 Task: Find a place to stay in Somerset from 6th to 12th September for 4 guests, with a price range of ₹10,000 to ₹14,000, 4 bedrooms, 4 beds, 4 bathrooms, and amenities like free parking and WiFi.
Action: Mouse moved to (757, 153)
Screenshot: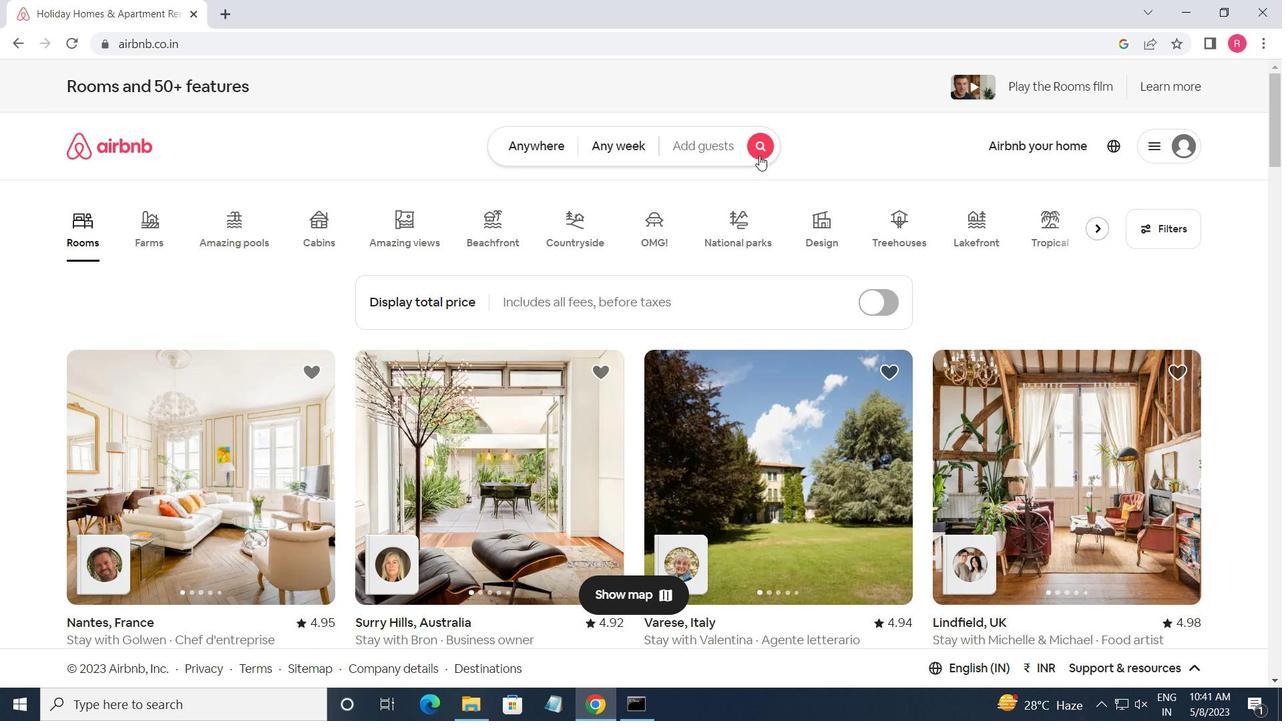 
Action: Mouse pressed left at (757, 153)
Screenshot: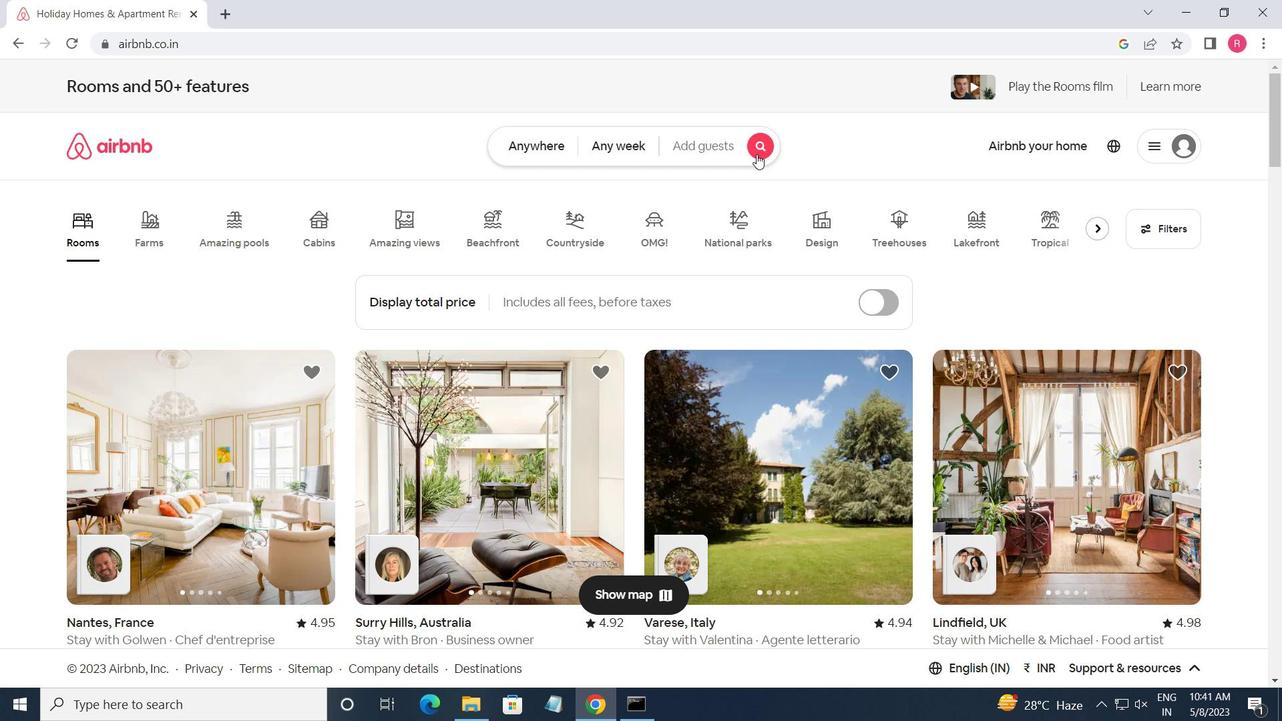 
Action: Mouse moved to (476, 228)
Screenshot: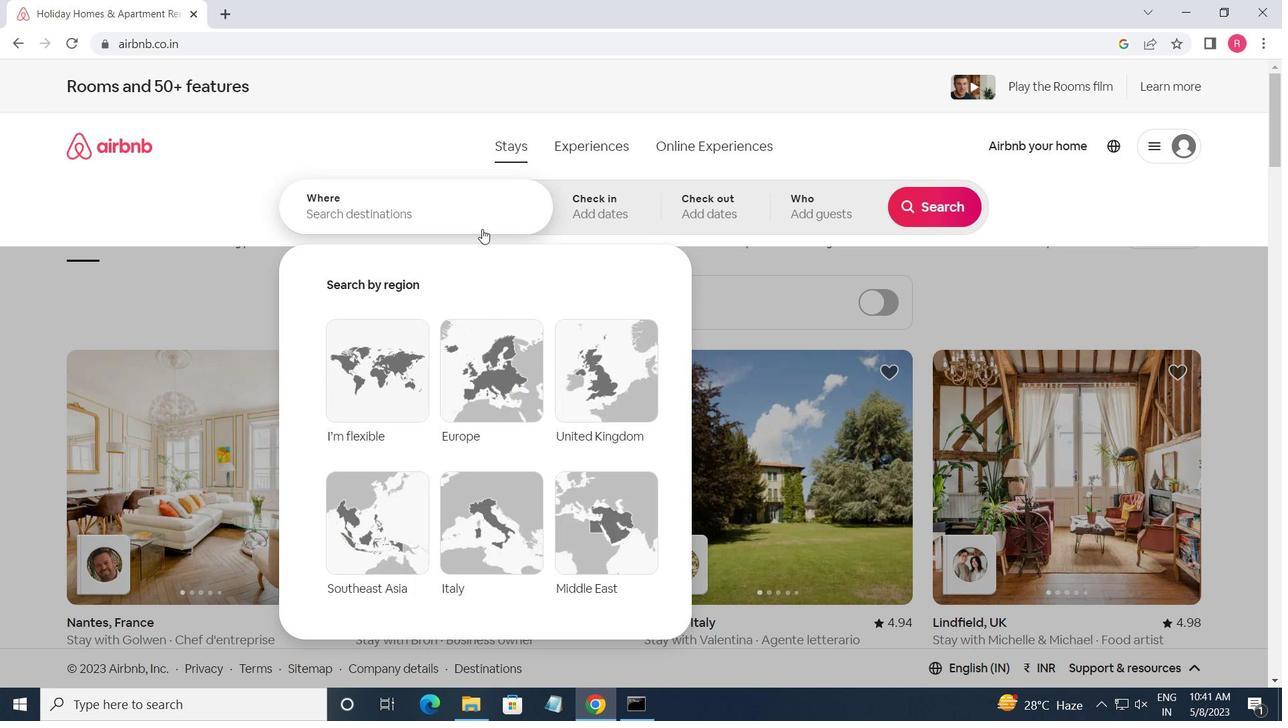 
Action: Mouse pressed left at (476, 228)
Screenshot: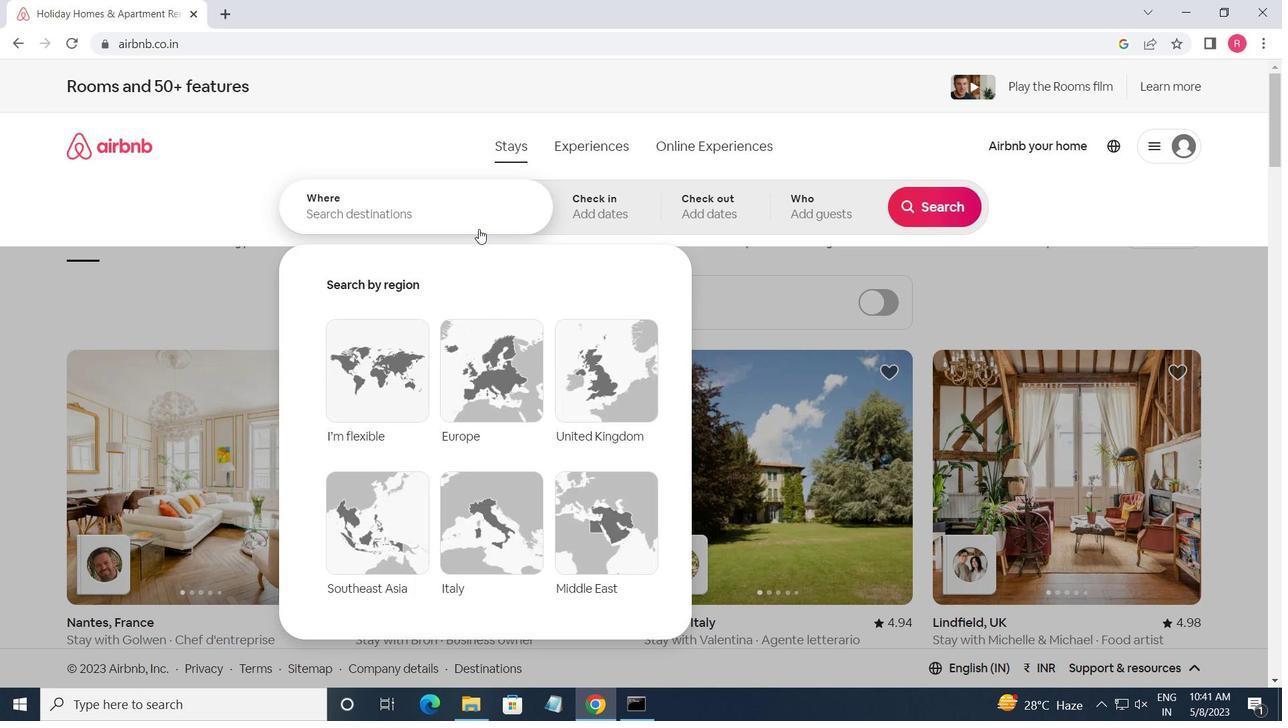 
Action: Mouse moved to (474, 226)
Screenshot: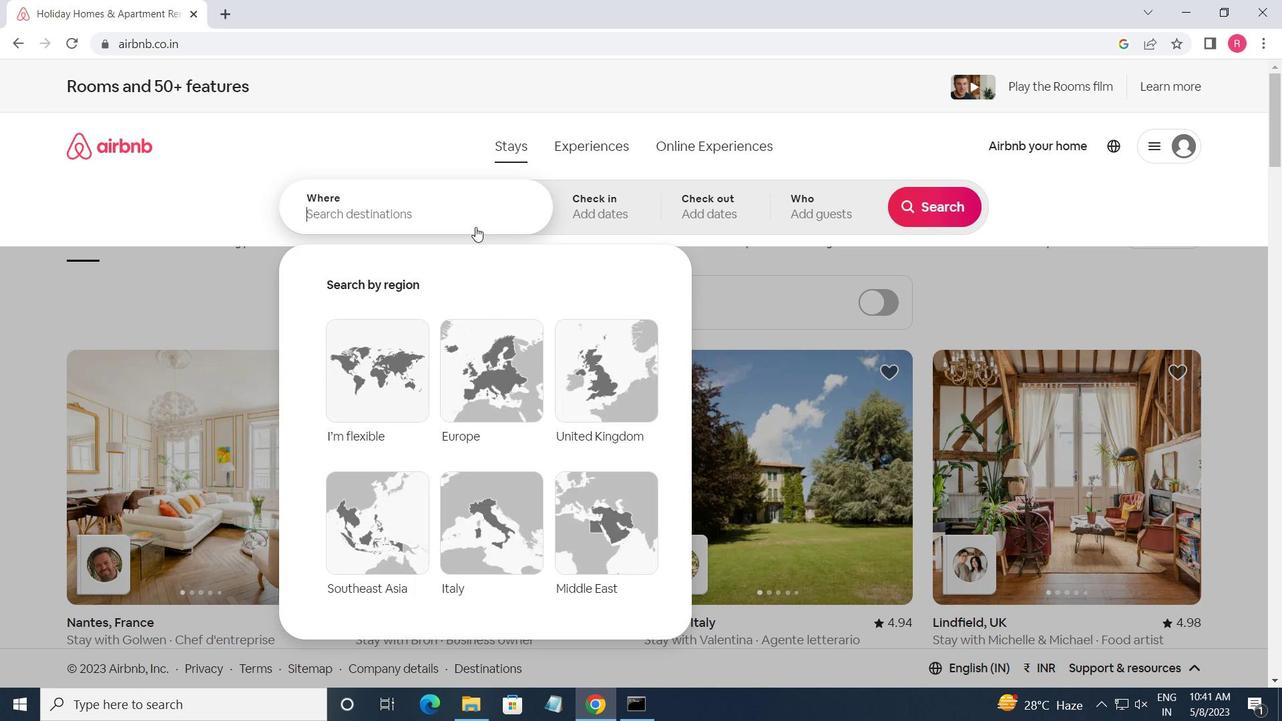 
Action: Key pressed <Key.shift>SOMERSET,<Key.space><Key.shift_r><Key.shift_r><Key.shift_r>UNITED<Key.space><Key.shift>STATE<Key.enter>
Screenshot: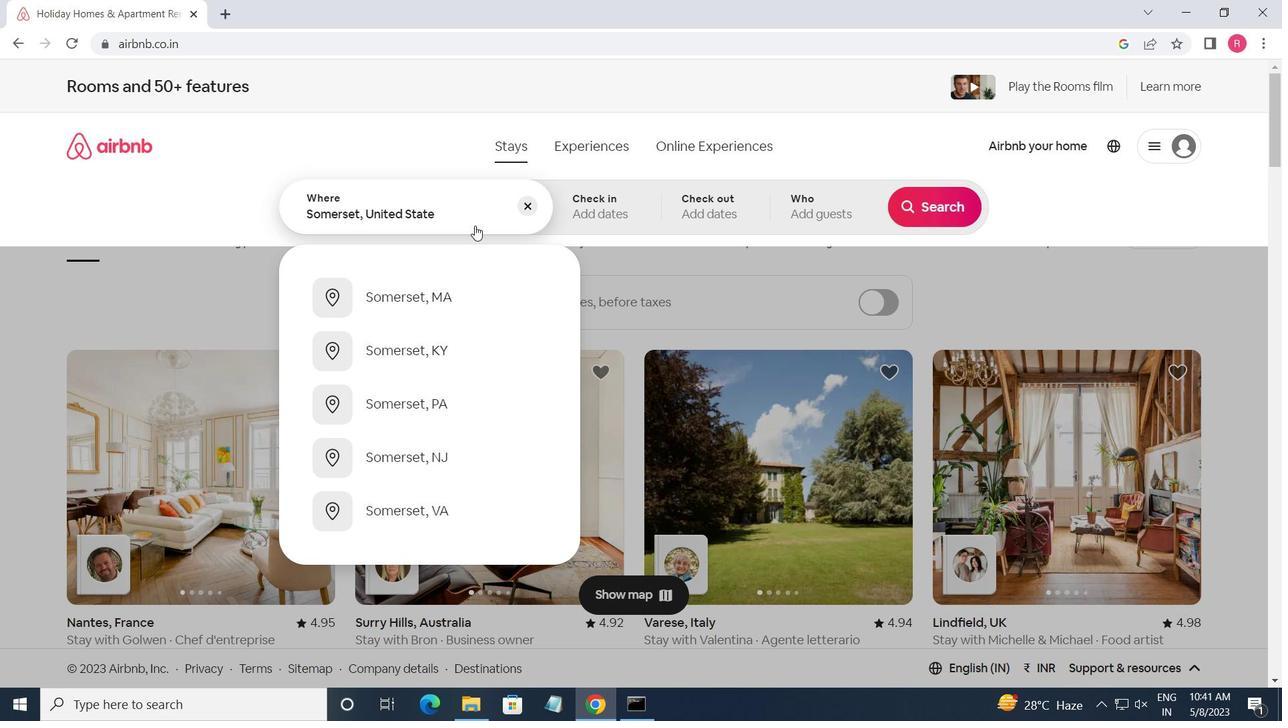 
Action: Mouse moved to (938, 340)
Screenshot: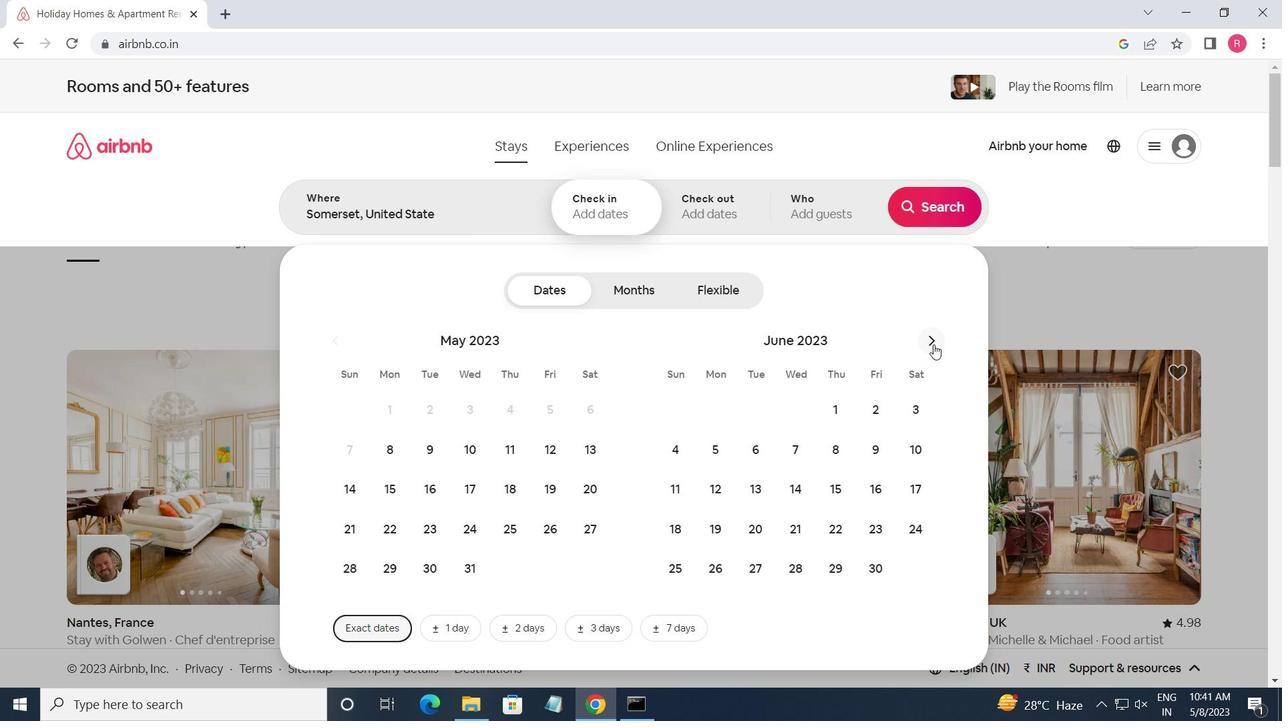 
Action: Mouse pressed left at (938, 340)
Screenshot: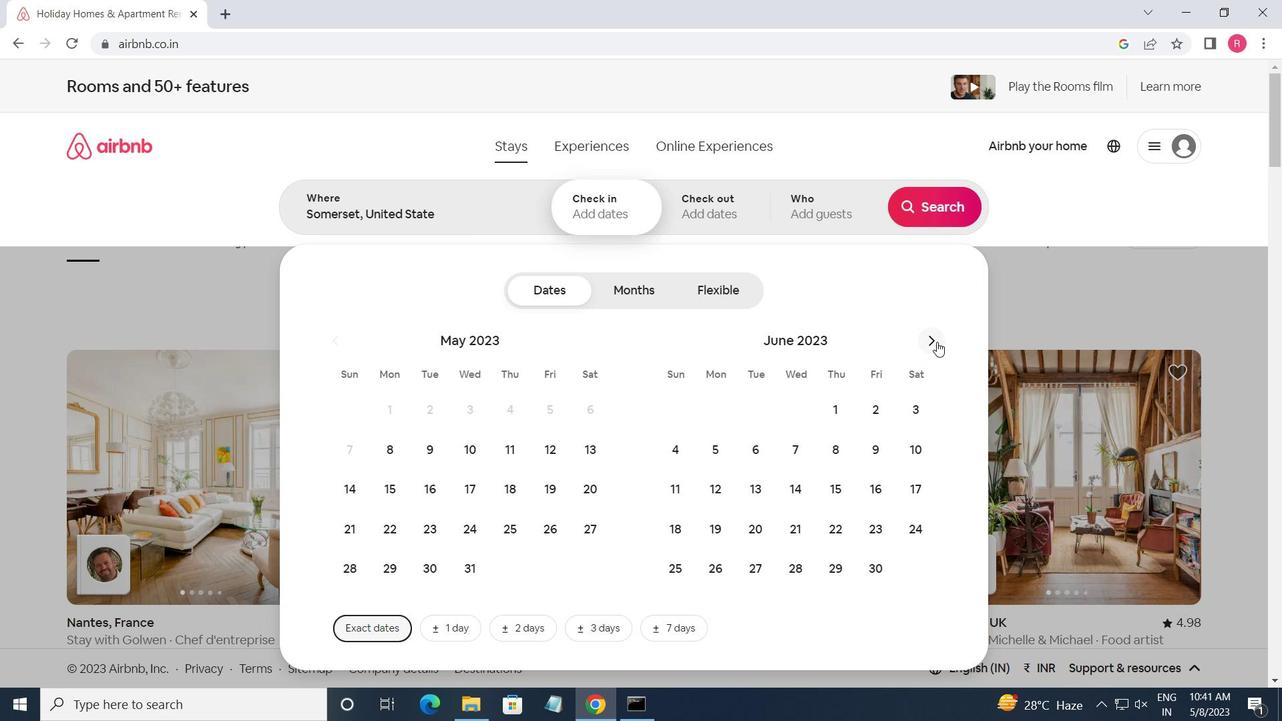 
Action: Mouse moved to (938, 340)
Screenshot: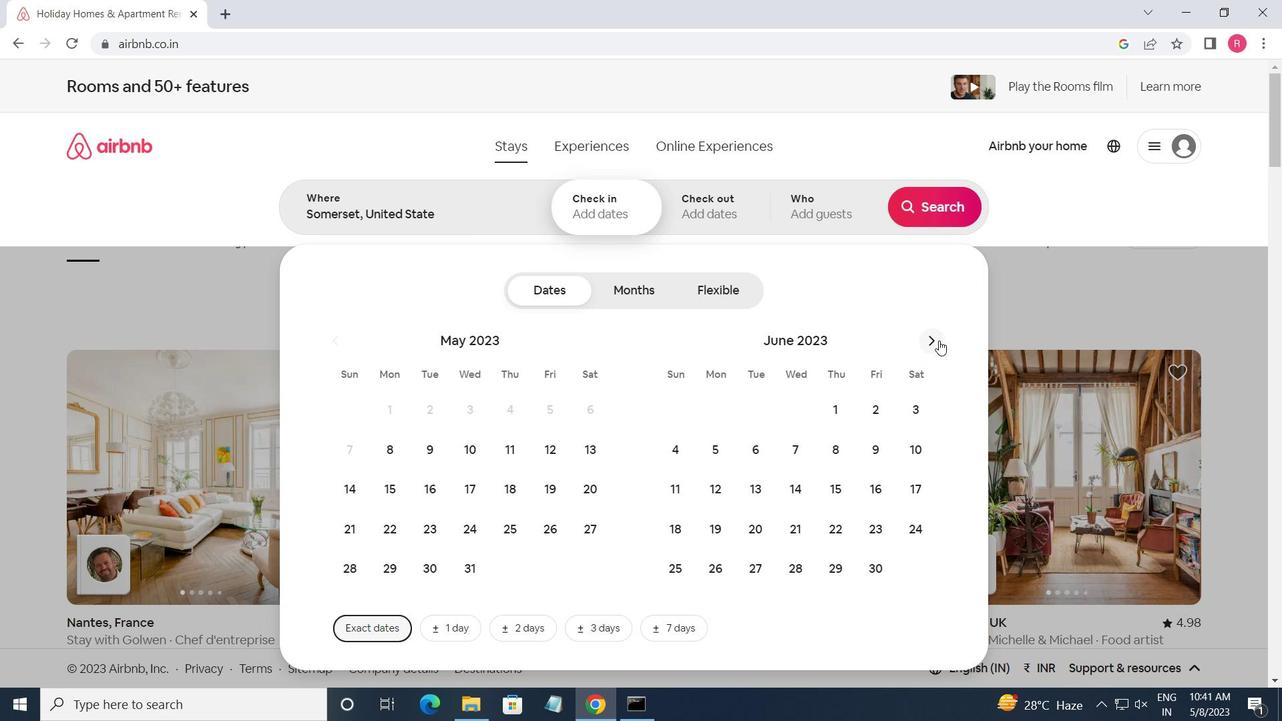 
Action: Mouse pressed left at (938, 340)
Screenshot: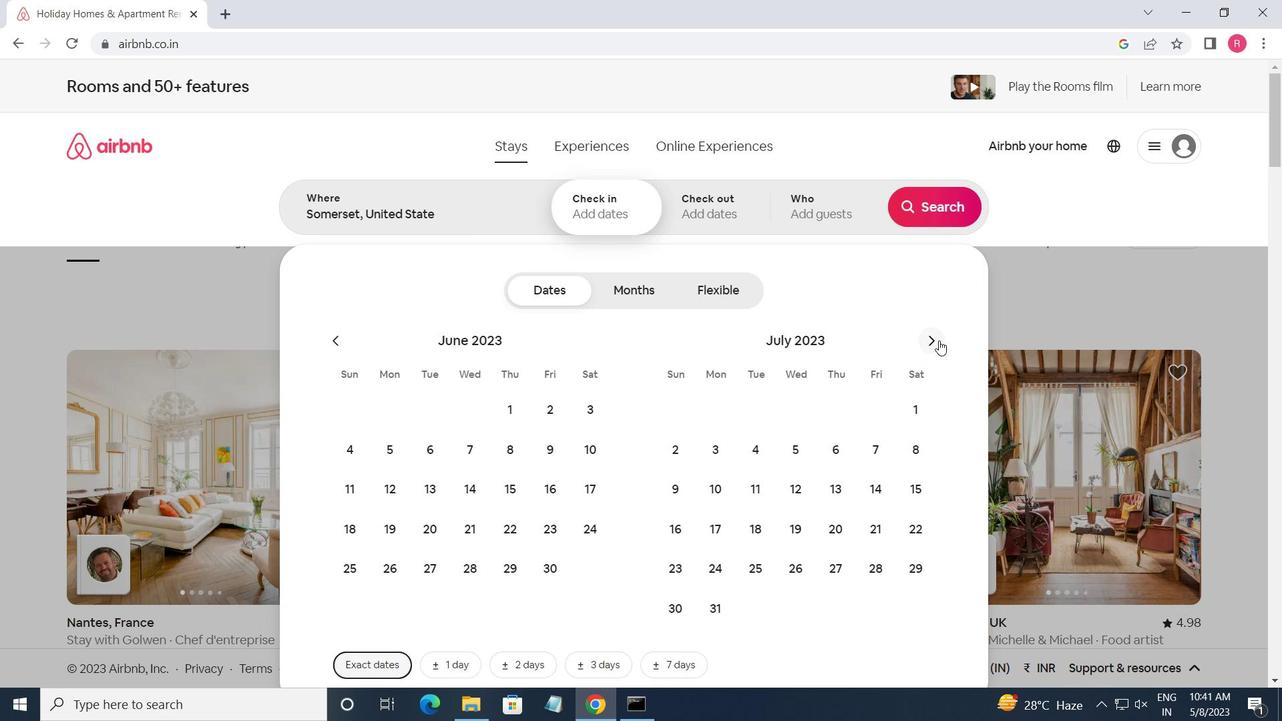 
Action: Mouse moved to (928, 349)
Screenshot: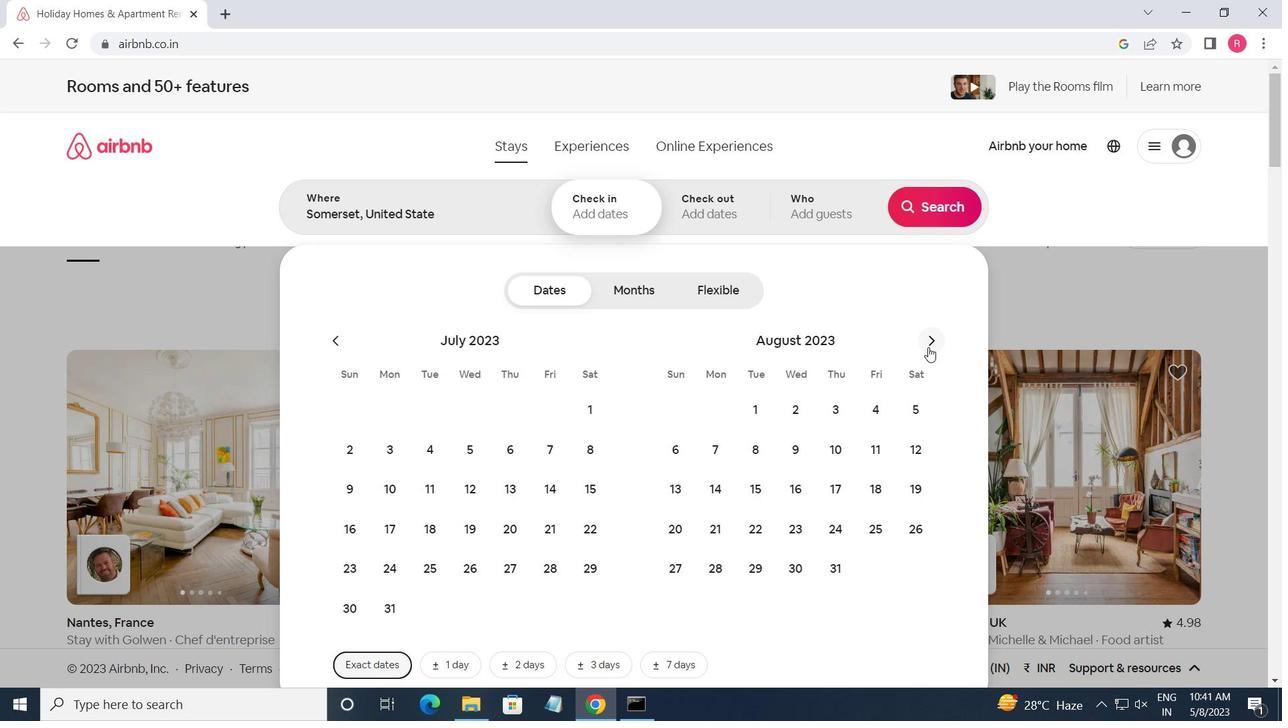 
Action: Mouse pressed left at (928, 349)
Screenshot: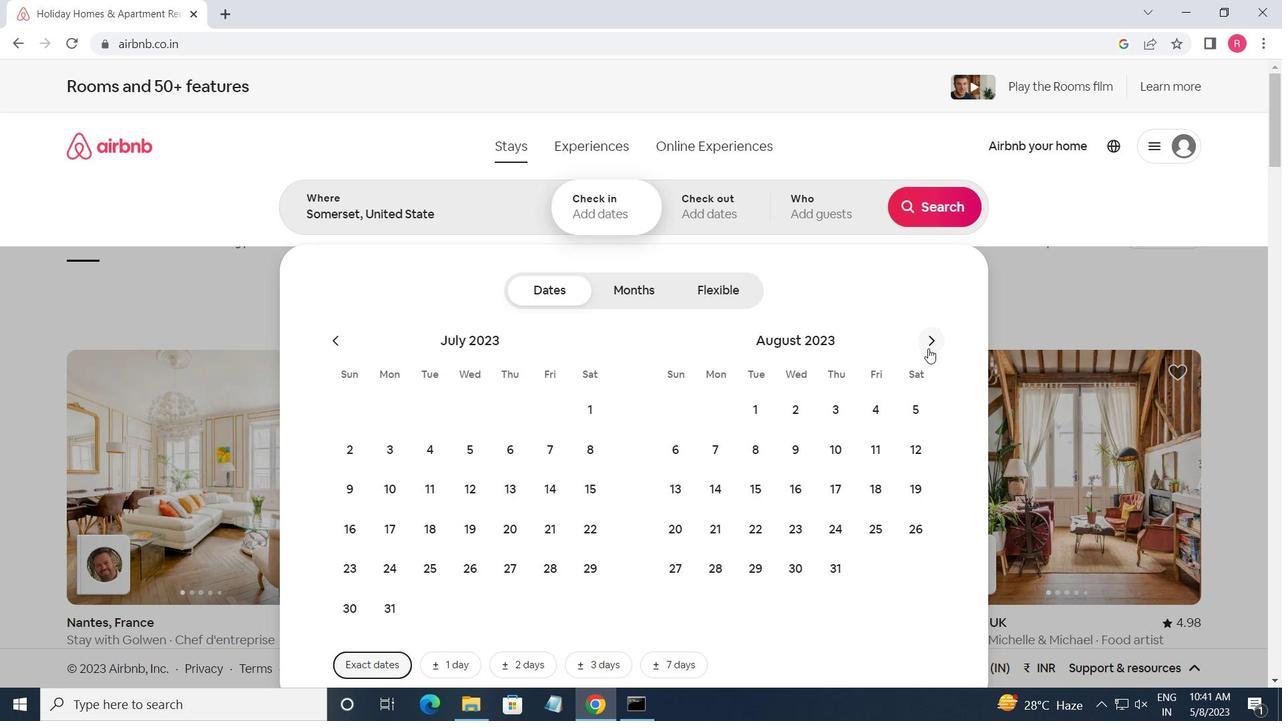 
Action: Mouse moved to (804, 447)
Screenshot: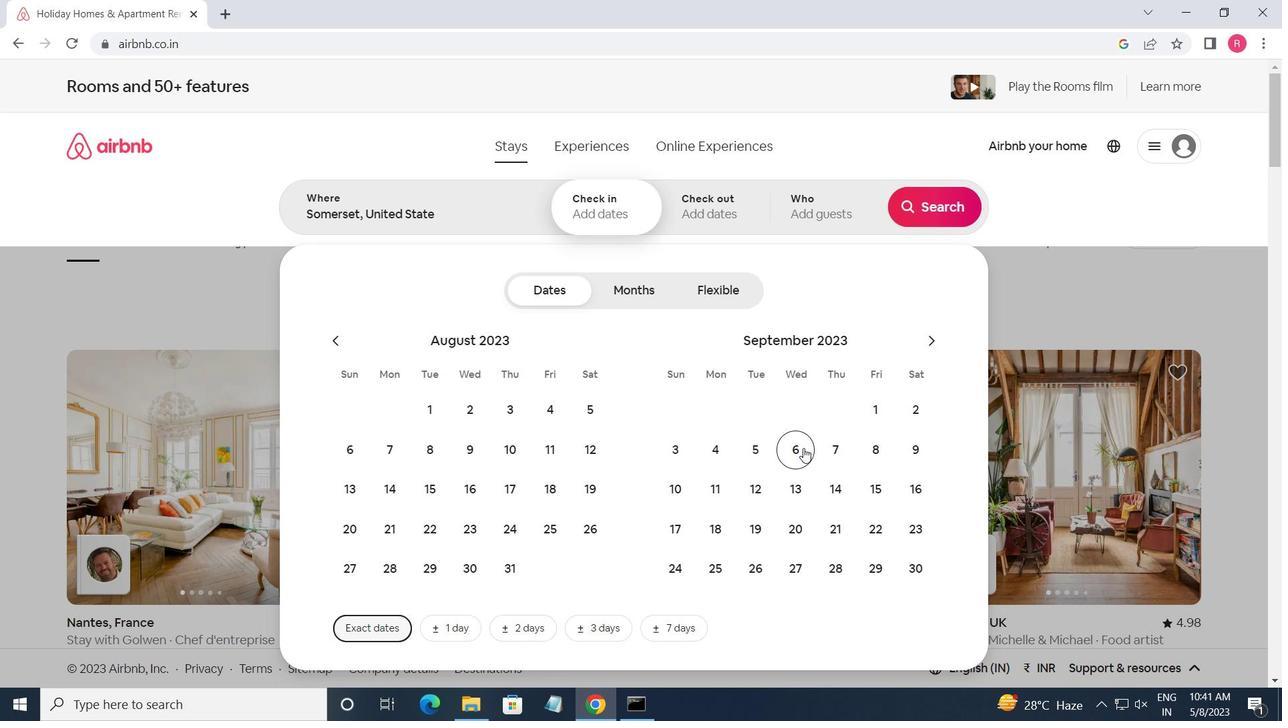 
Action: Mouse pressed left at (804, 447)
Screenshot: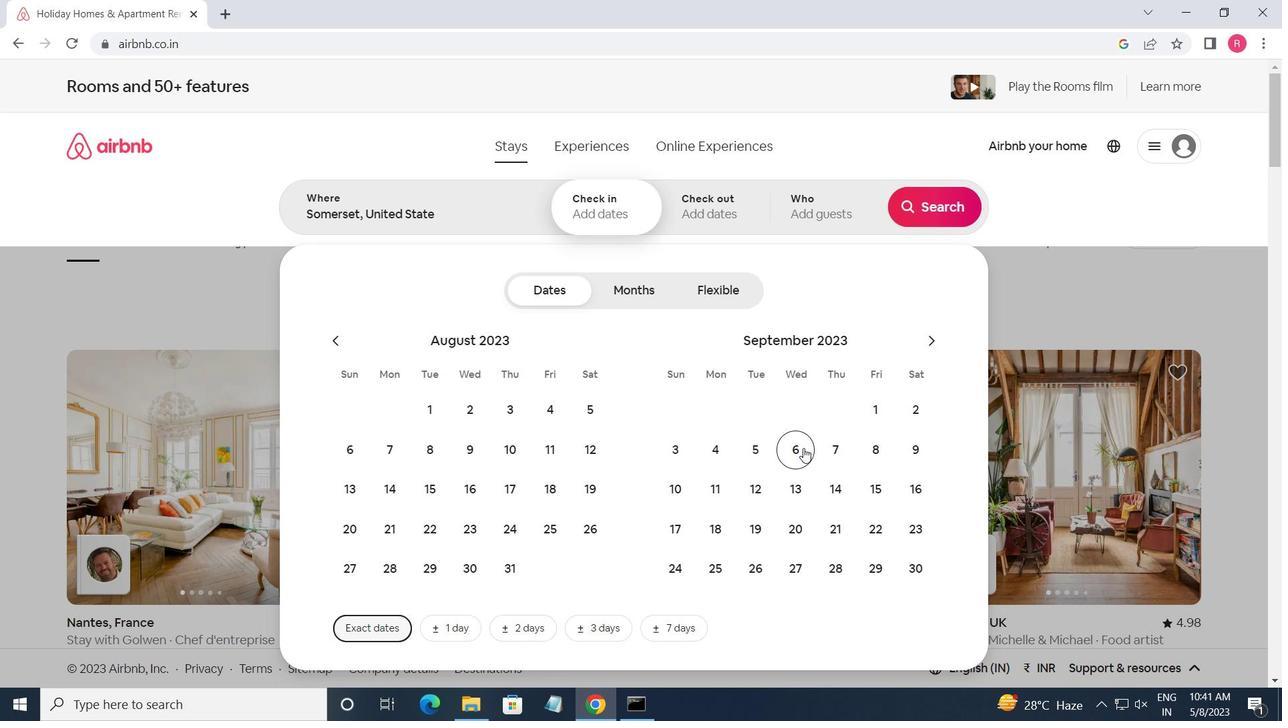 
Action: Mouse moved to (751, 498)
Screenshot: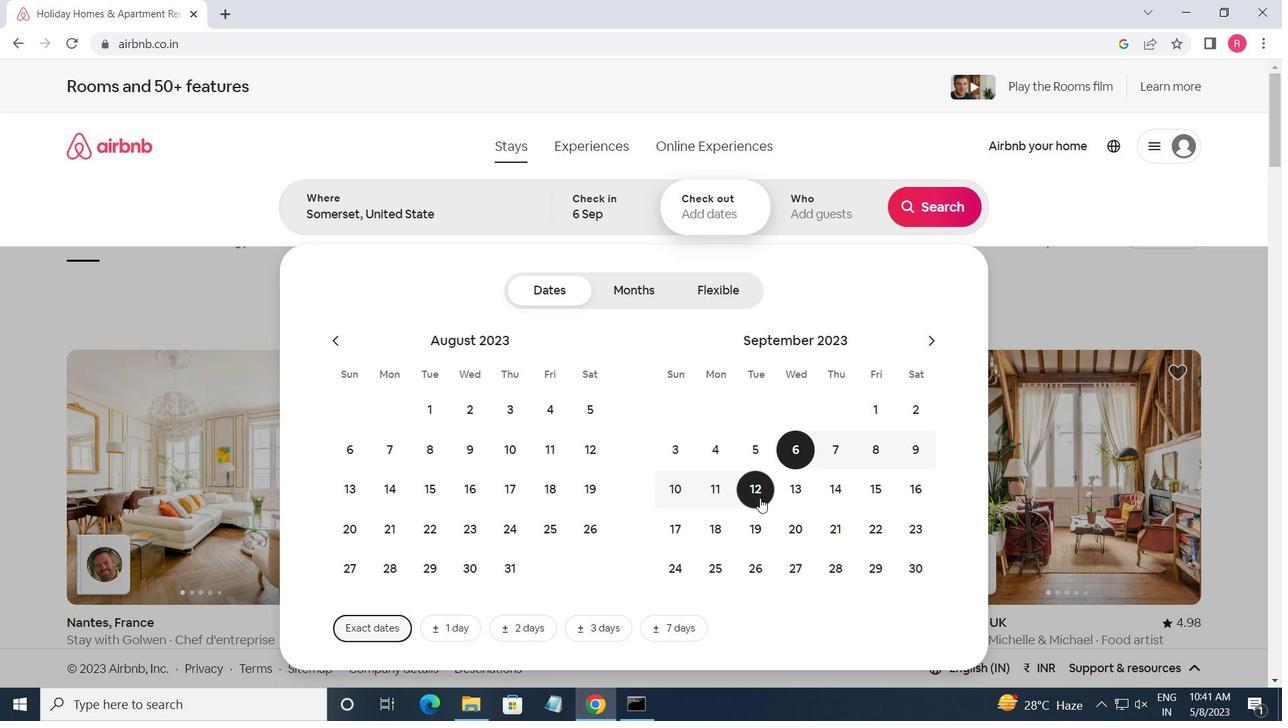 
Action: Mouse pressed left at (751, 498)
Screenshot: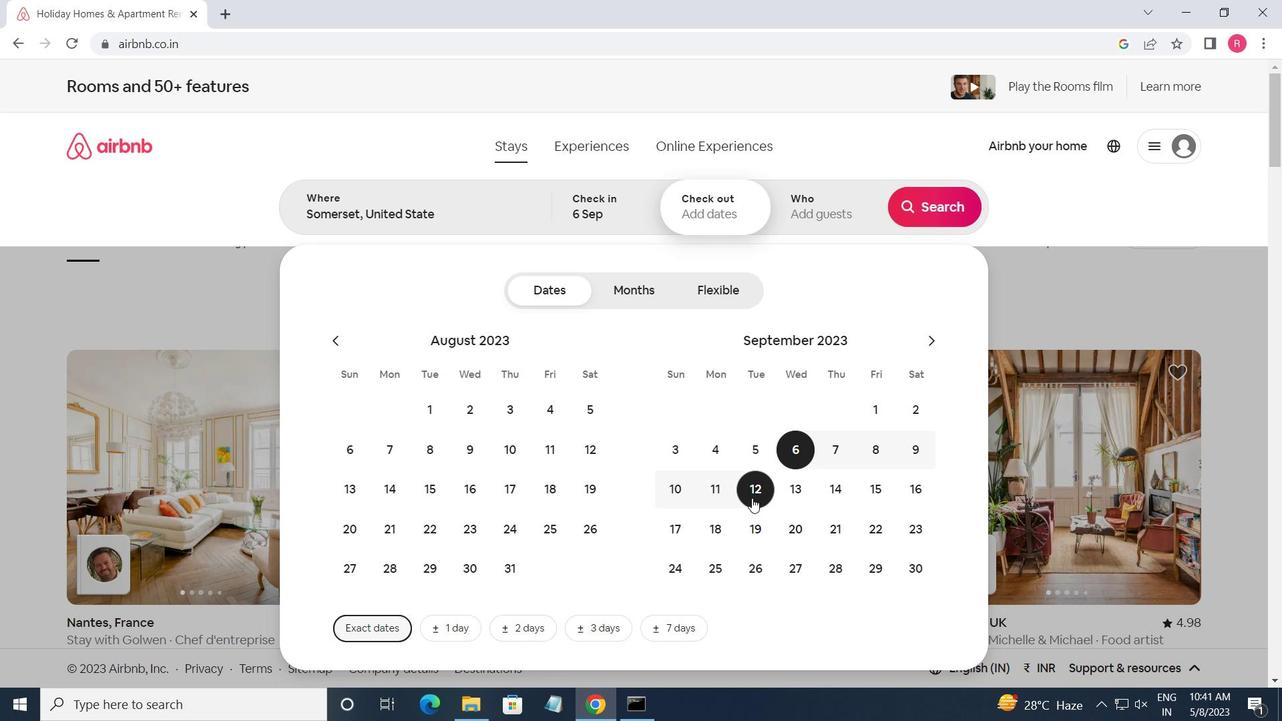 
Action: Mouse moved to (814, 215)
Screenshot: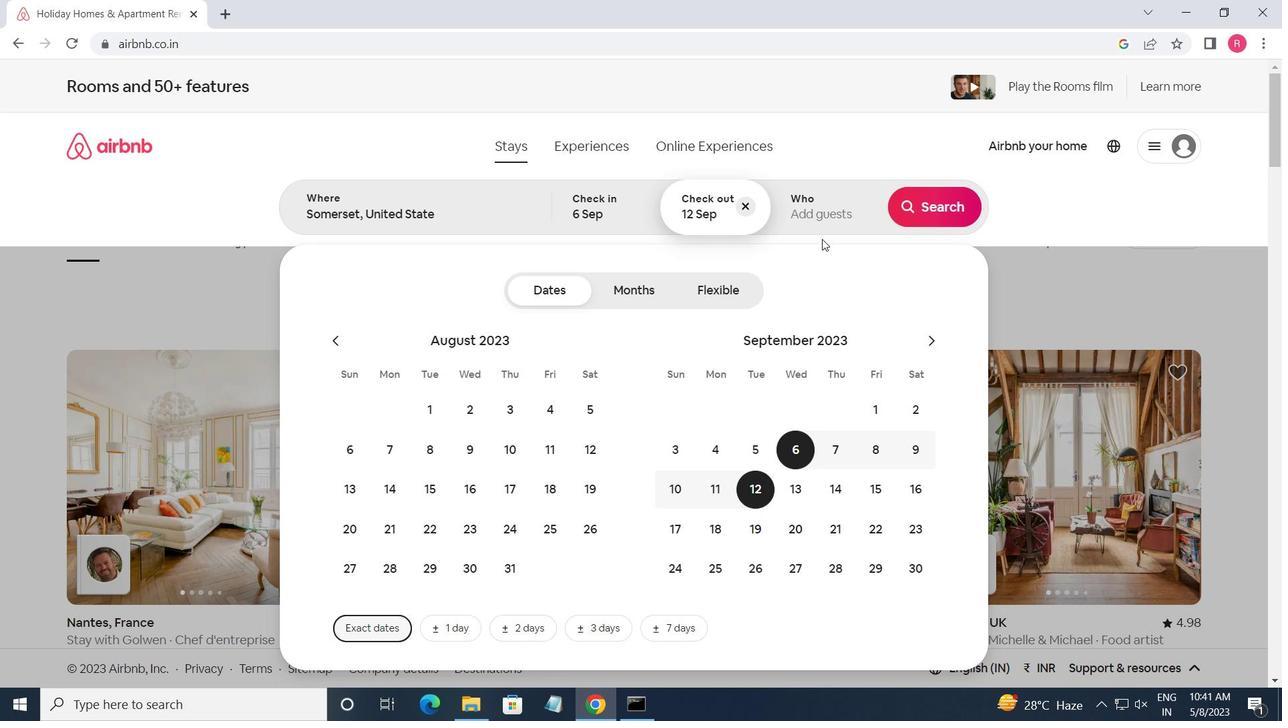 
Action: Mouse pressed left at (814, 215)
Screenshot: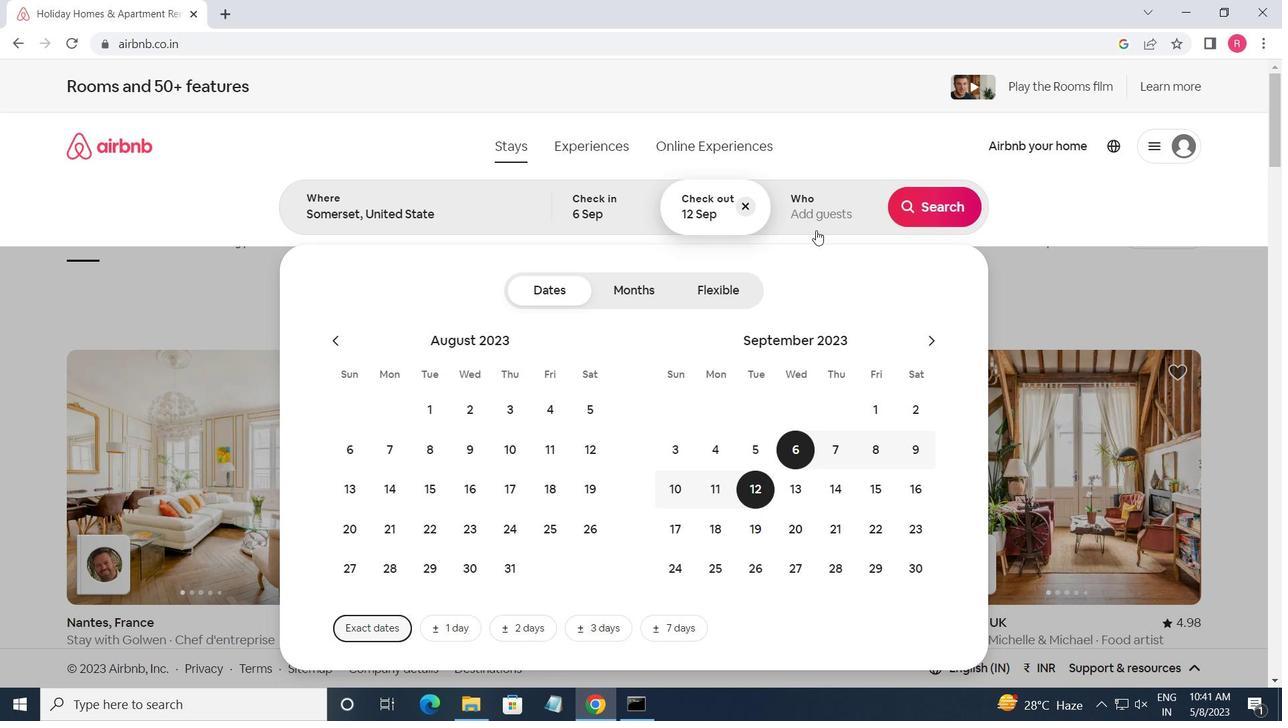
Action: Mouse moved to (930, 297)
Screenshot: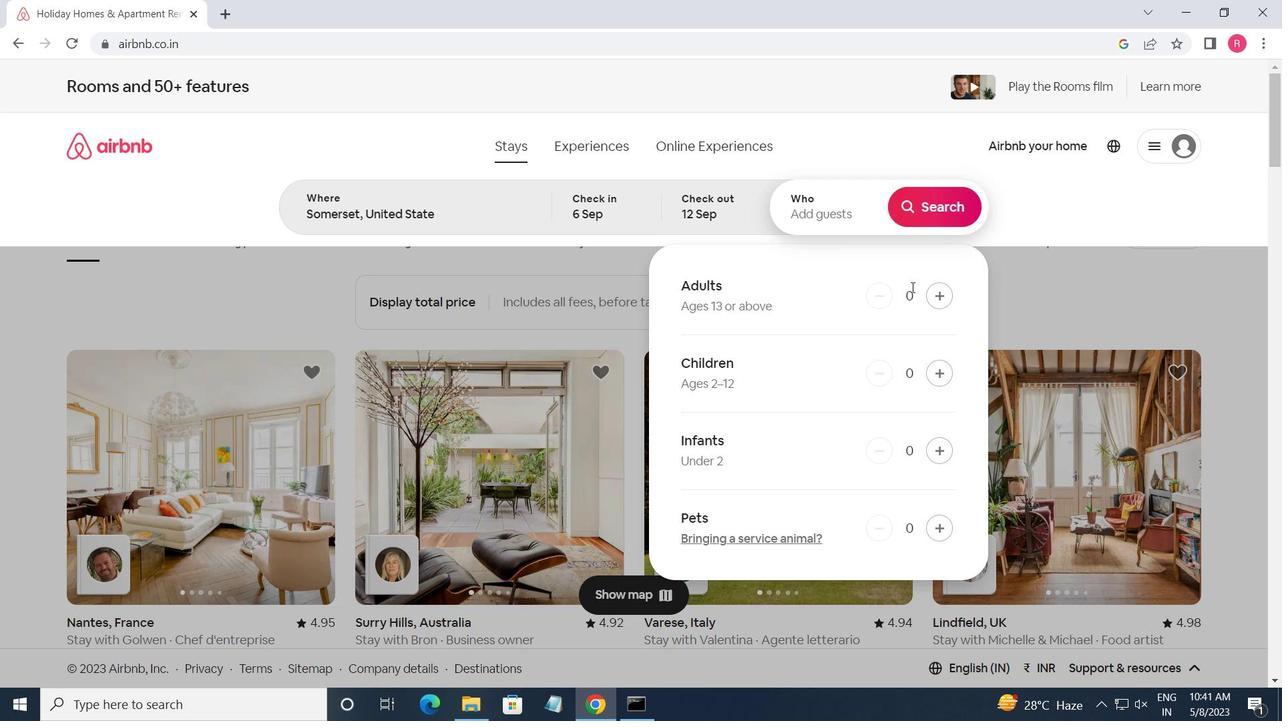 
Action: Mouse pressed left at (930, 297)
Screenshot: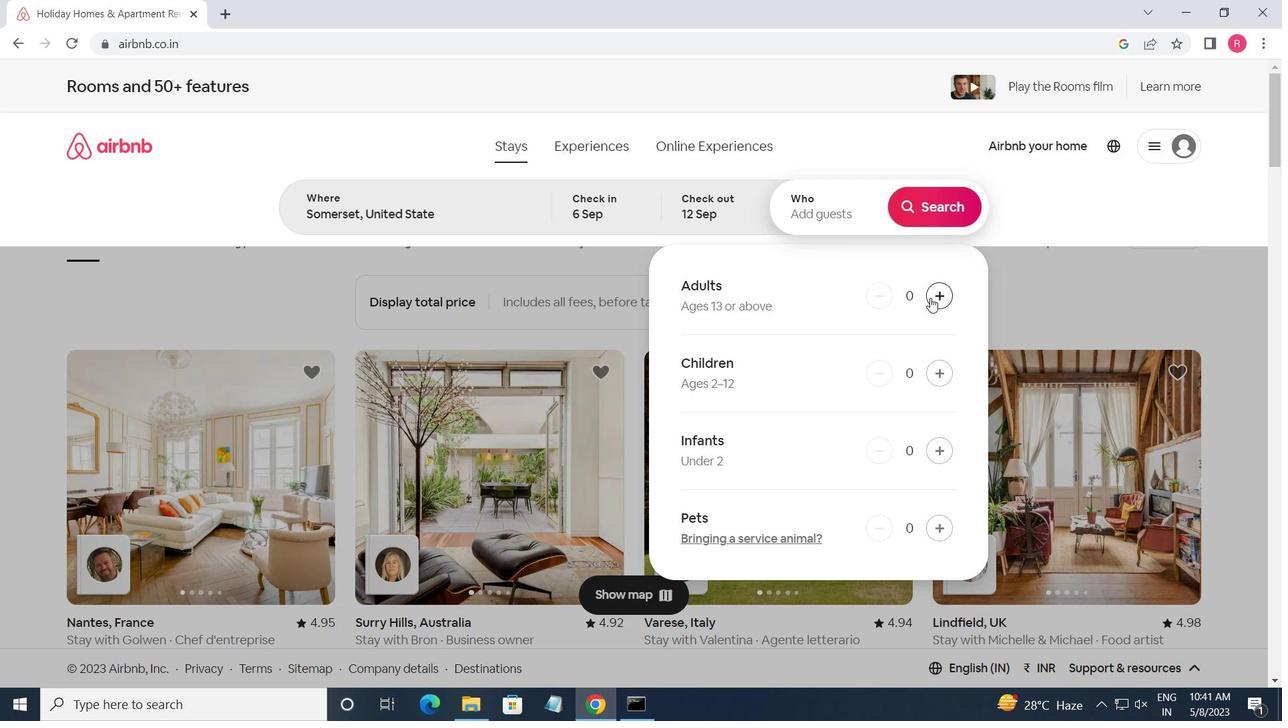 
Action: Mouse pressed left at (930, 297)
Screenshot: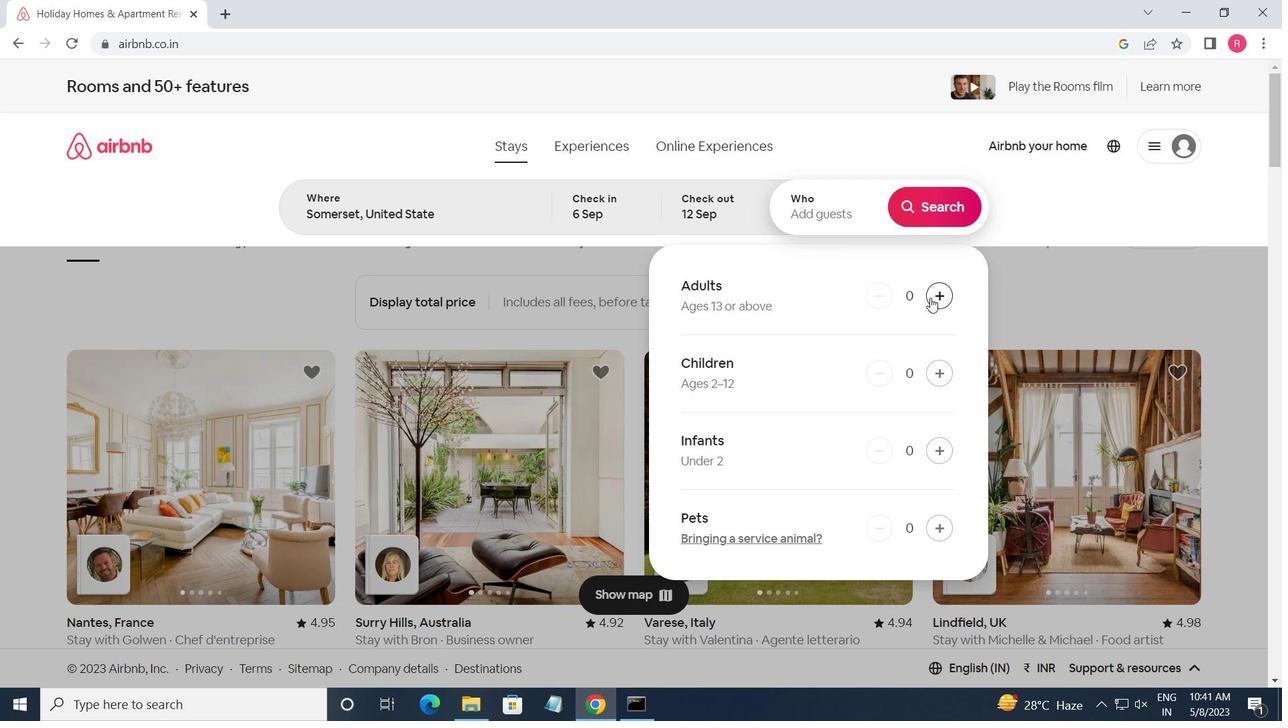 
Action: Mouse pressed left at (930, 297)
Screenshot: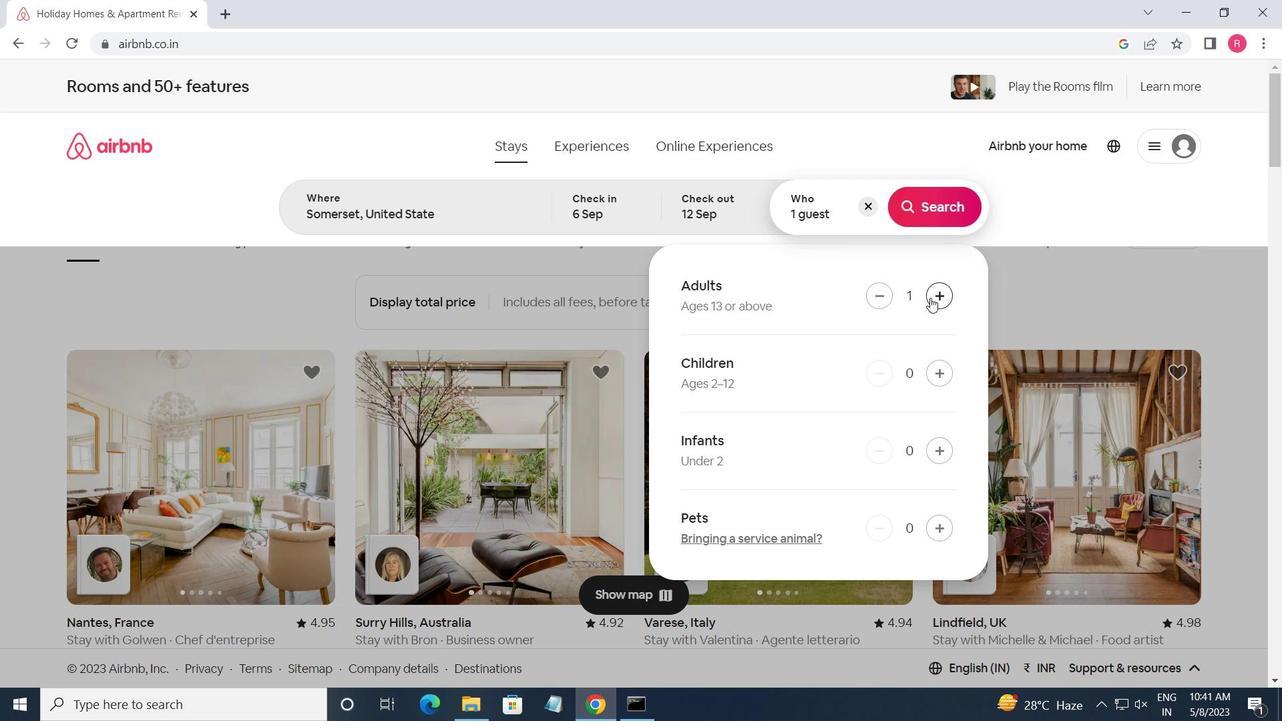 
Action: Mouse pressed left at (930, 297)
Screenshot: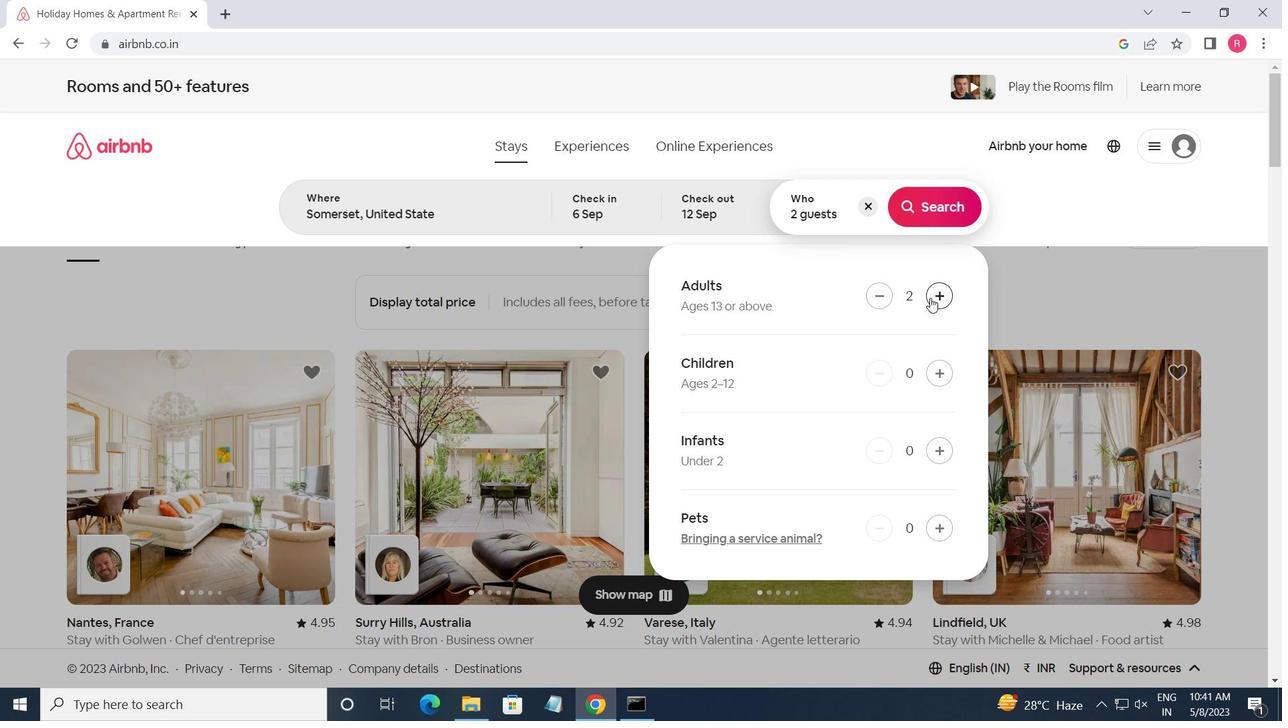 
Action: Mouse moved to (912, 205)
Screenshot: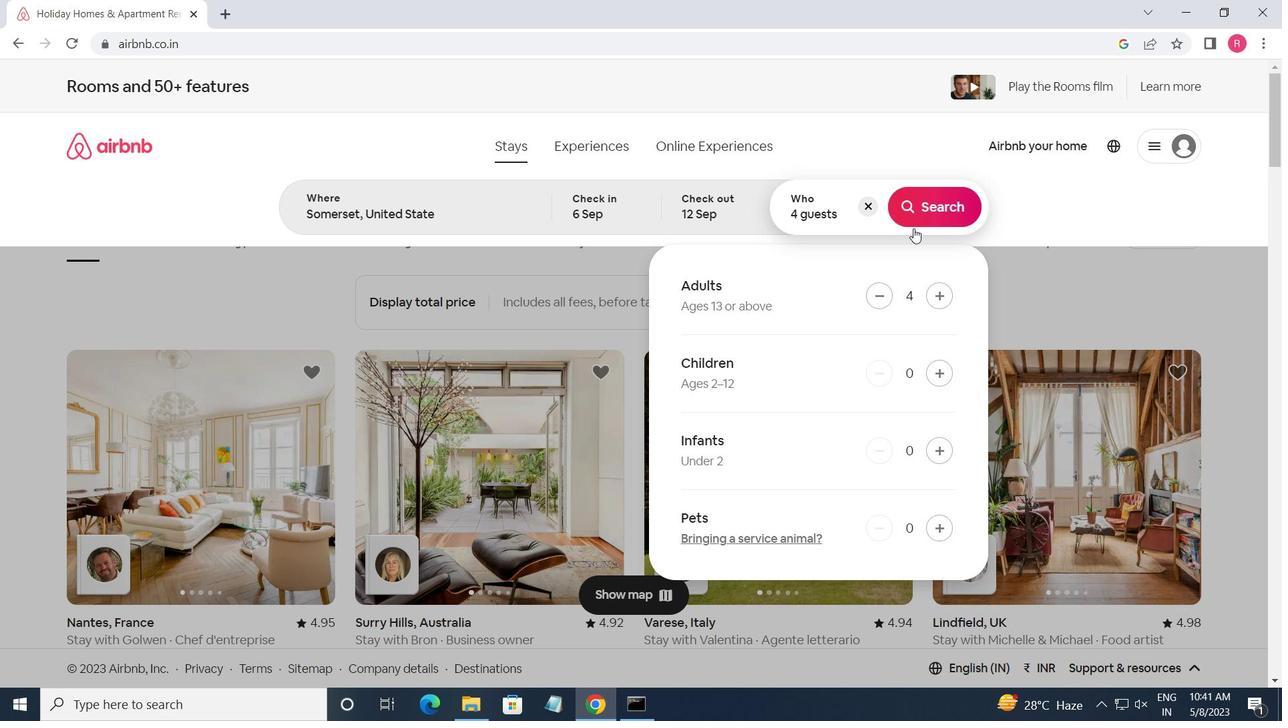 
Action: Mouse pressed left at (912, 205)
Screenshot: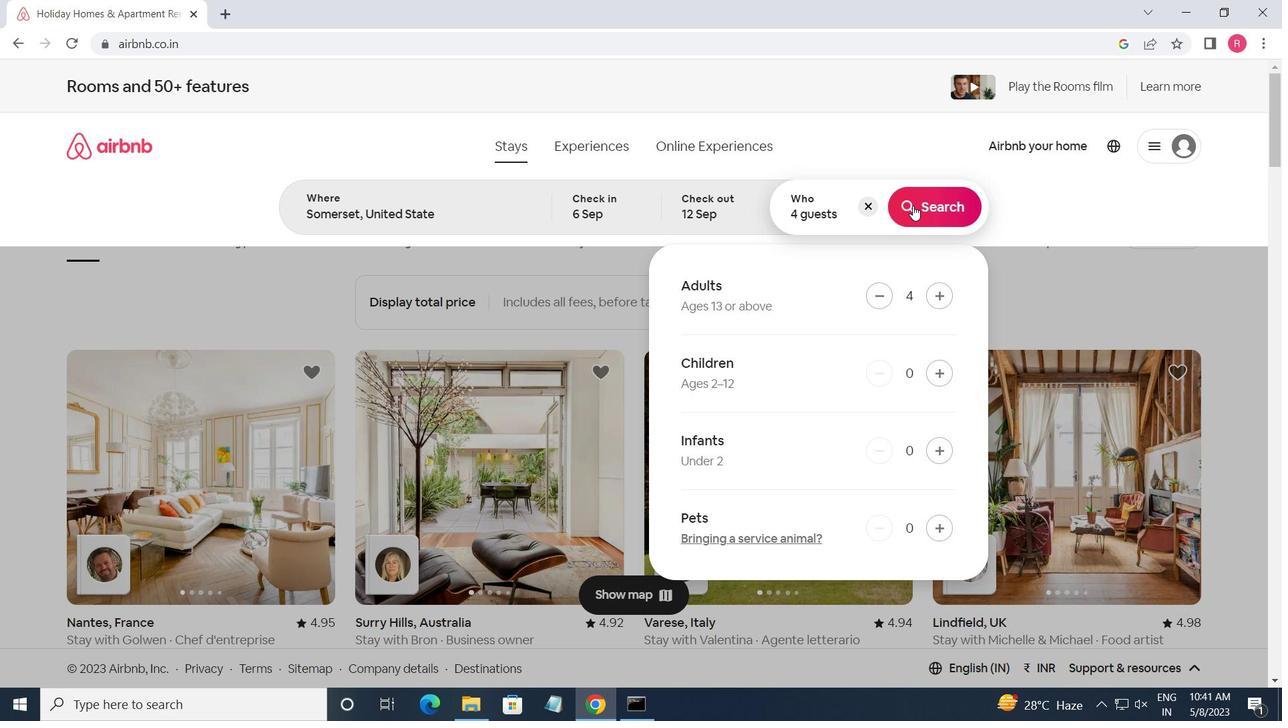 
Action: Mouse moved to (1192, 169)
Screenshot: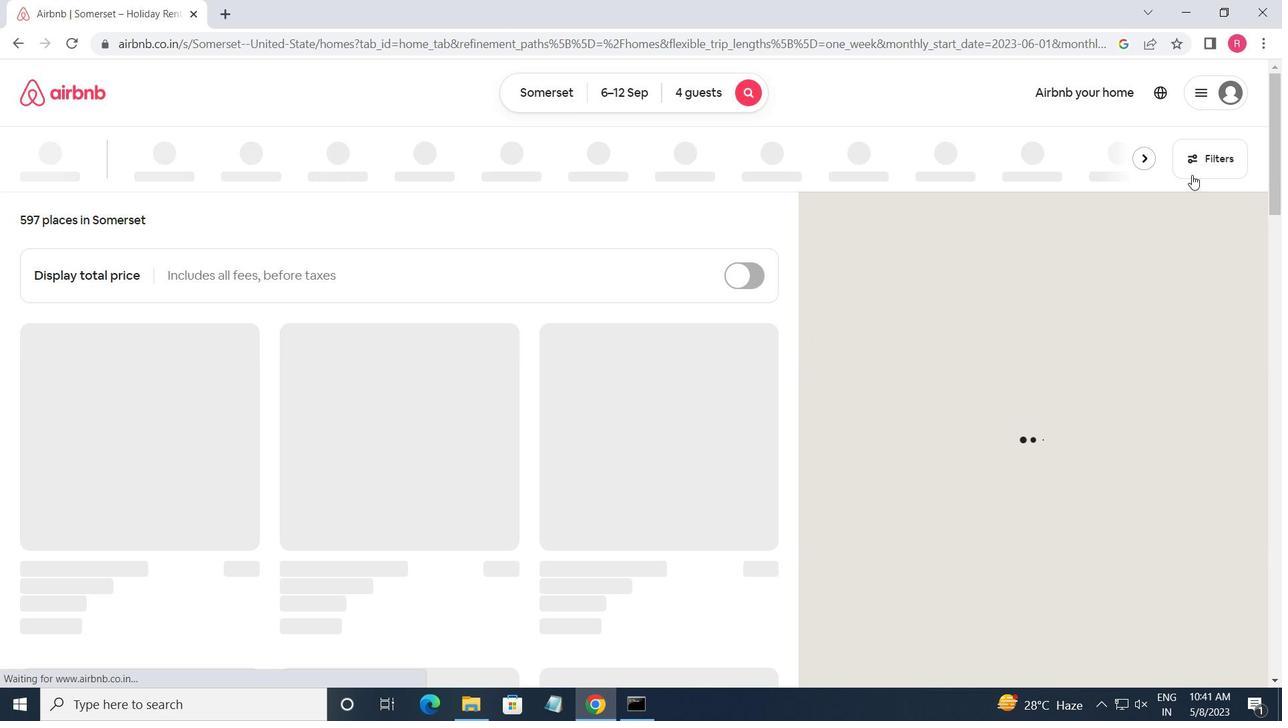 
Action: Mouse pressed left at (1192, 169)
Screenshot: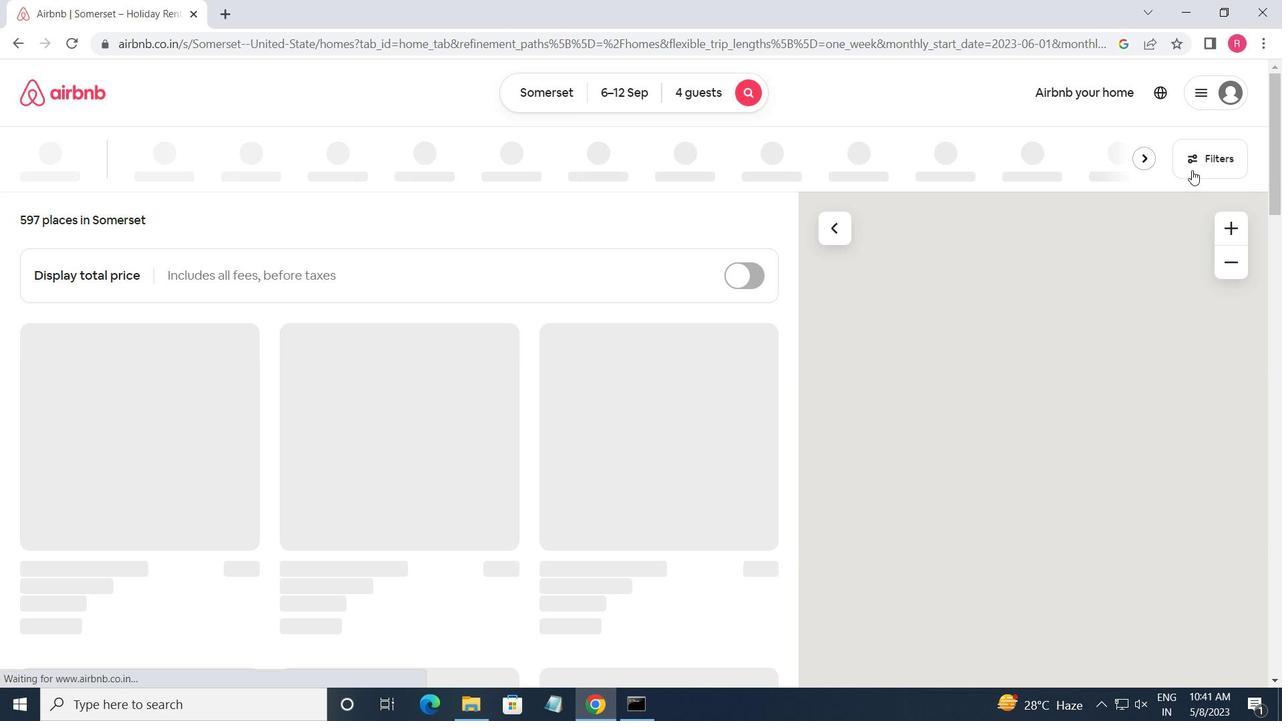 
Action: Mouse moved to (466, 563)
Screenshot: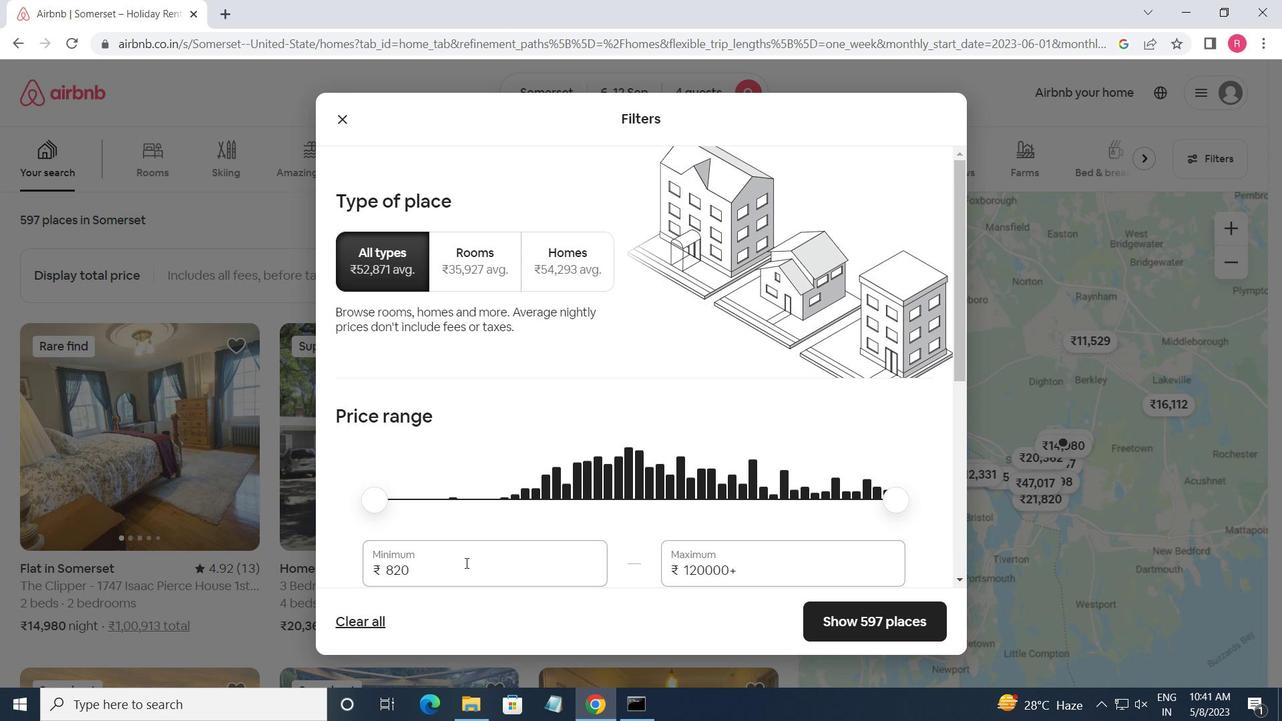 
Action: Mouse pressed left at (466, 563)
Screenshot: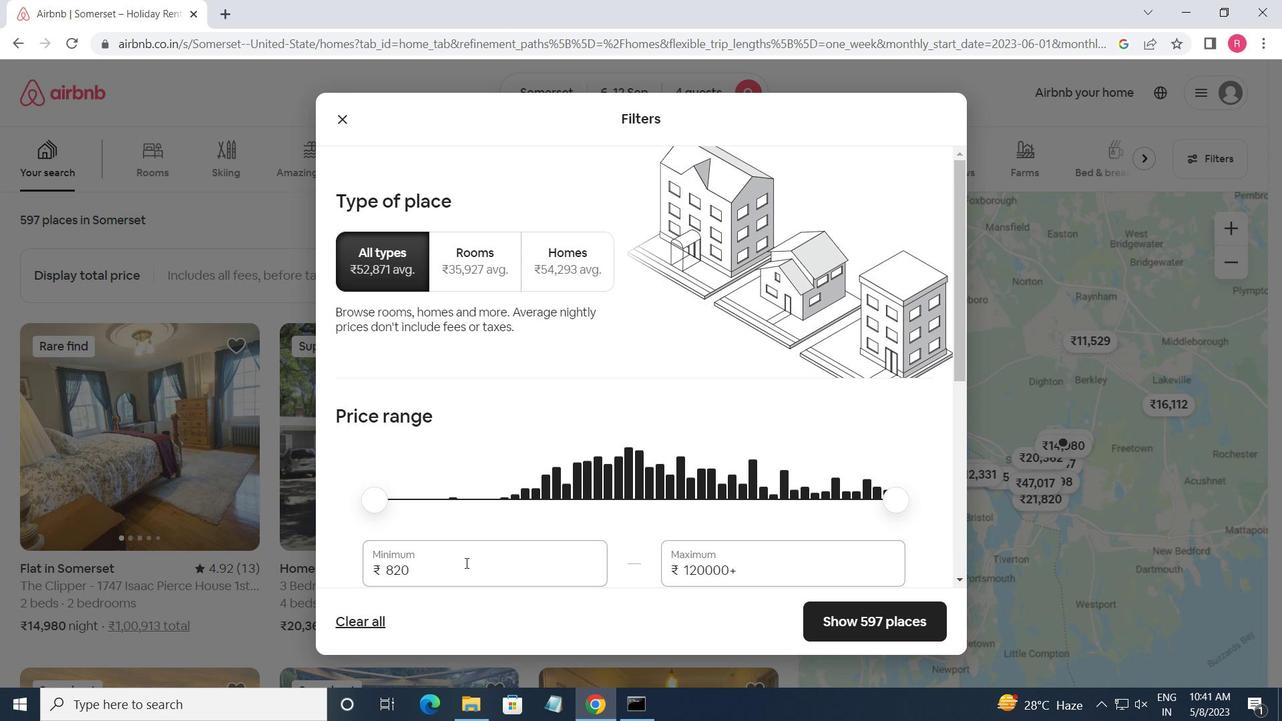 
Action: Mouse moved to (472, 561)
Screenshot: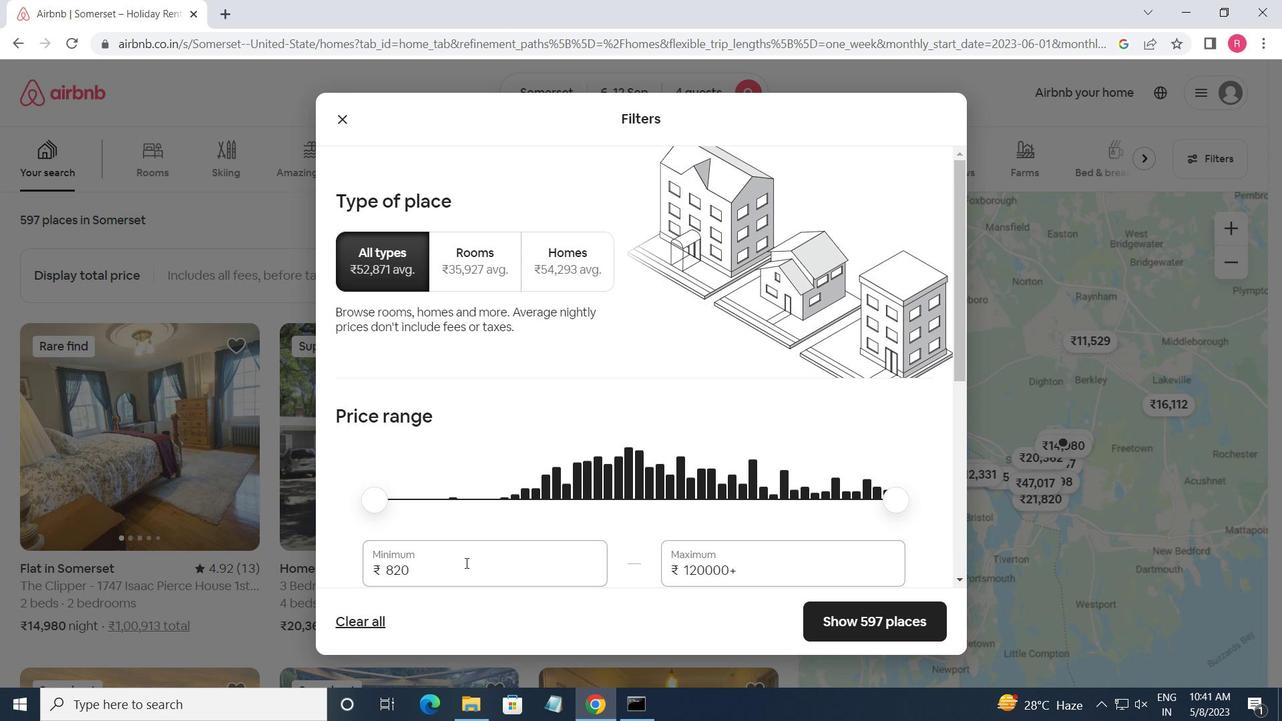 
Action: Key pressed <Key.backspace><Key.backspace><Key.backspace><Key.backspace>10000<Key.tab>14000
Screenshot: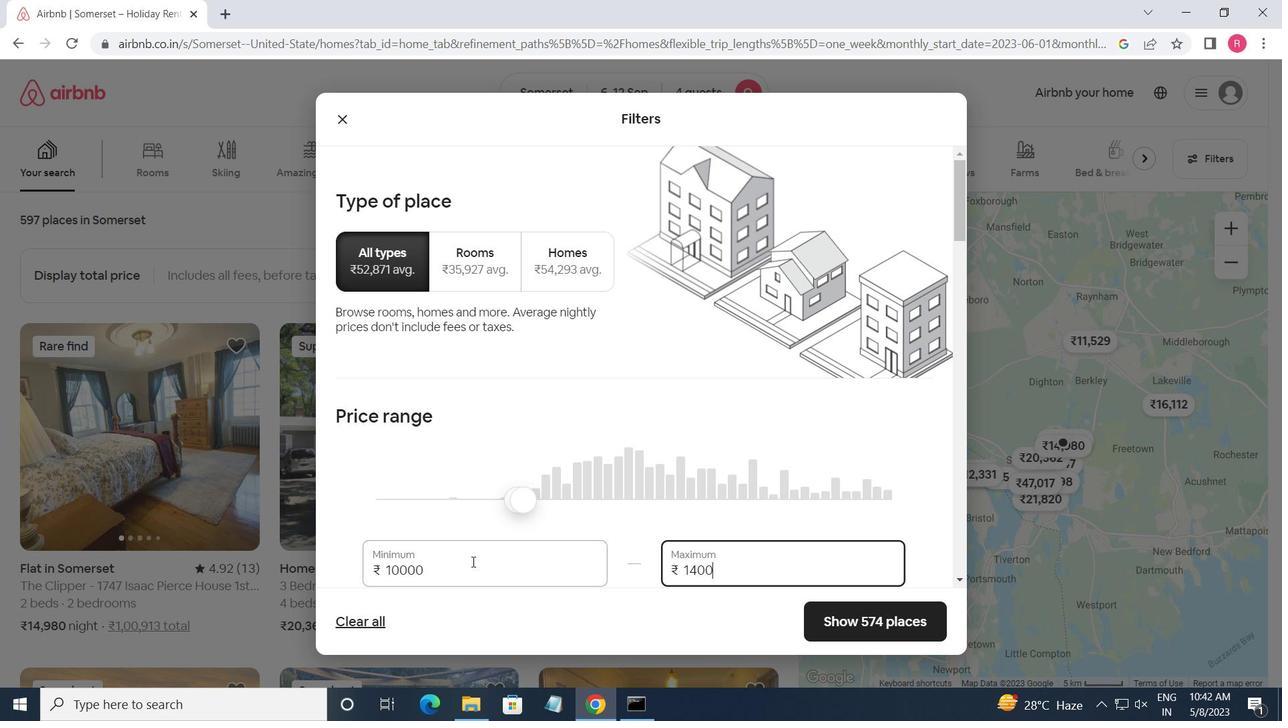 
Action: Mouse moved to (501, 454)
Screenshot: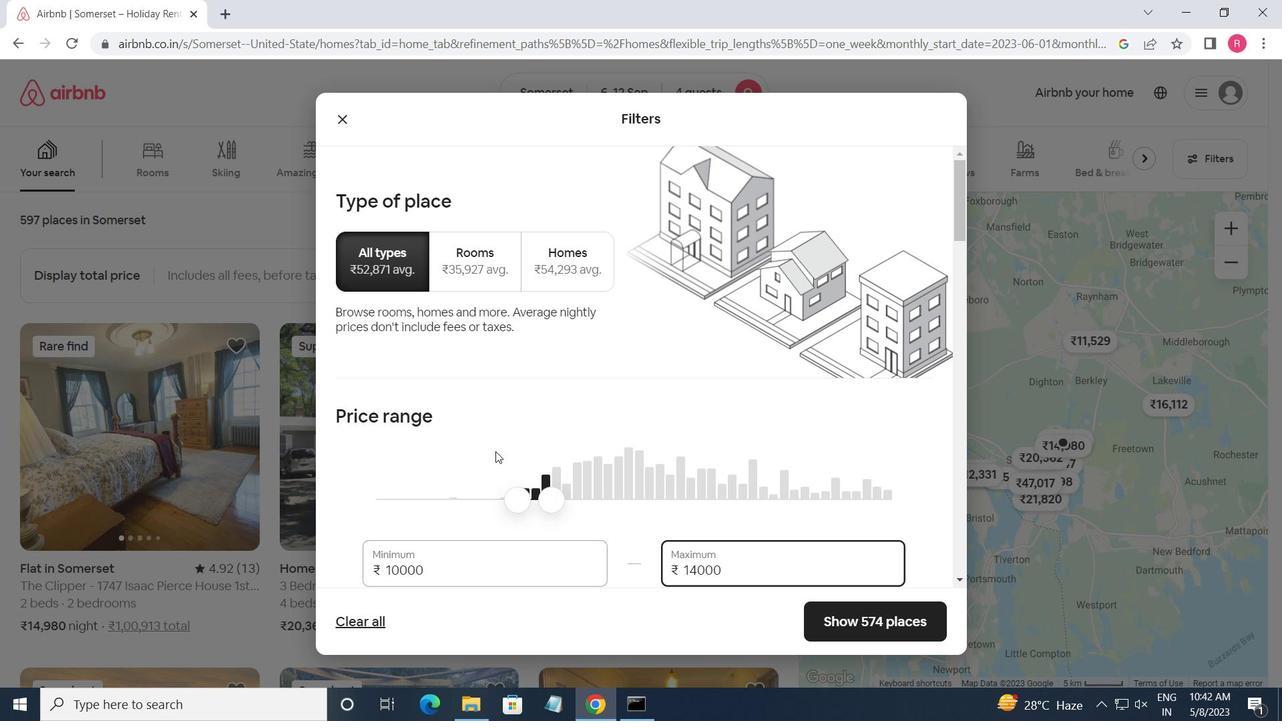
Action: Mouse scrolled (501, 454) with delta (0, 0)
Screenshot: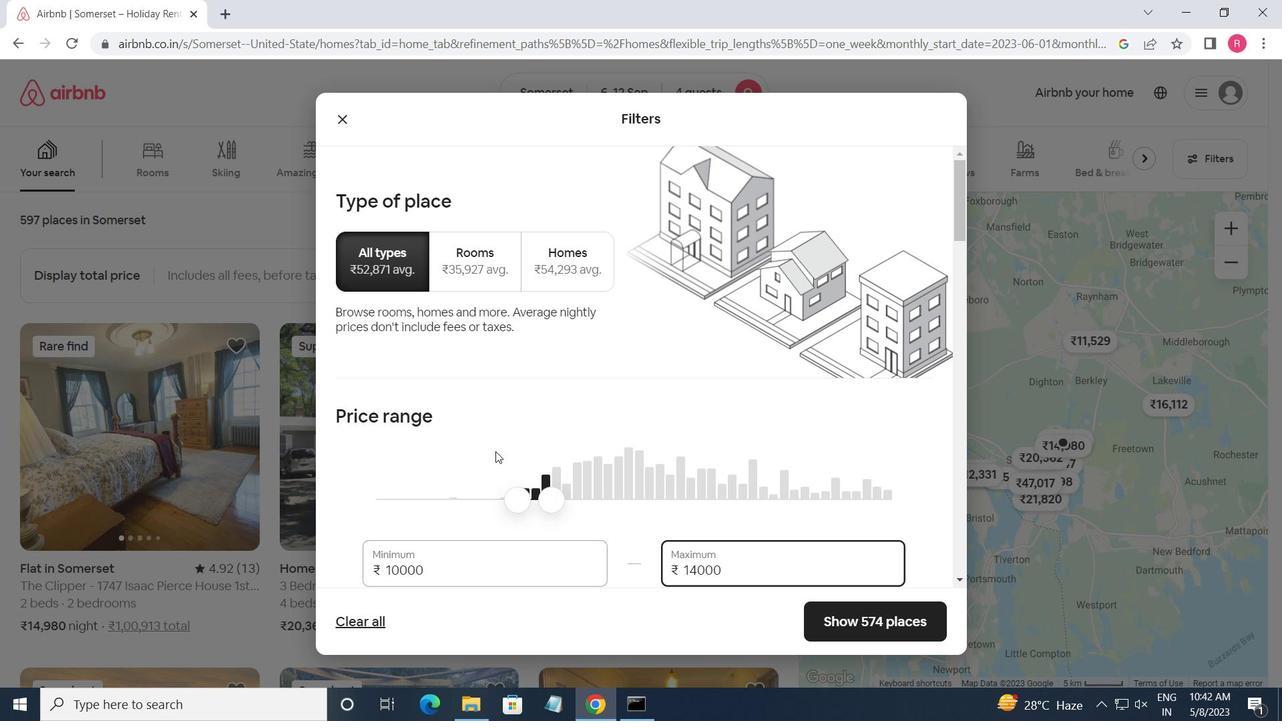 
Action: Mouse moved to (503, 461)
Screenshot: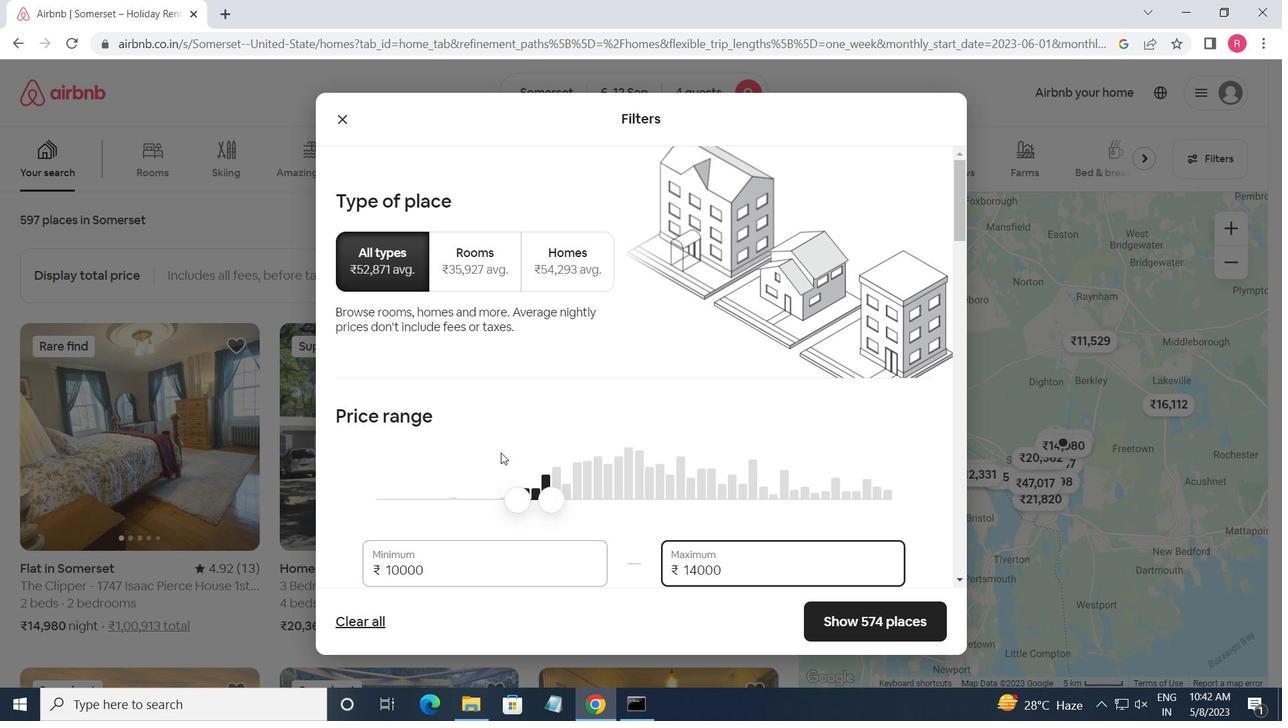 
Action: Mouse scrolled (503, 460) with delta (0, 0)
Screenshot: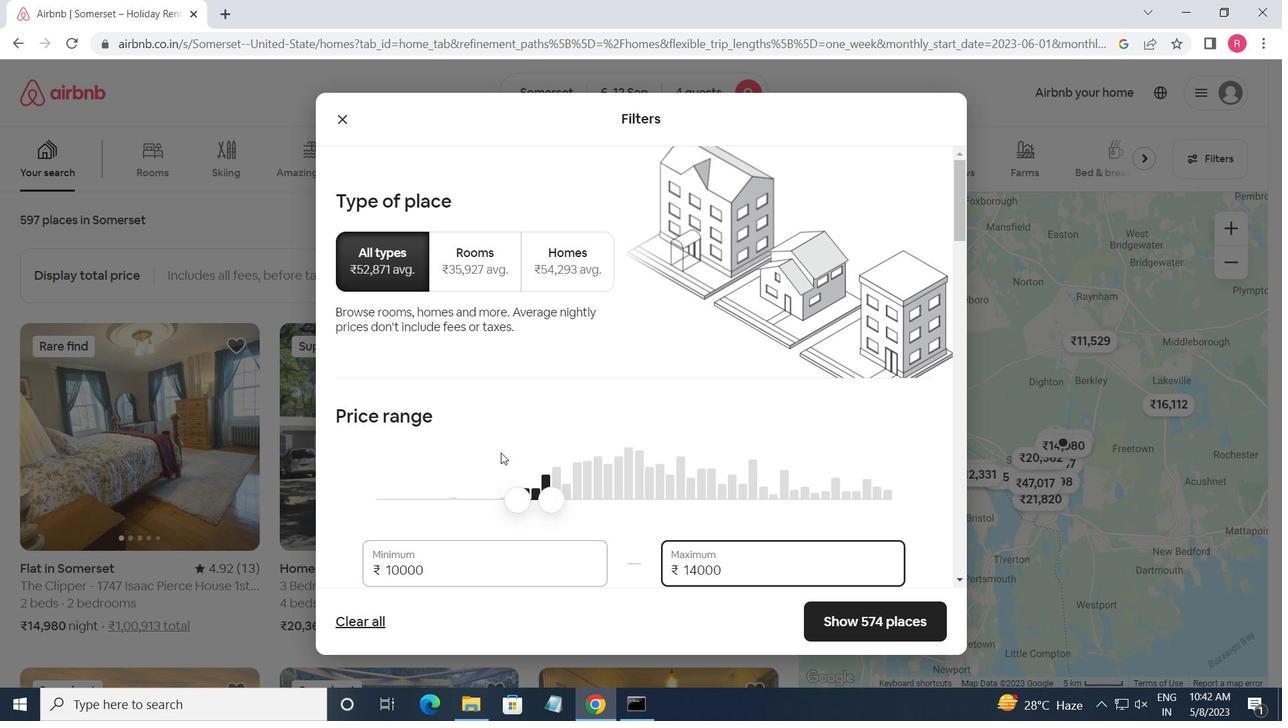 
Action: Mouse moved to (514, 461)
Screenshot: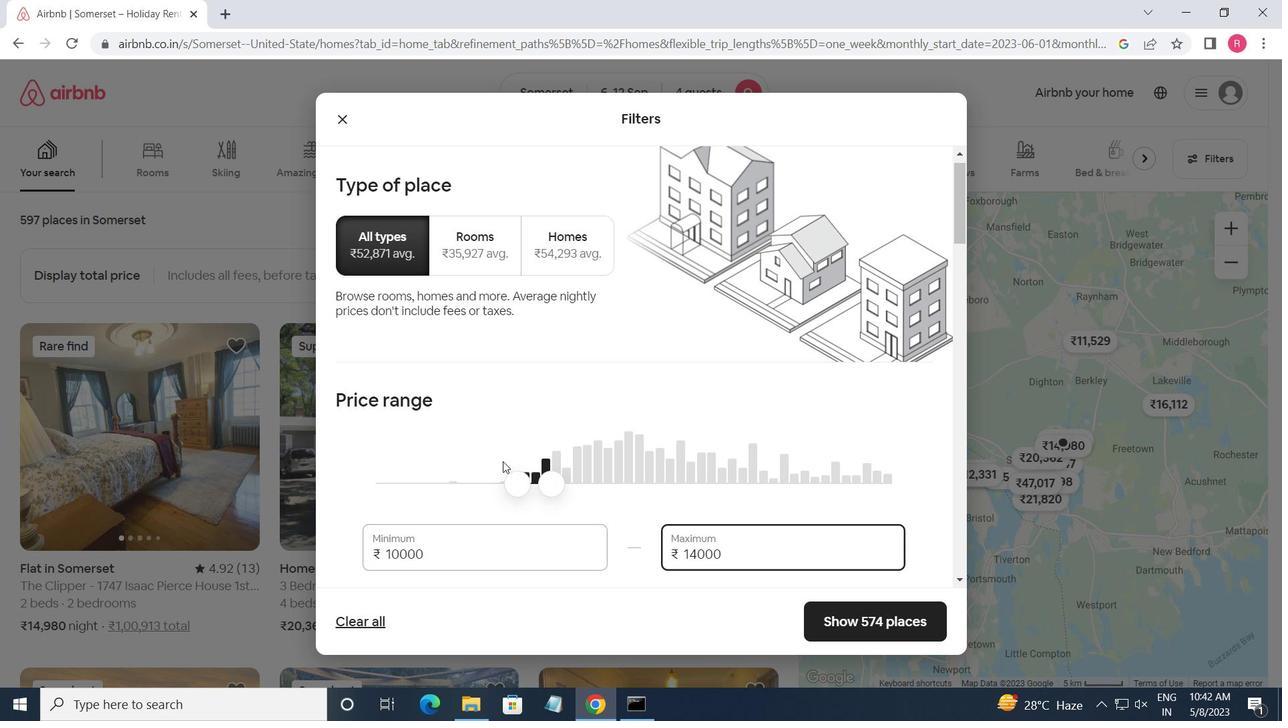 
Action: Mouse scrolled (514, 460) with delta (0, 0)
Screenshot: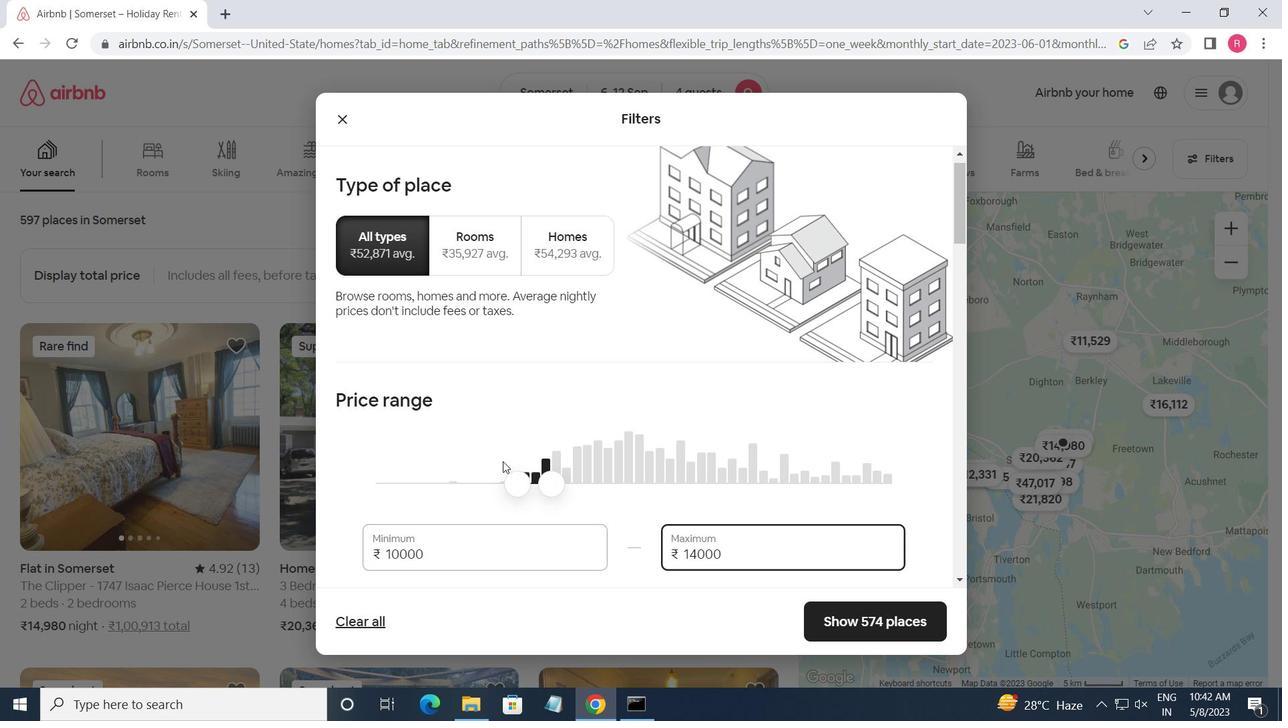 
Action: Mouse moved to (514, 461)
Screenshot: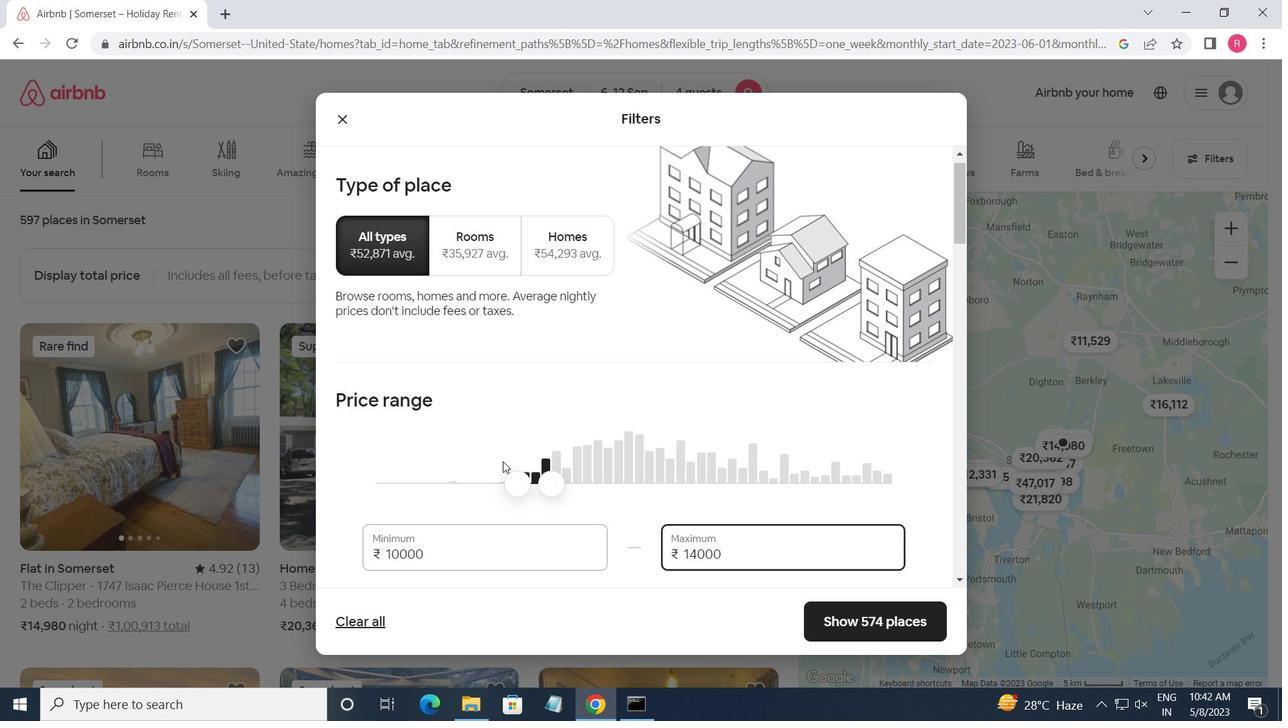 
Action: Mouse scrolled (514, 460) with delta (0, 0)
Screenshot: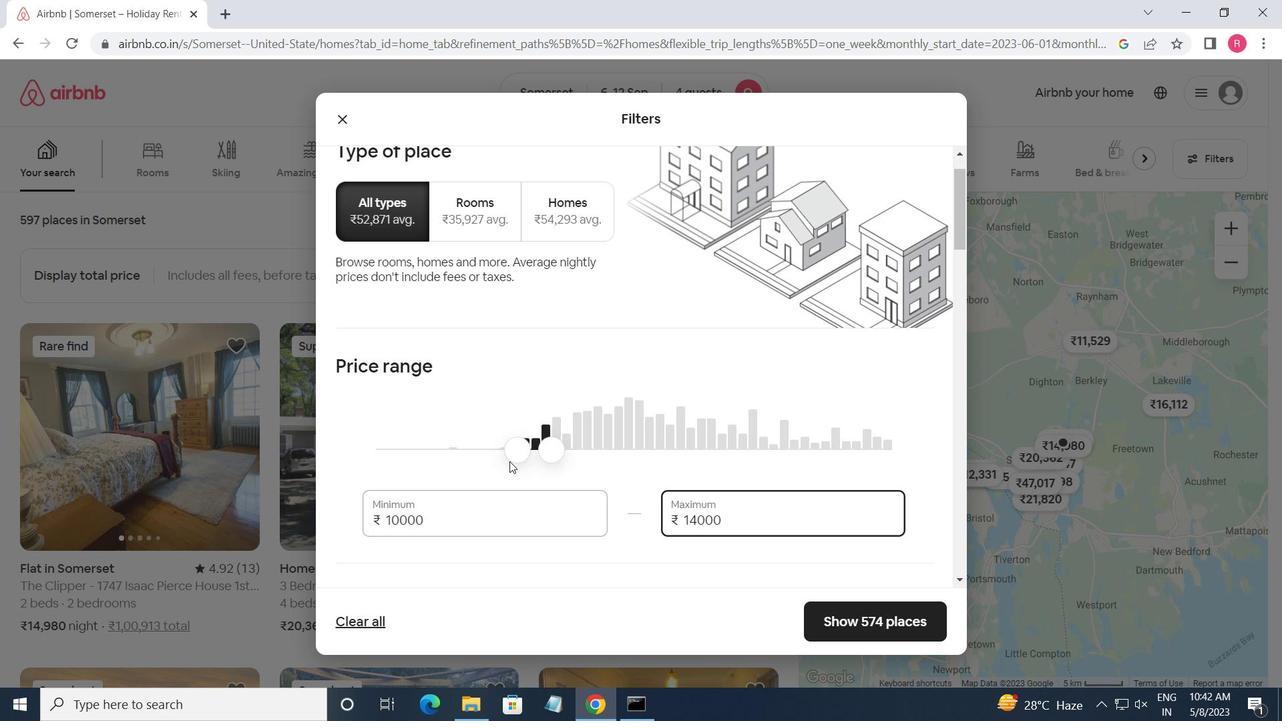 
Action: Mouse moved to (611, 410)
Screenshot: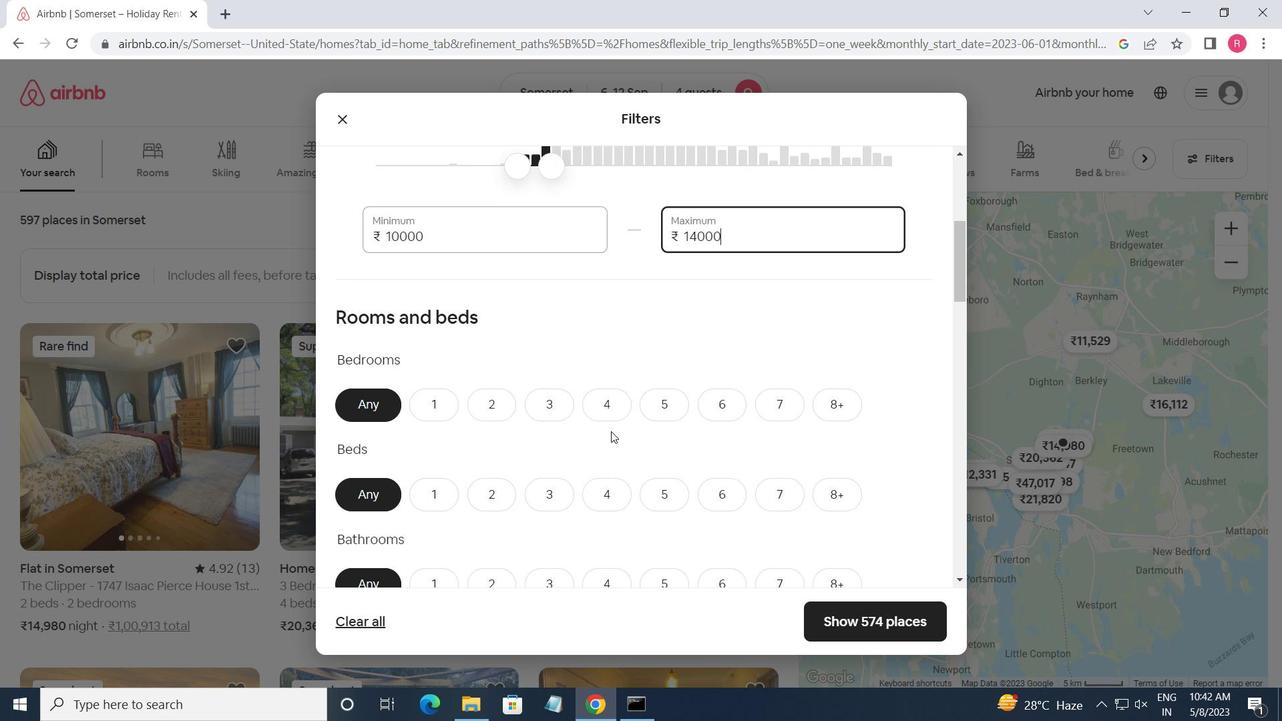 
Action: Mouse pressed left at (611, 410)
Screenshot: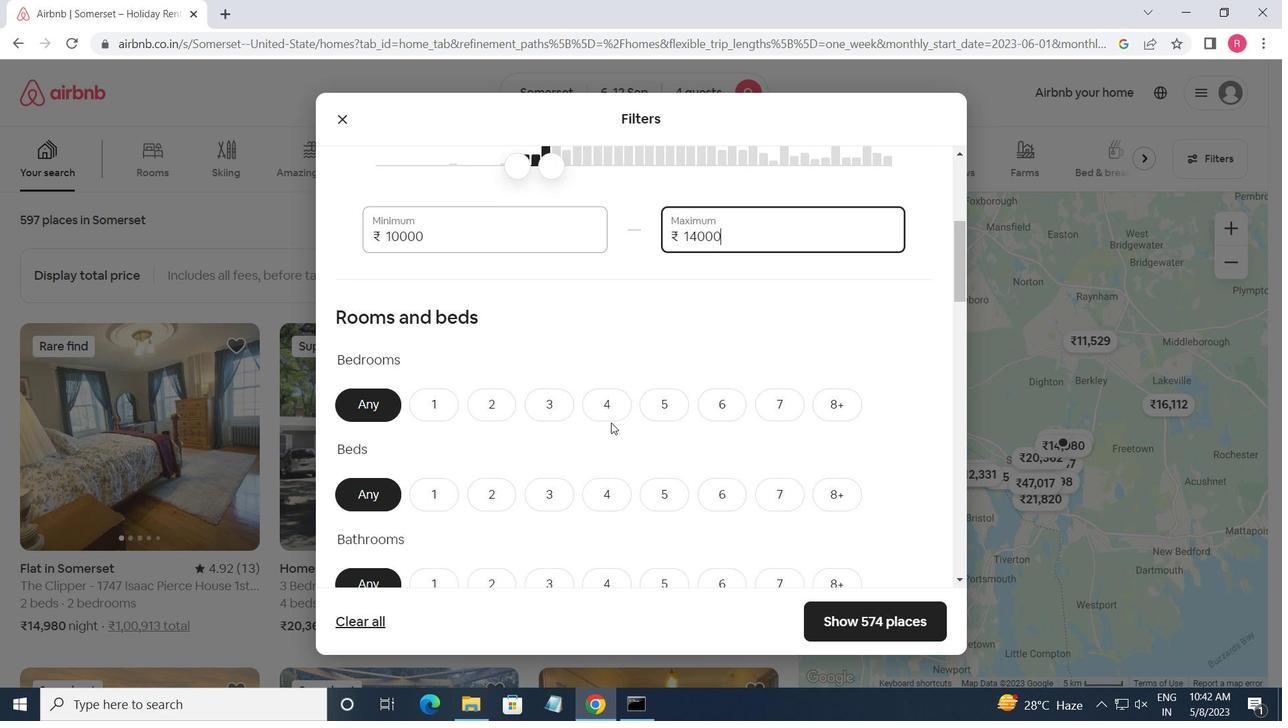 
Action: Mouse moved to (599, 492)
Screenshot: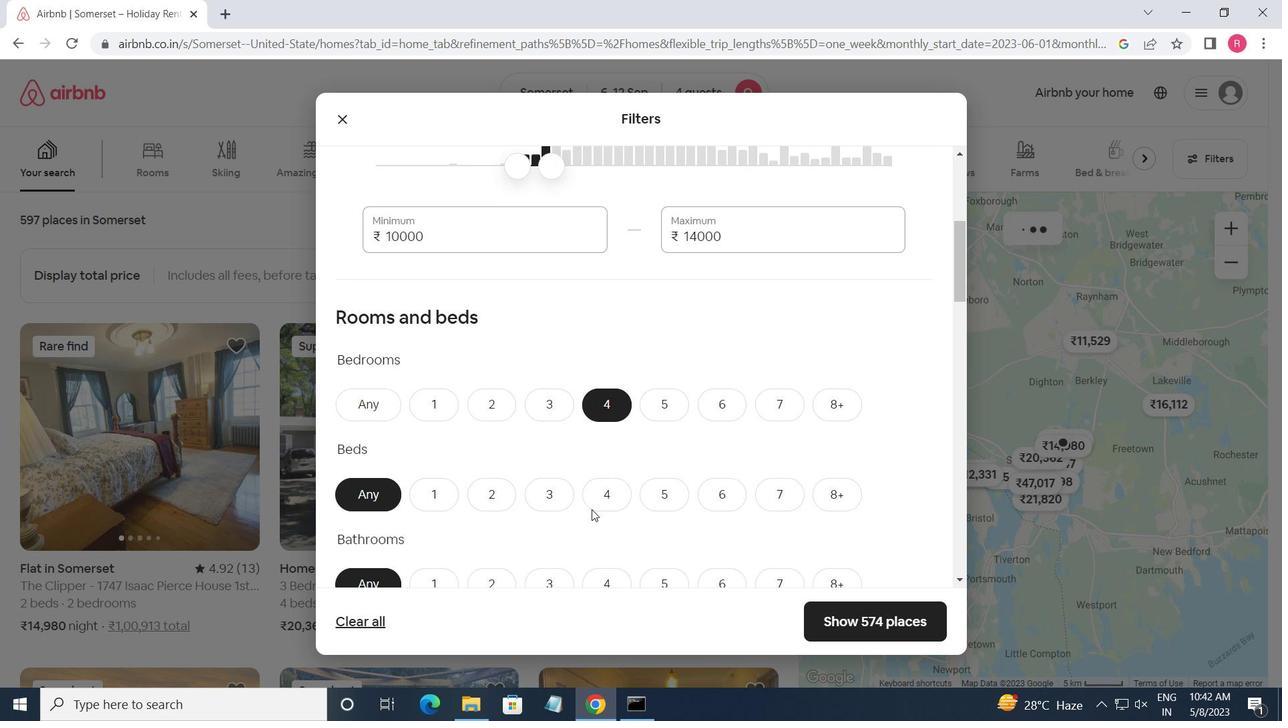 
Action: Mouse pressed left at (599, 492)
Screenshot: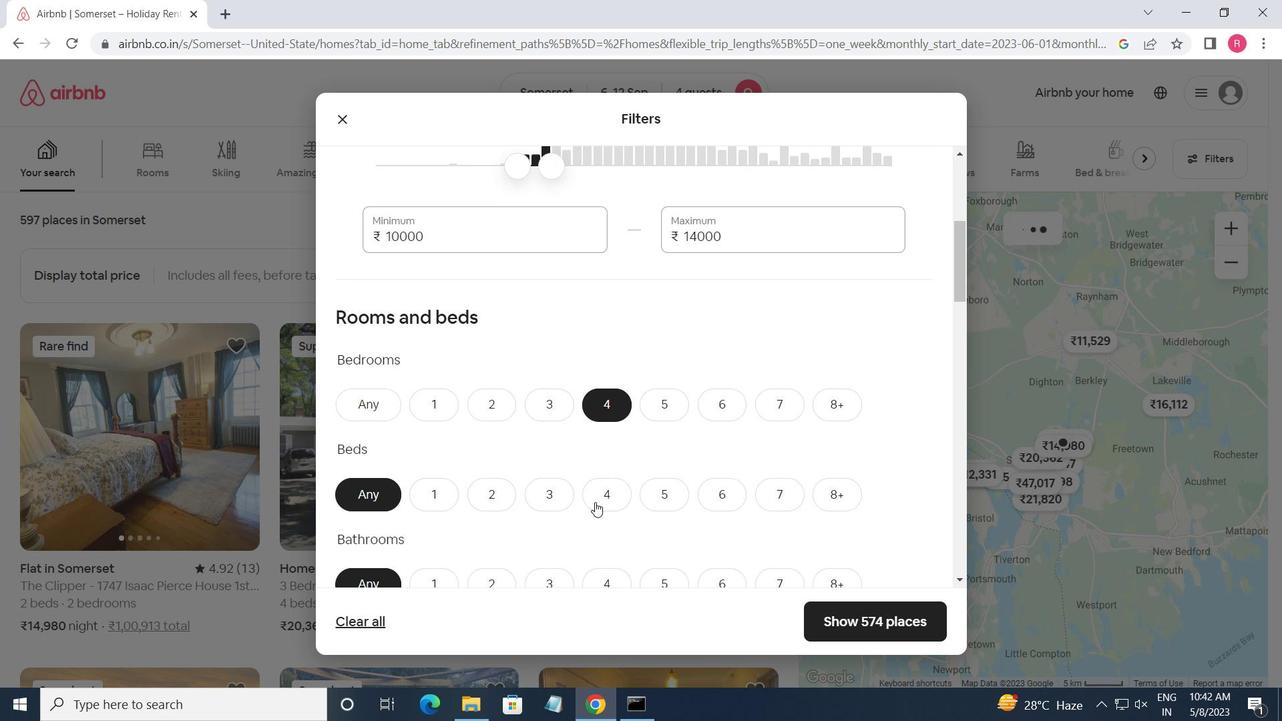
Action: Mouse moved to (599, 570)
Screenshot: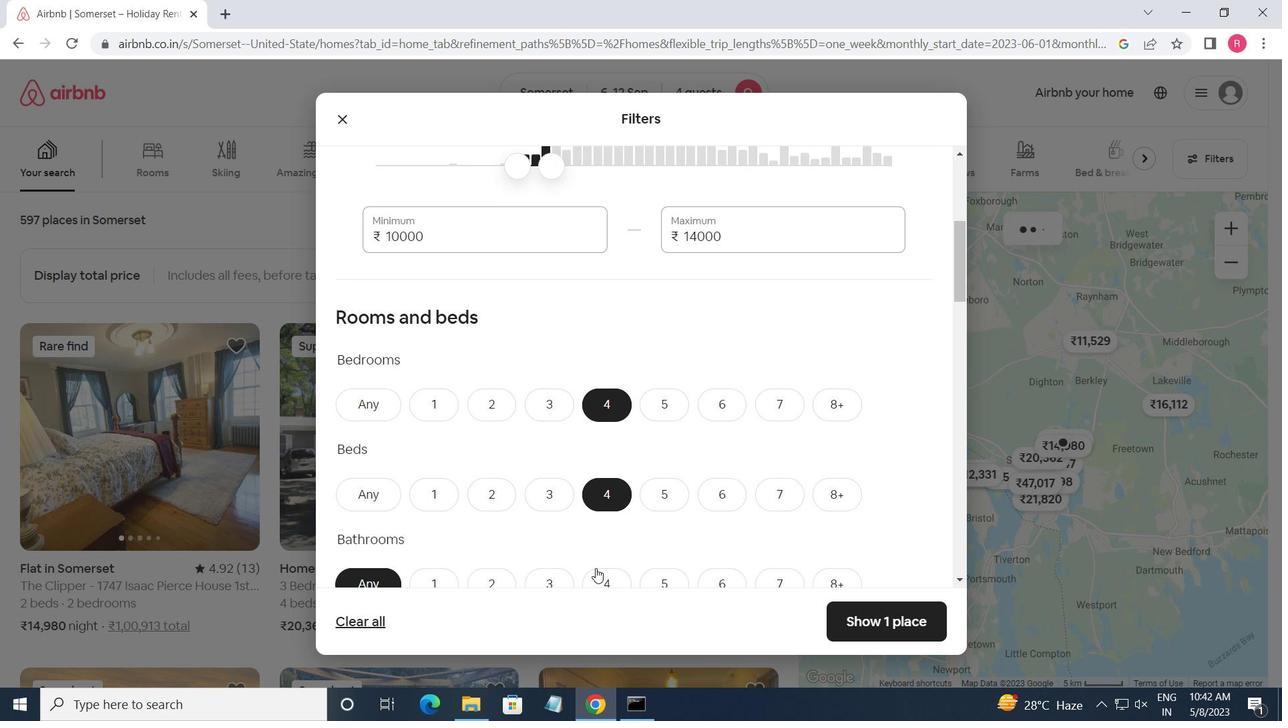
Action: Mouse pressed left at (599, 570)
Screenshot: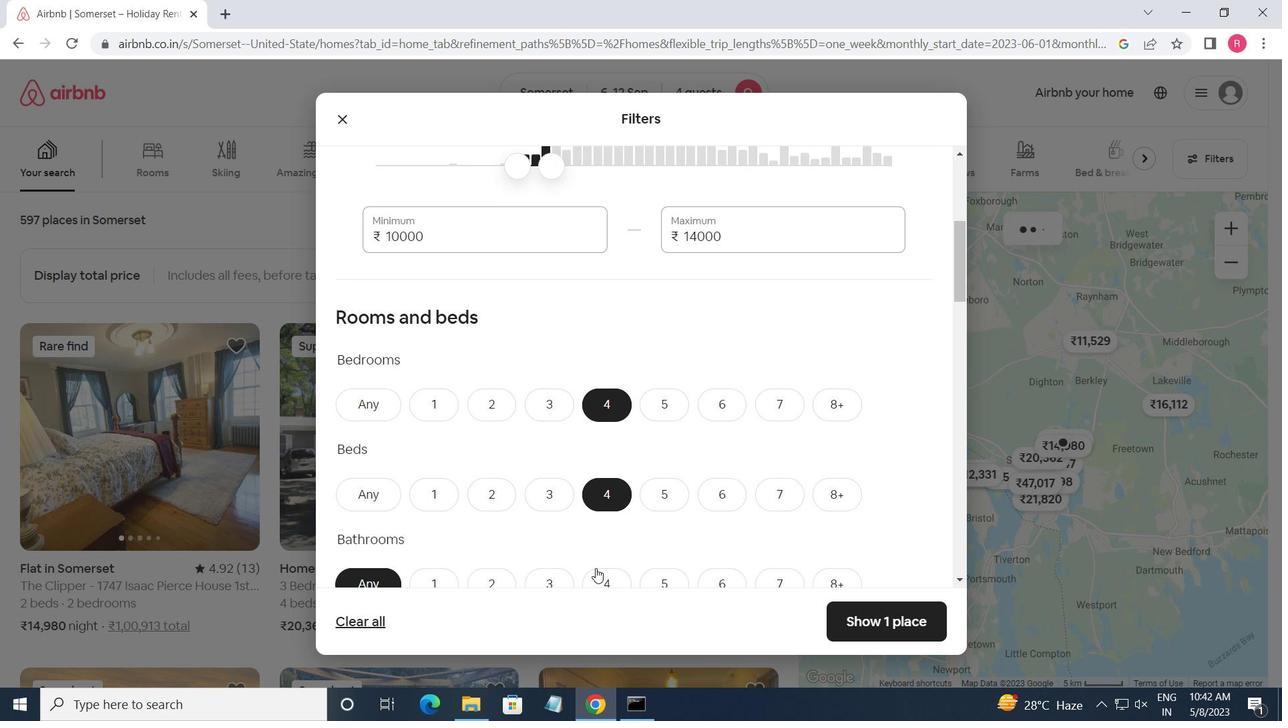 
Action: Mouse moved to (599, 563)
Screenshot: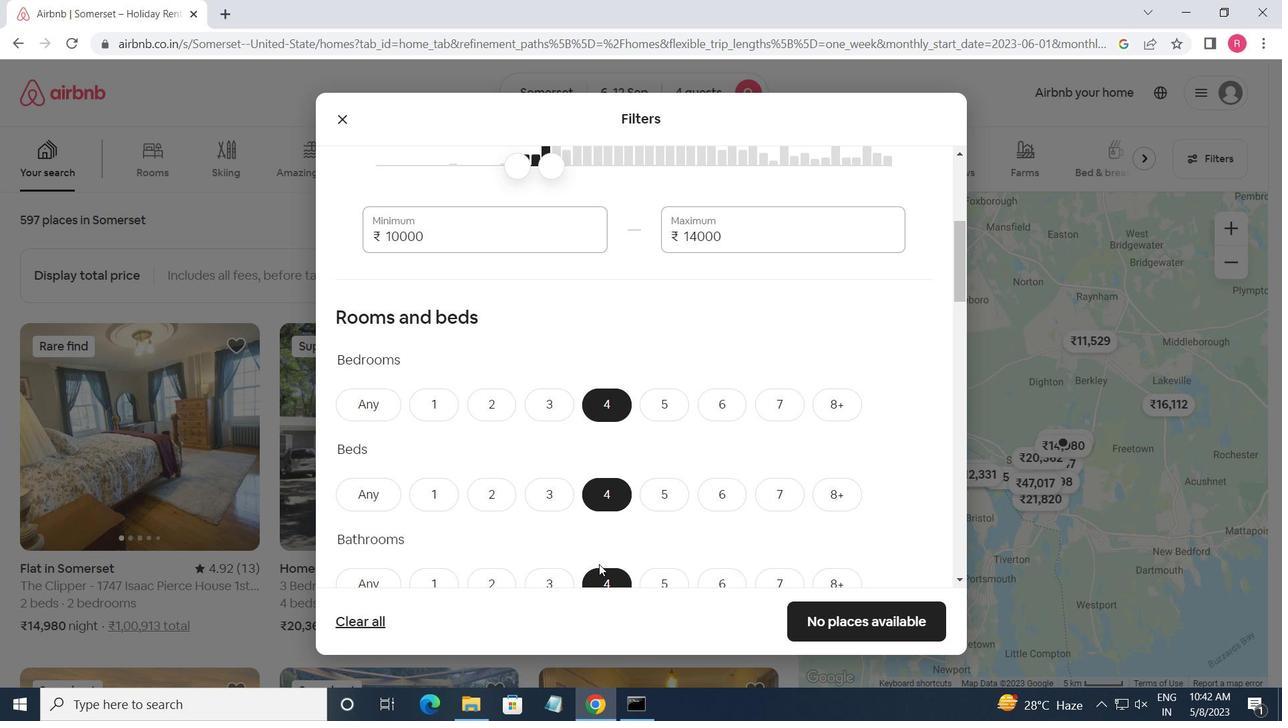 
Action: Mouse scrolled (599, 562) with delta (0, 0)
Screenshot: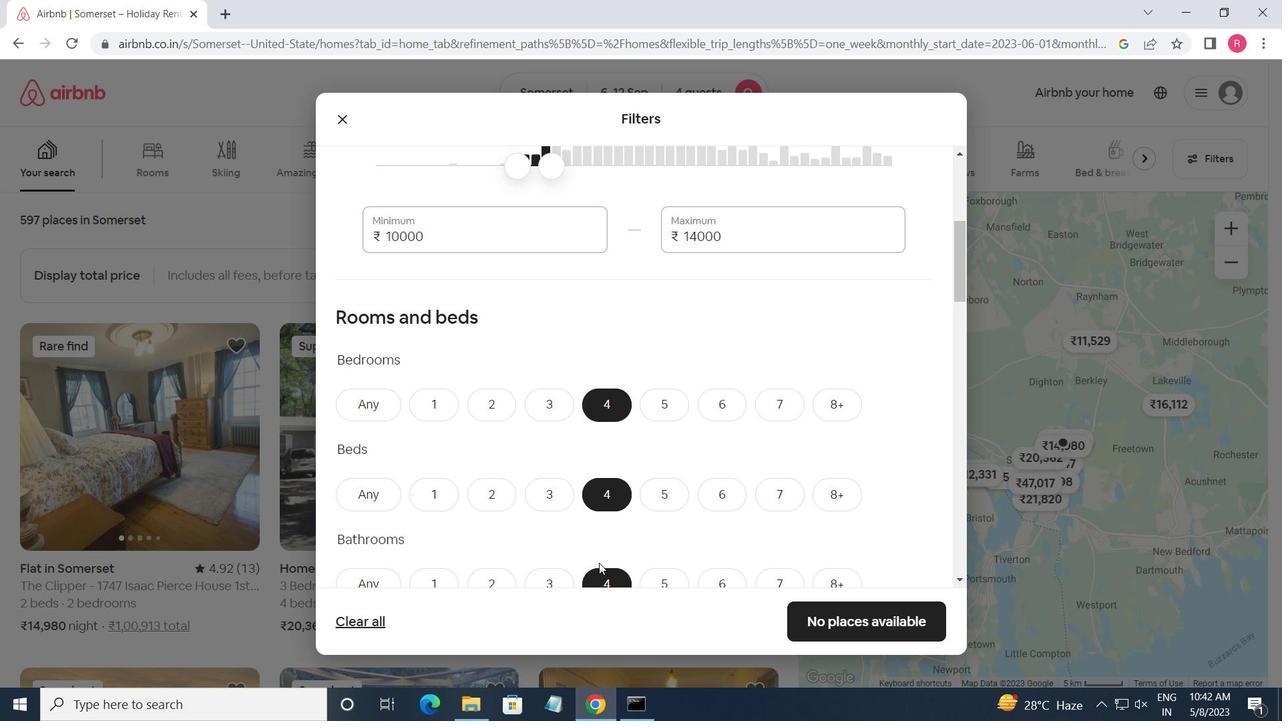
Action: Mouse scrolled (599, 562) with delta (0, 0)
Screenshot: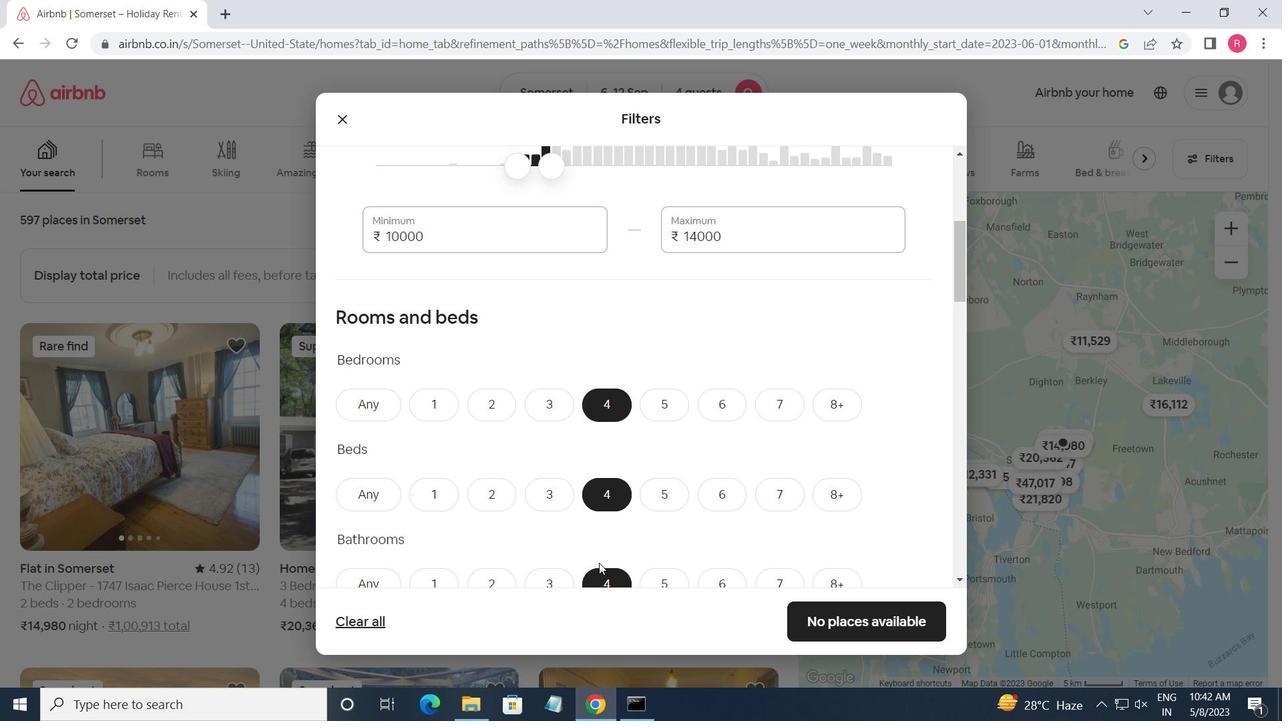 
Action: Mouse scrolled (599, 562) with delta (0, 0)
Screenshot: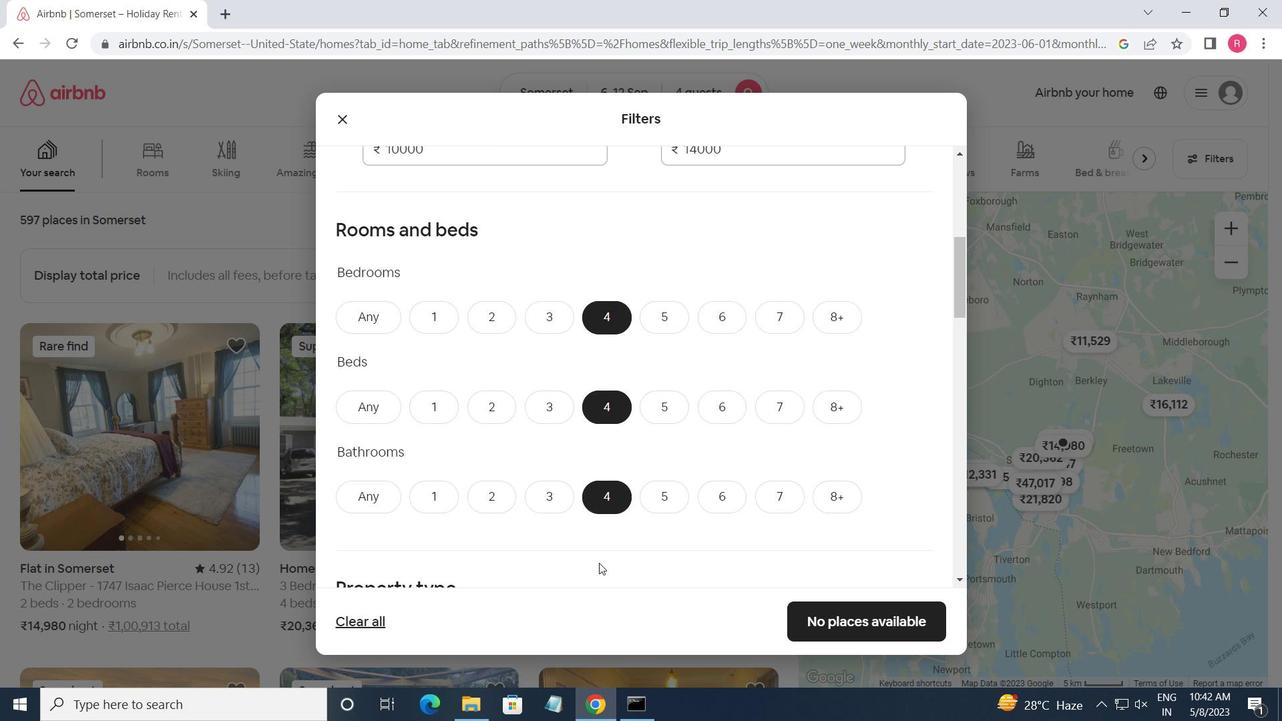 
Action: Mouse moved to (436, 520)
Screenshot: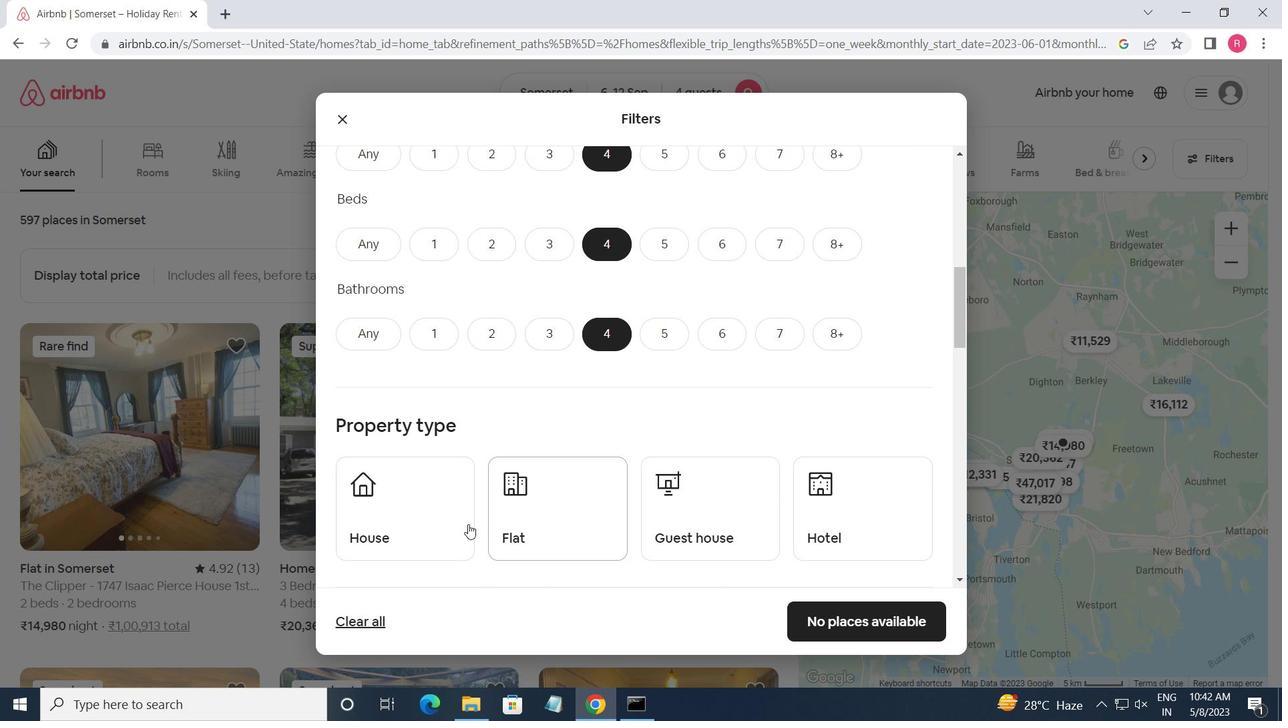 
Action: Mouse pressed left at (436, 520)
Screenshot: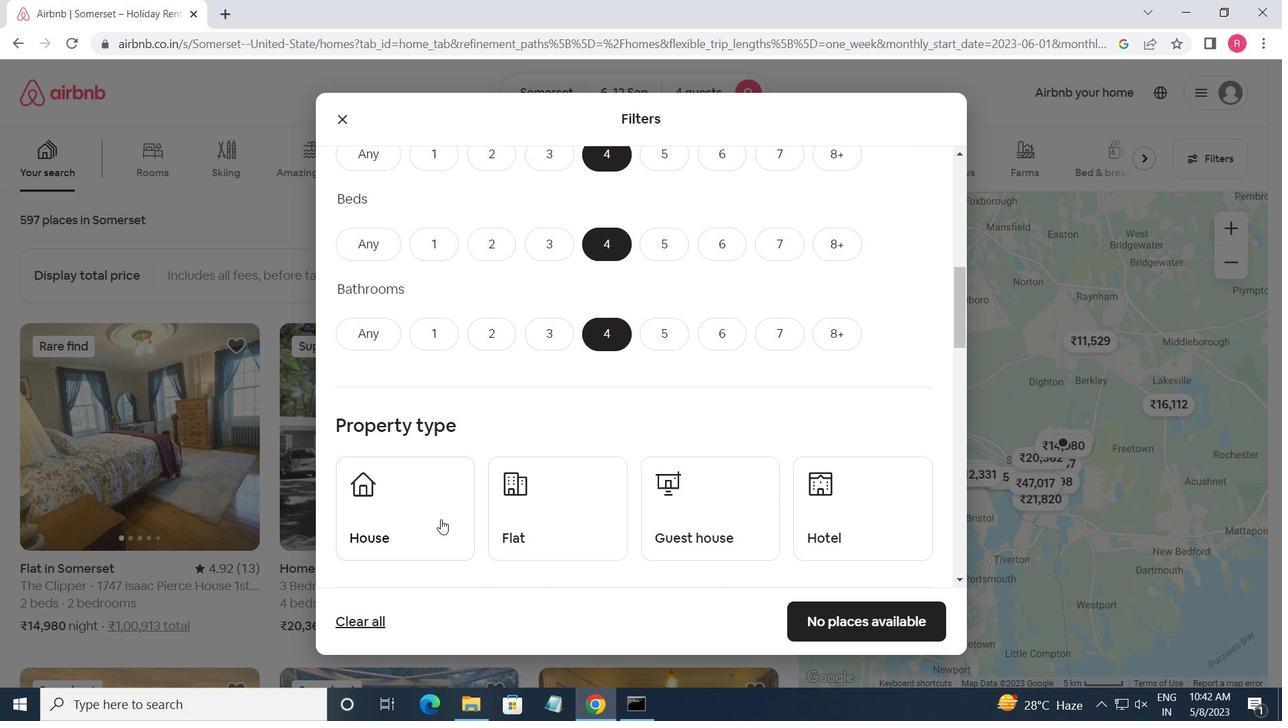 
Action: Mouse moved to (546, 519)
Screenshot: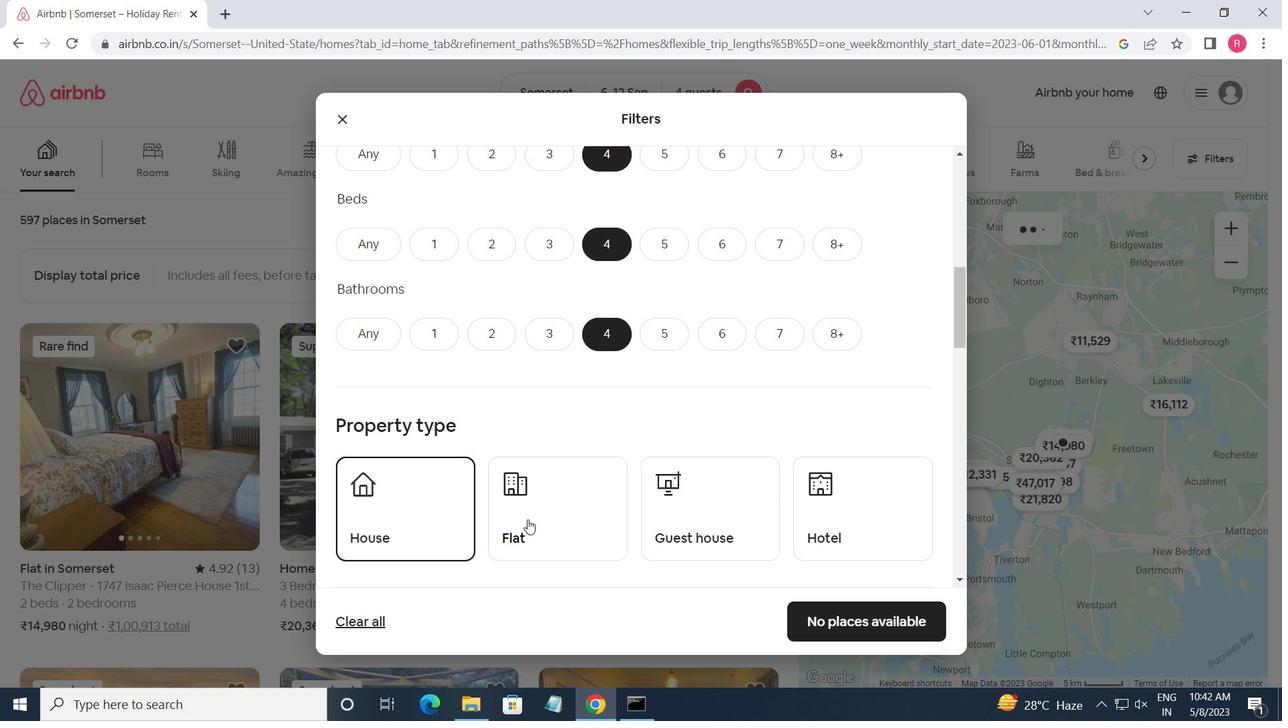 
Action: Mouse pressed left at (546, 519)
Screenshot: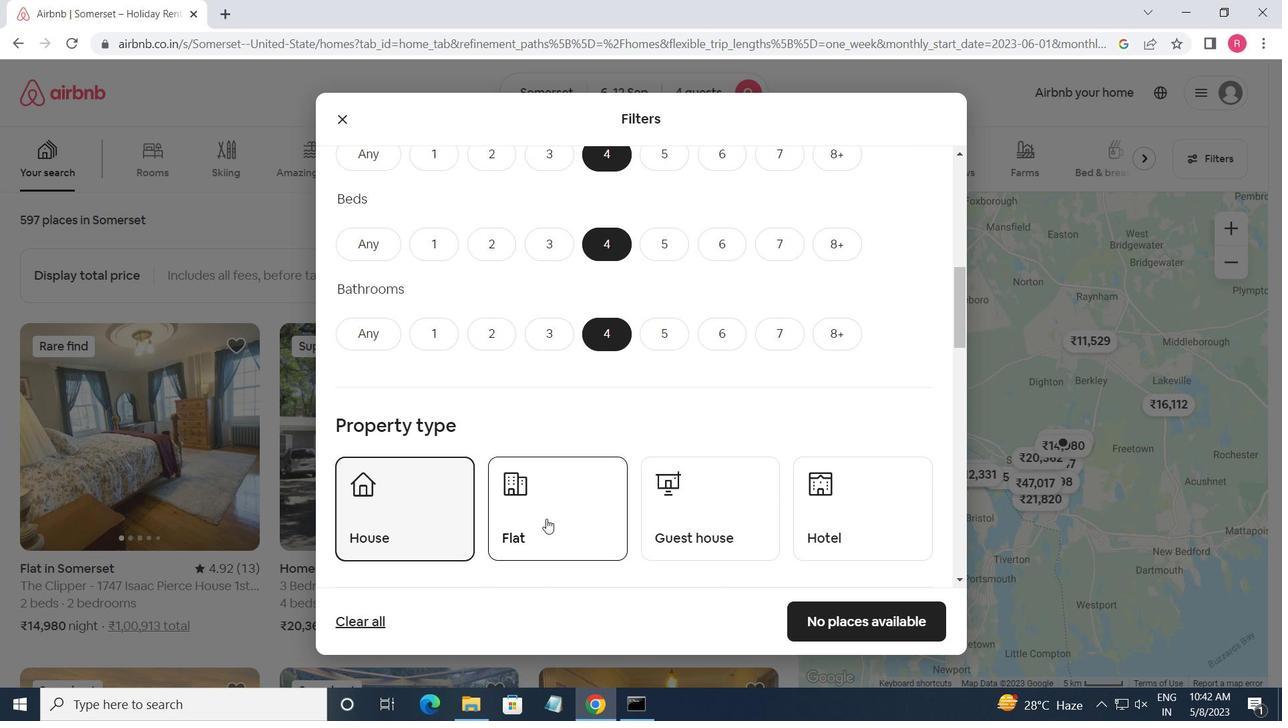 
Action: Mouse moved to (705, 501)
Screenshot: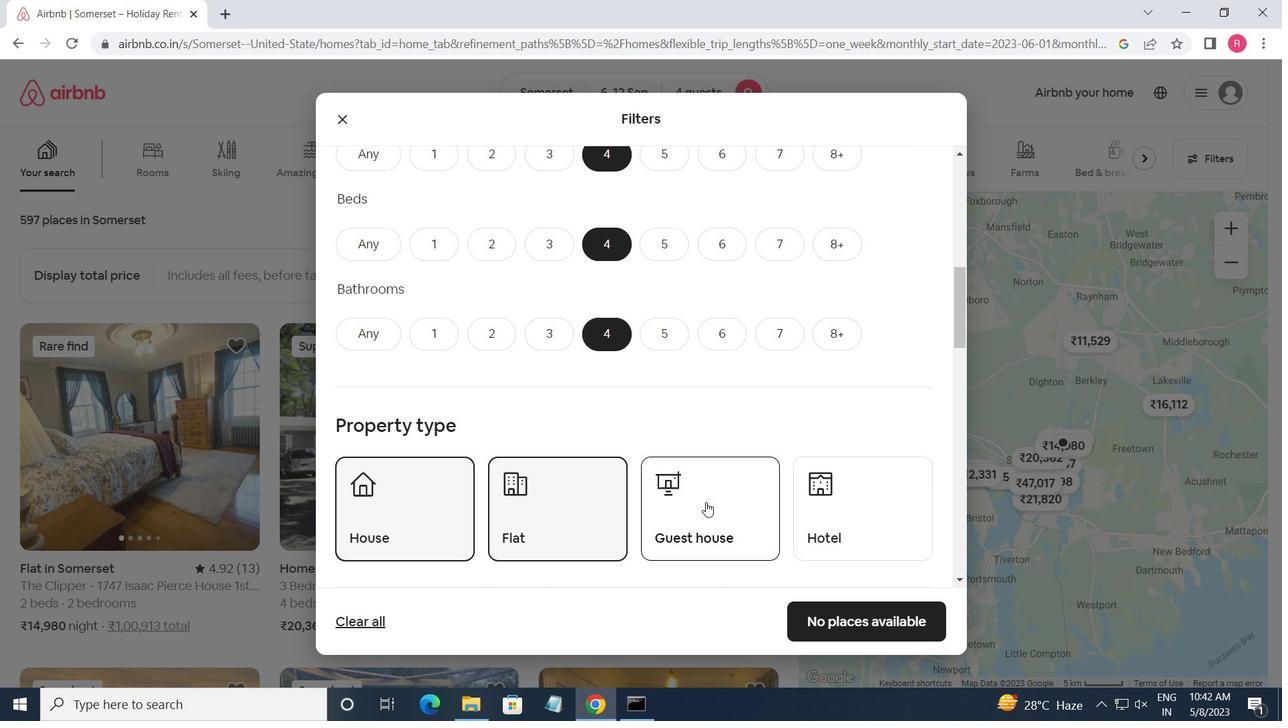 
Action: Mouse pressed left at (705, 501)
Screenshot: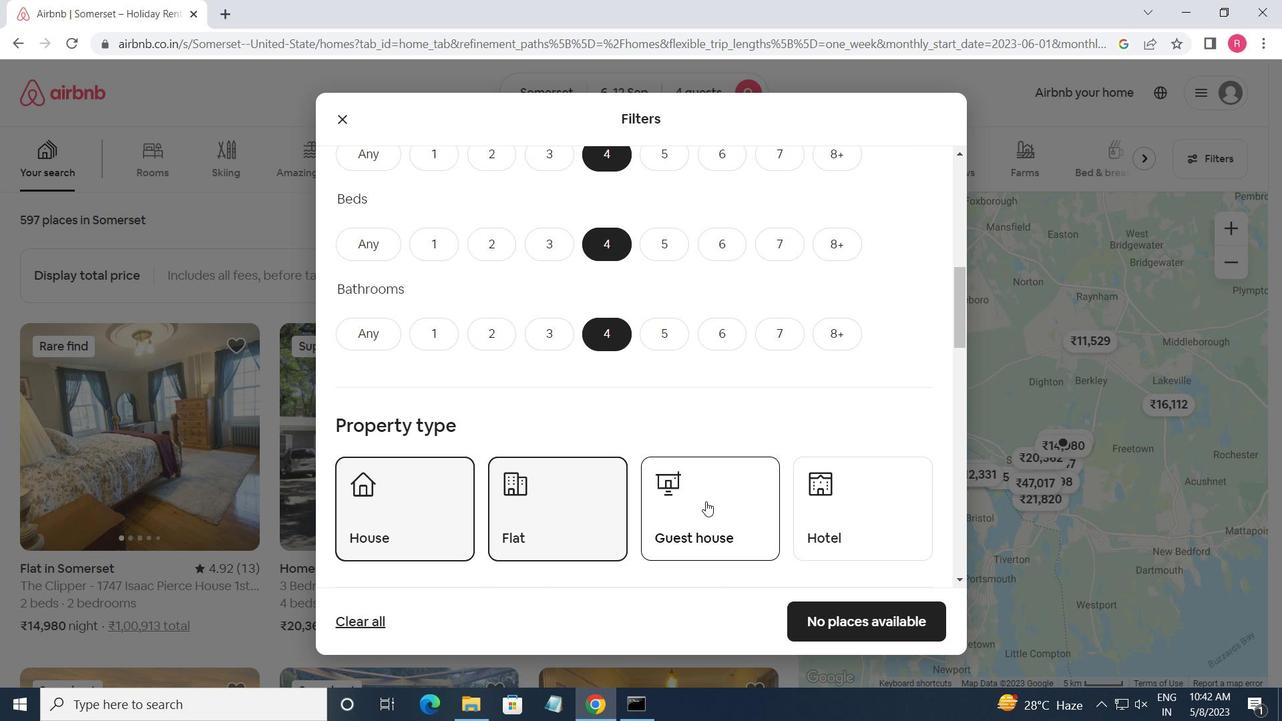 
Action: Mouse moved to (705, 500)
Screenshot: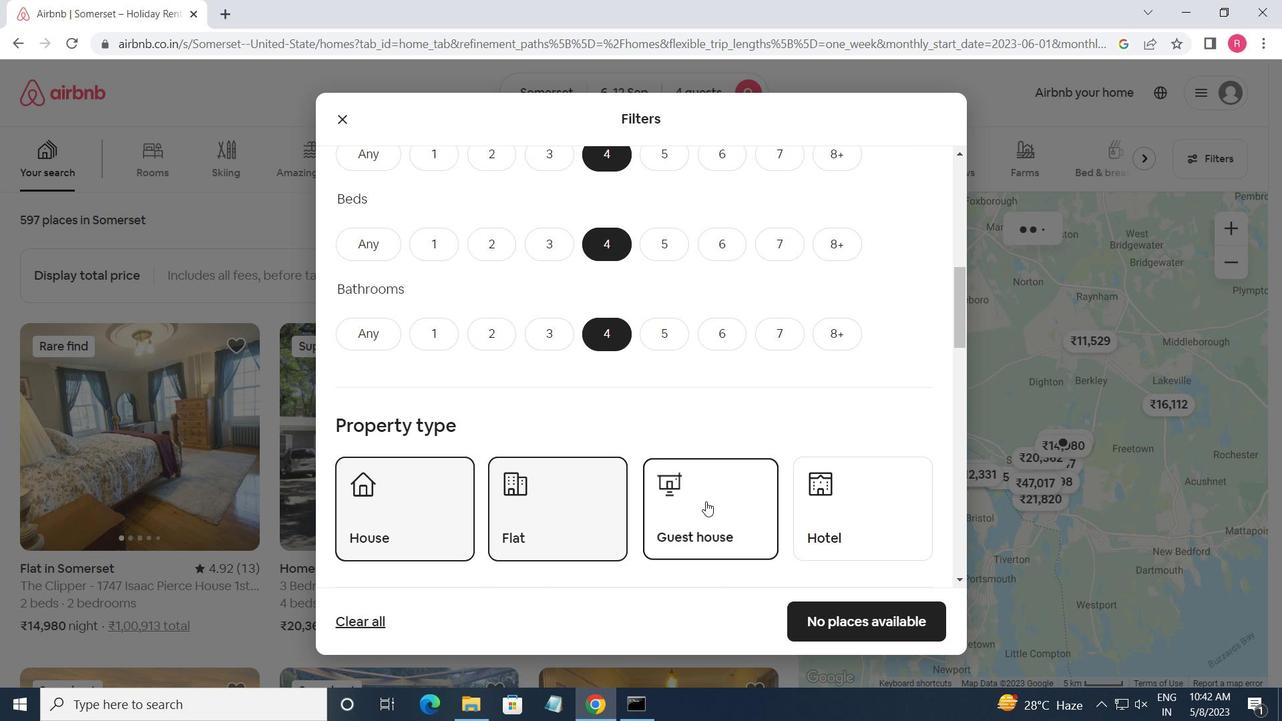 
Action: Mouse scrolled (705, 500) with delta (0, 0)
Screenshot: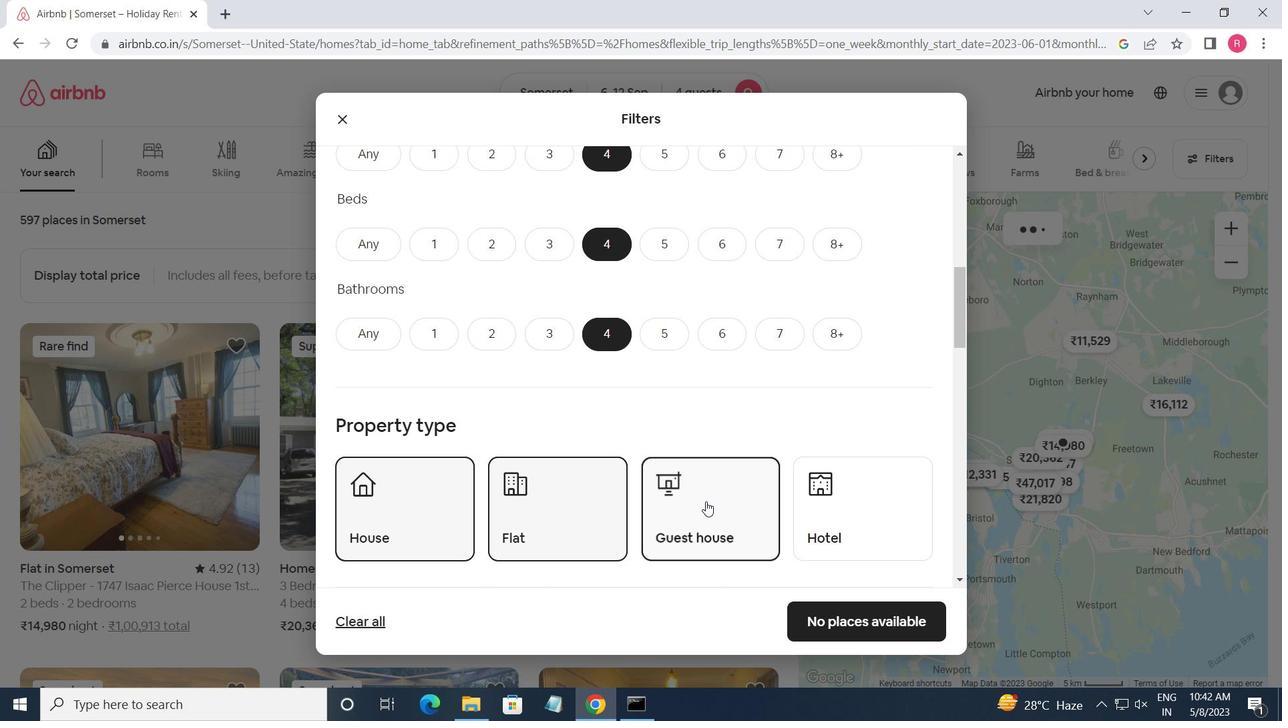 
Action: Mouse scrolled (705, 500) with delta (0, 0)
Screenshot: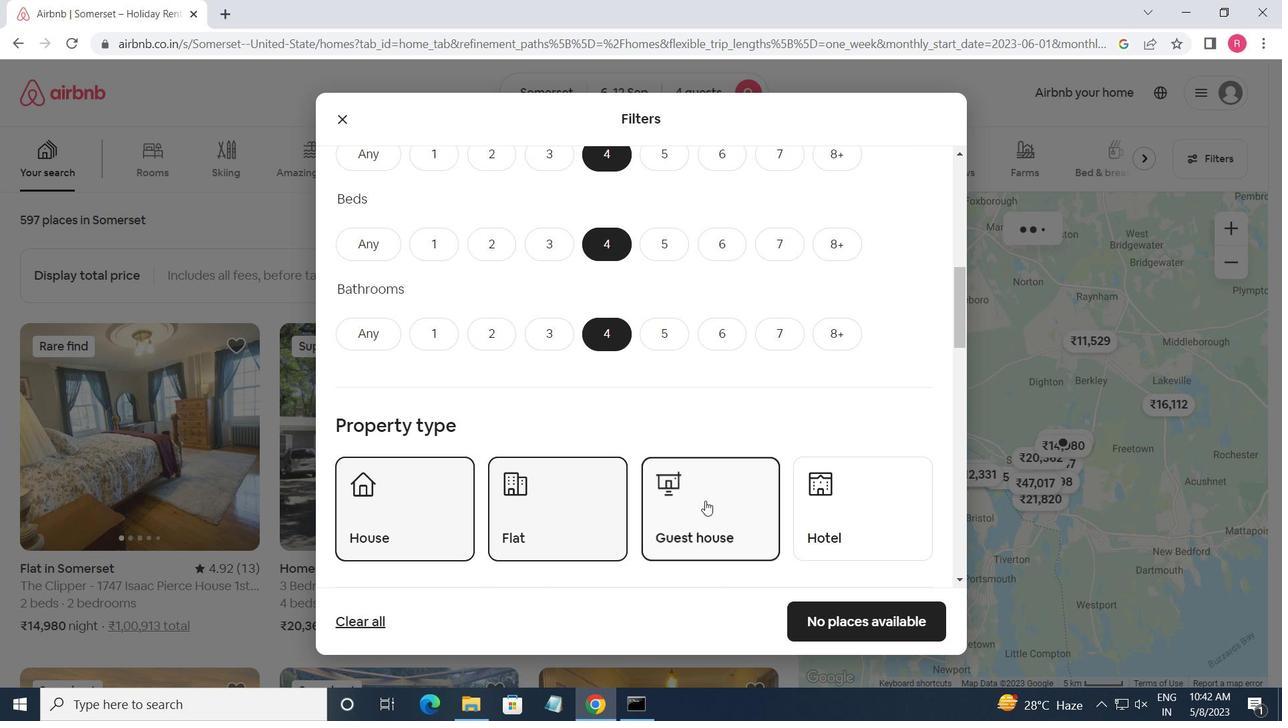 
Action: Mouse scrolled (705, 500) with delta (0, 0)
Screenshot: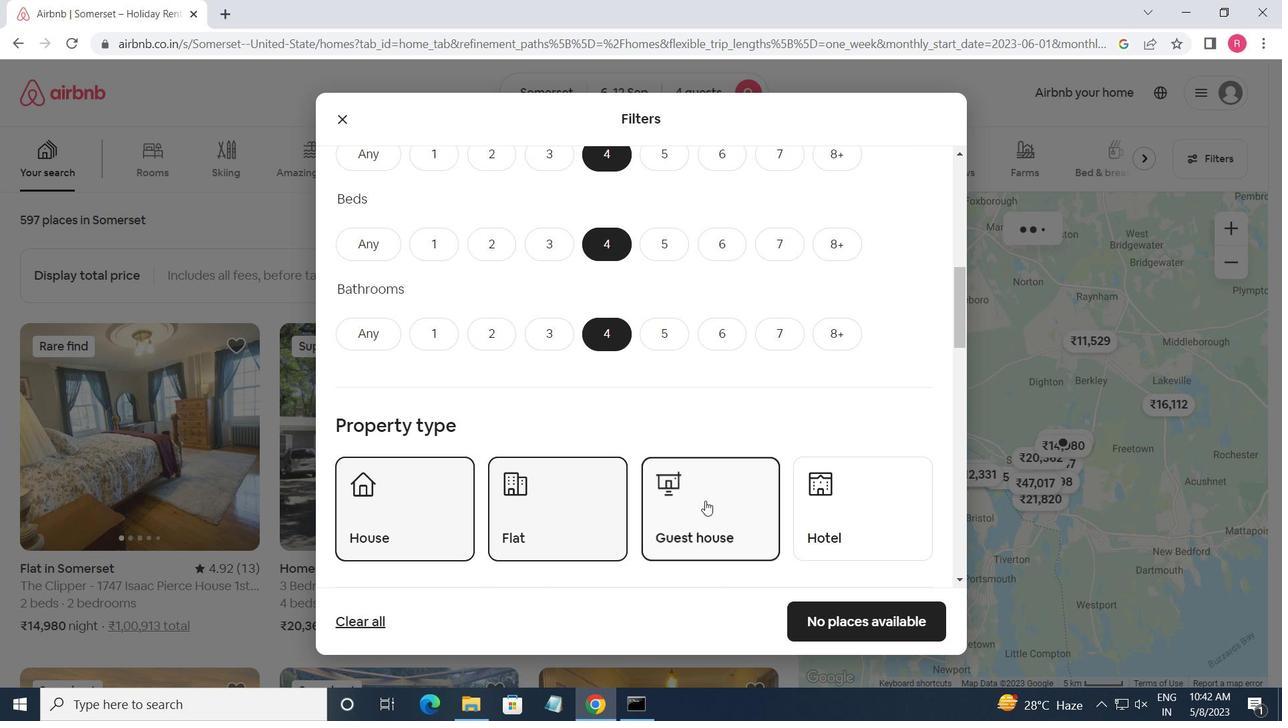 
Action: Mouse moved to (361, 582)
Screenshot: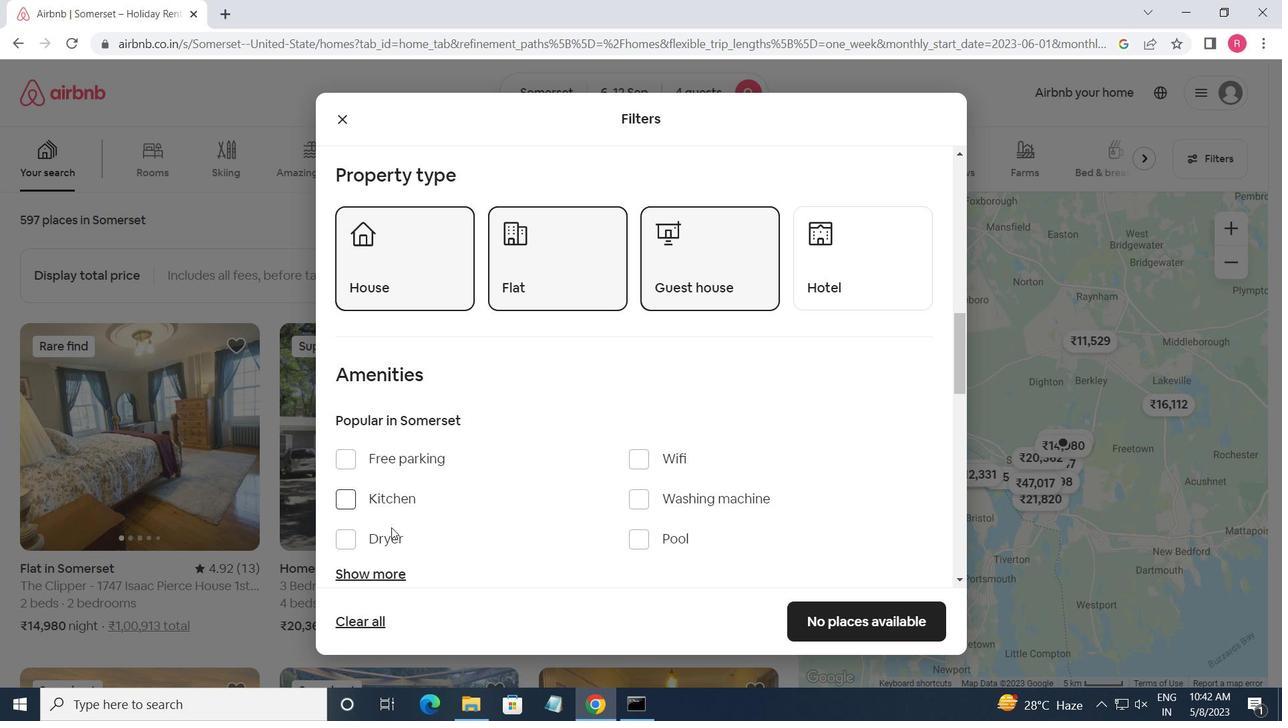
Action: Mouse pressed left at (361, 582)
Screenshot: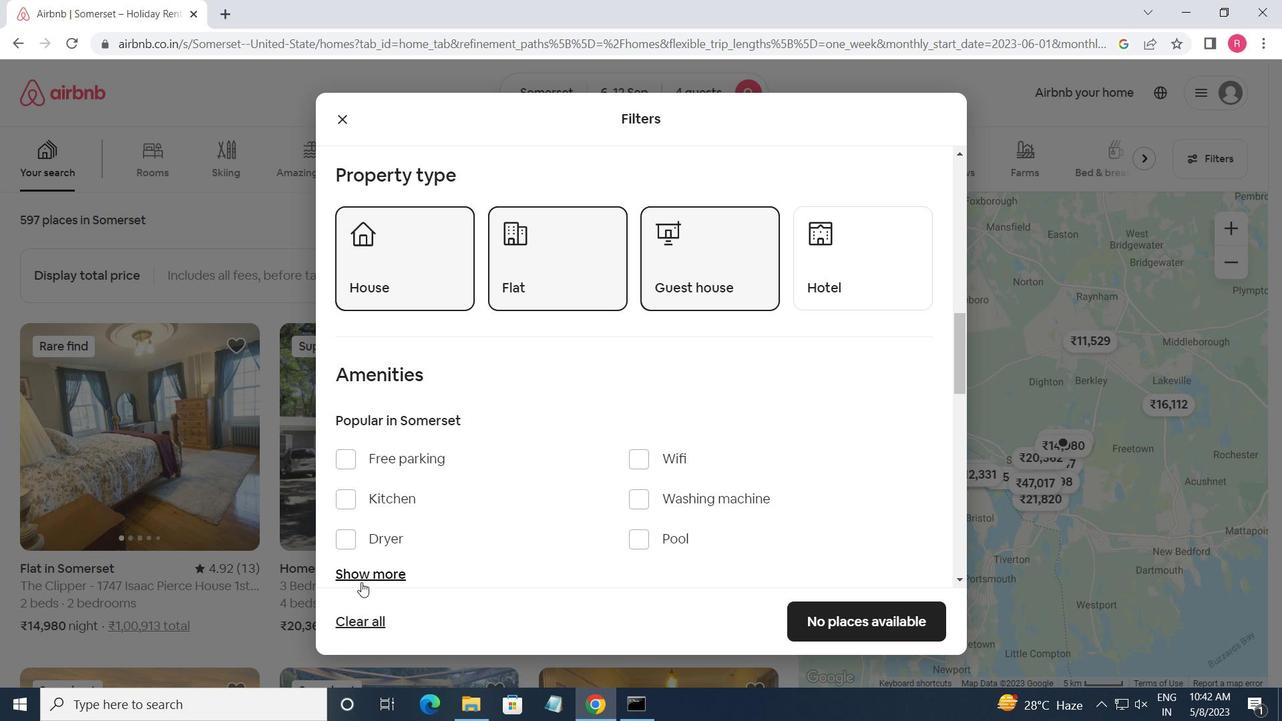 
Action: Mouse moved to (637, 205)
Screenshot: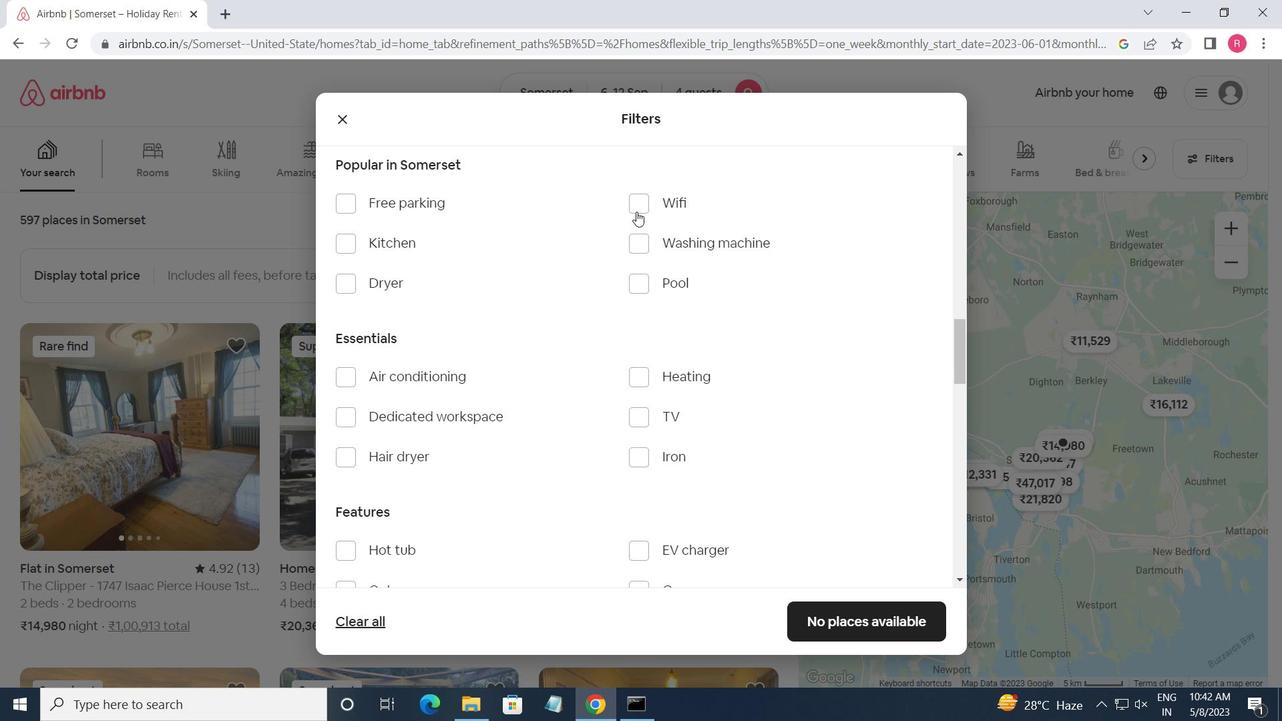 
Action: Mouse pressed left at (637, 205)
Screenshot: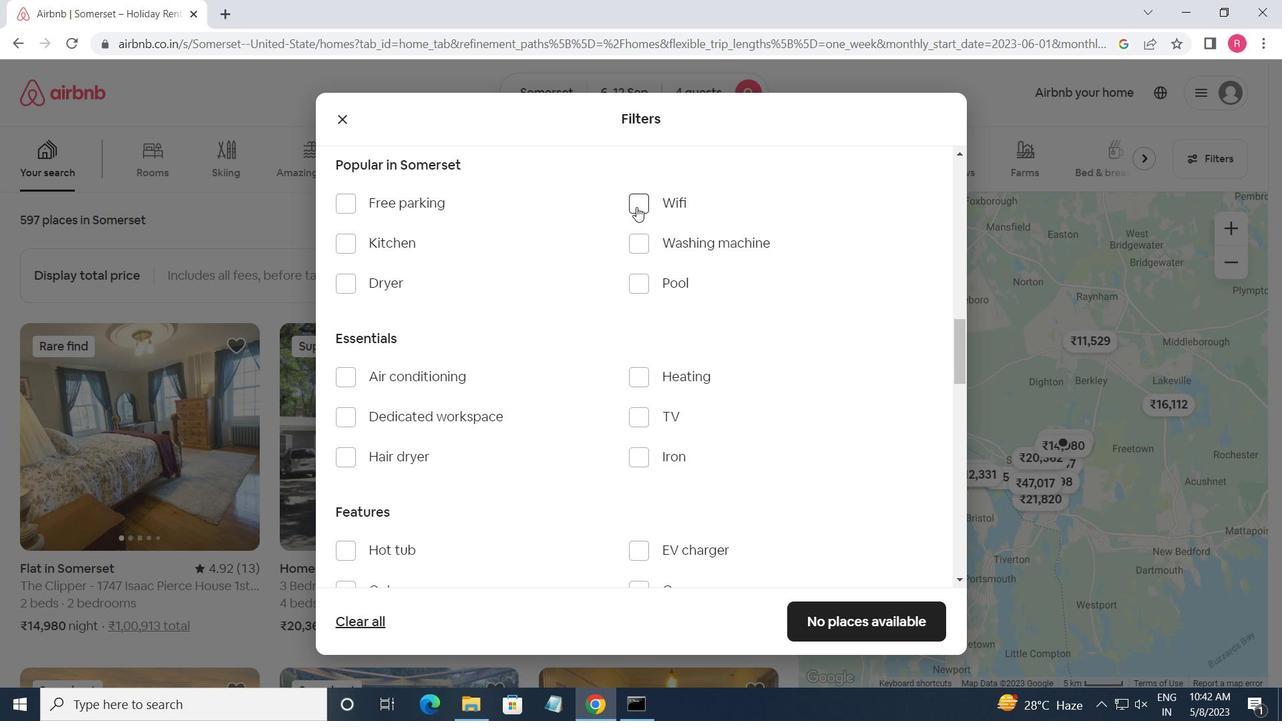 
Action: Mouse moved to (340, 200)
Screenshot: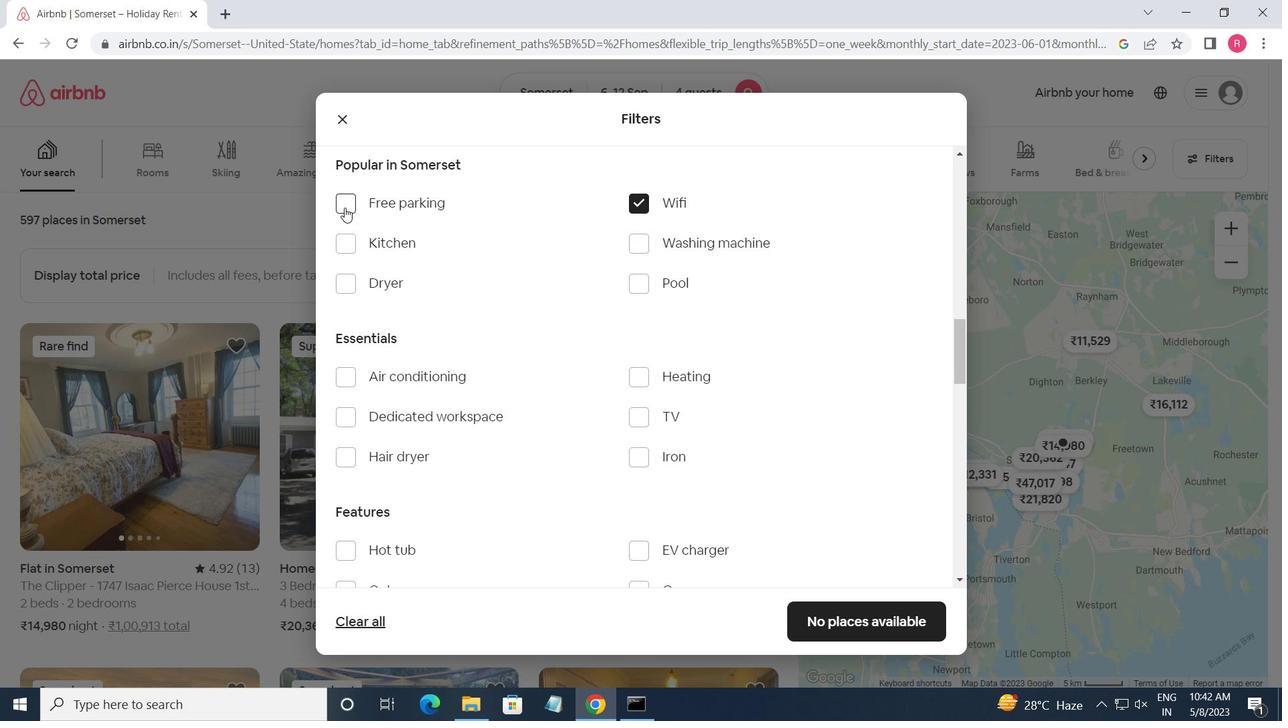
Action: Mouse pressed left at (340, 200)
Screenshot: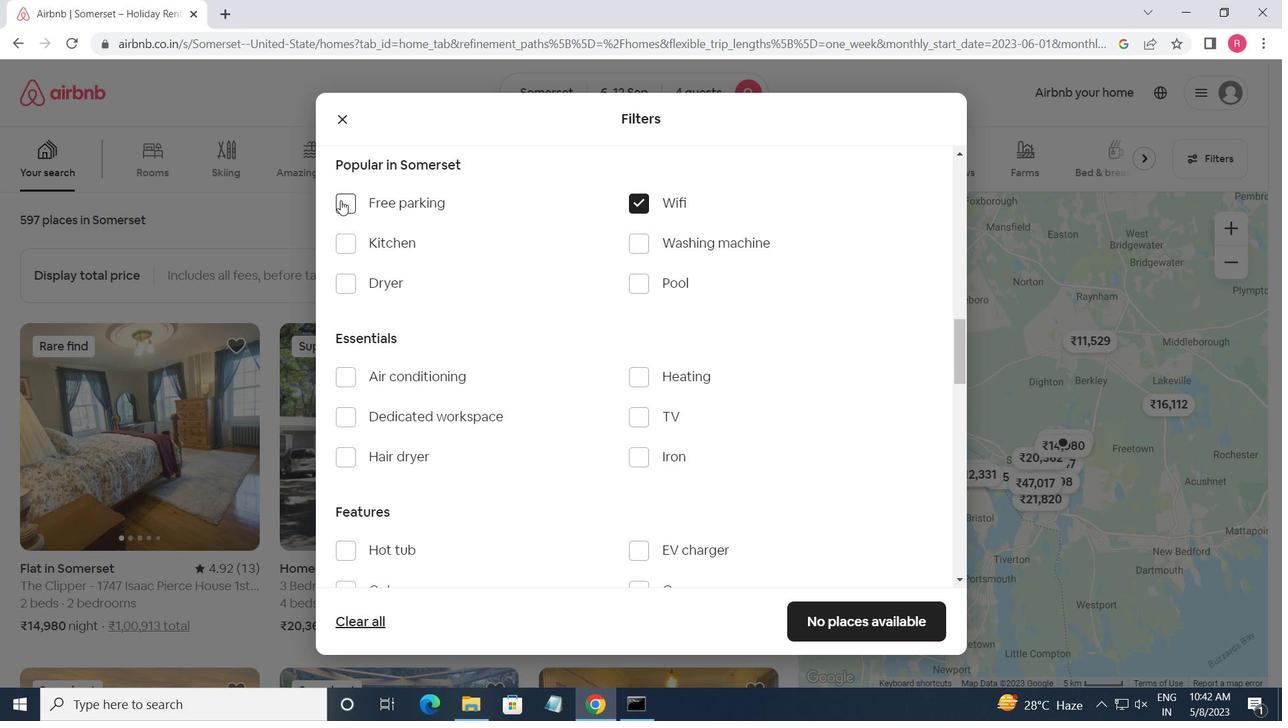 
Action: Mouse moved to (458, 287)
Screenshot: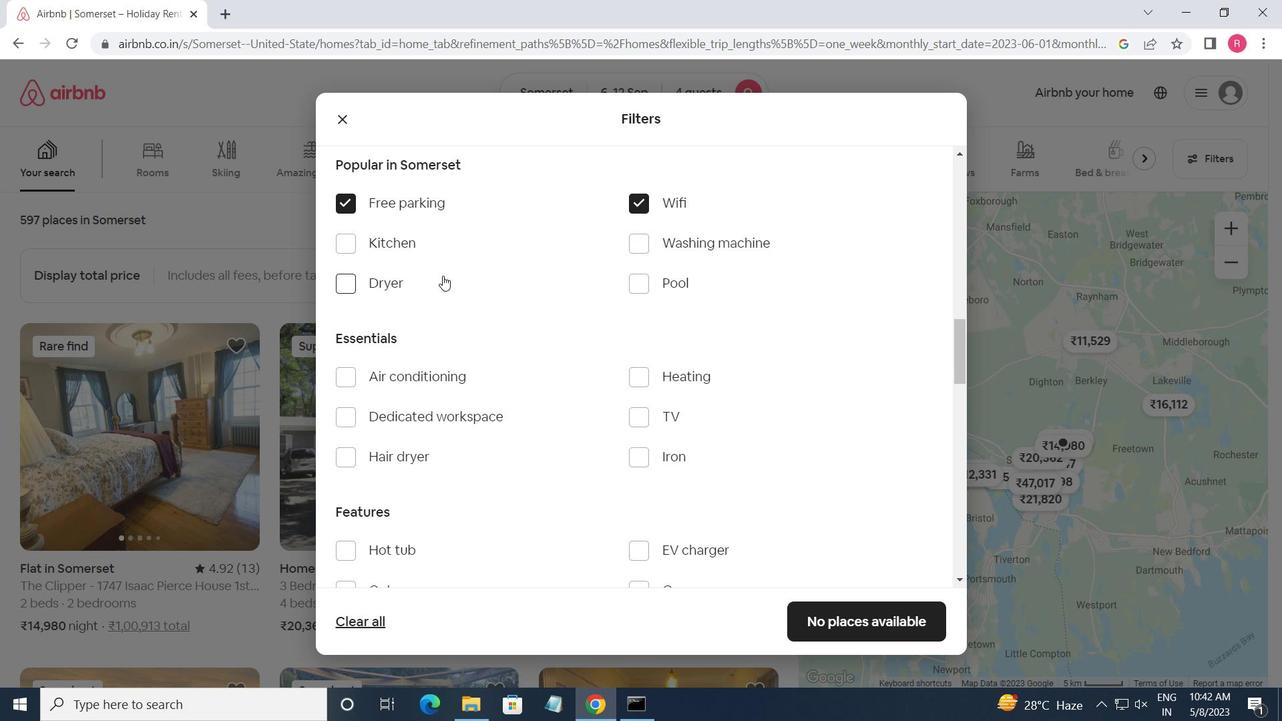 
Action: Mouse scrolled (458, 287) with delta (0, 0)
Screenshot: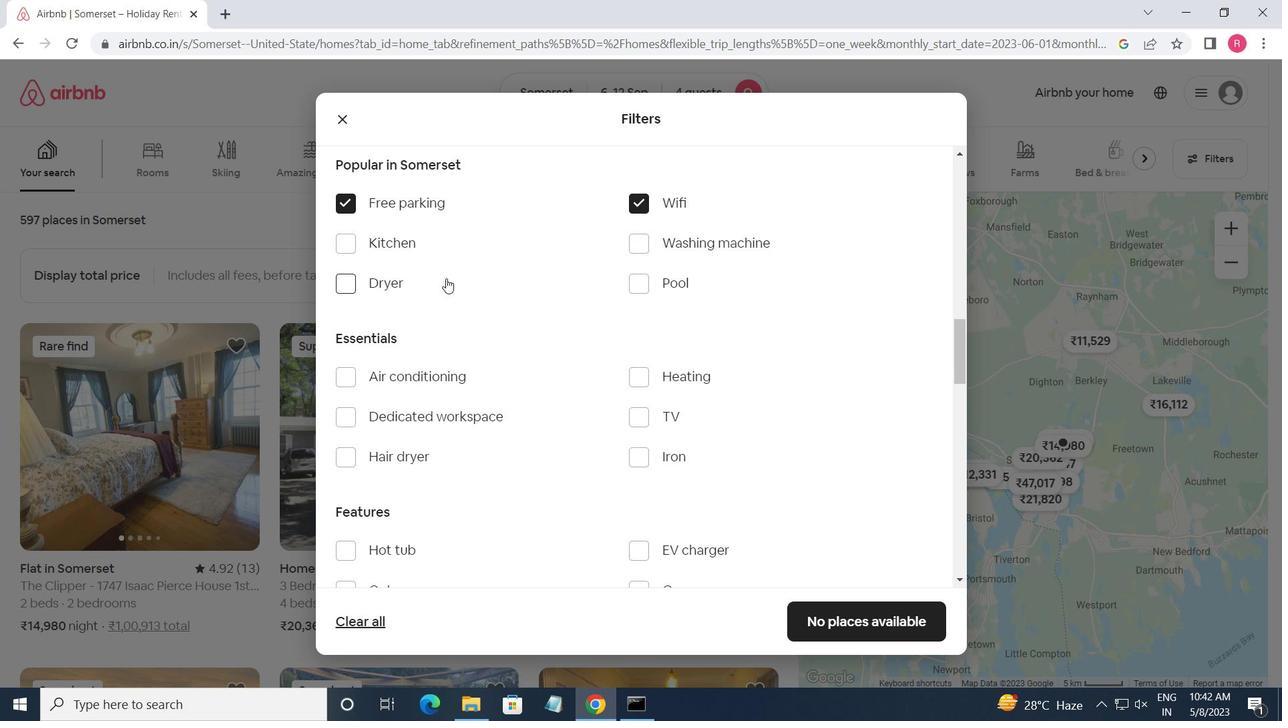 
Action: Mouse moved to (635, 337)
Screenshot: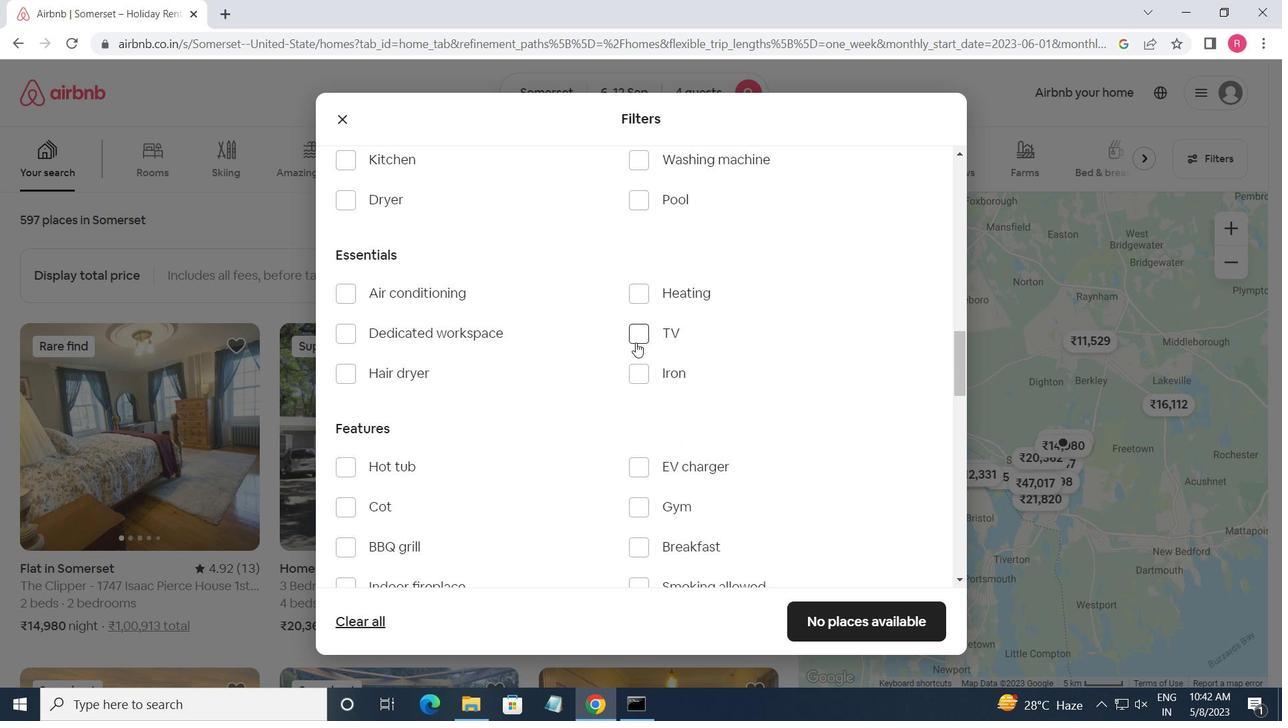 
Action: Mouse pressed left at (635, 337)
Screenshot: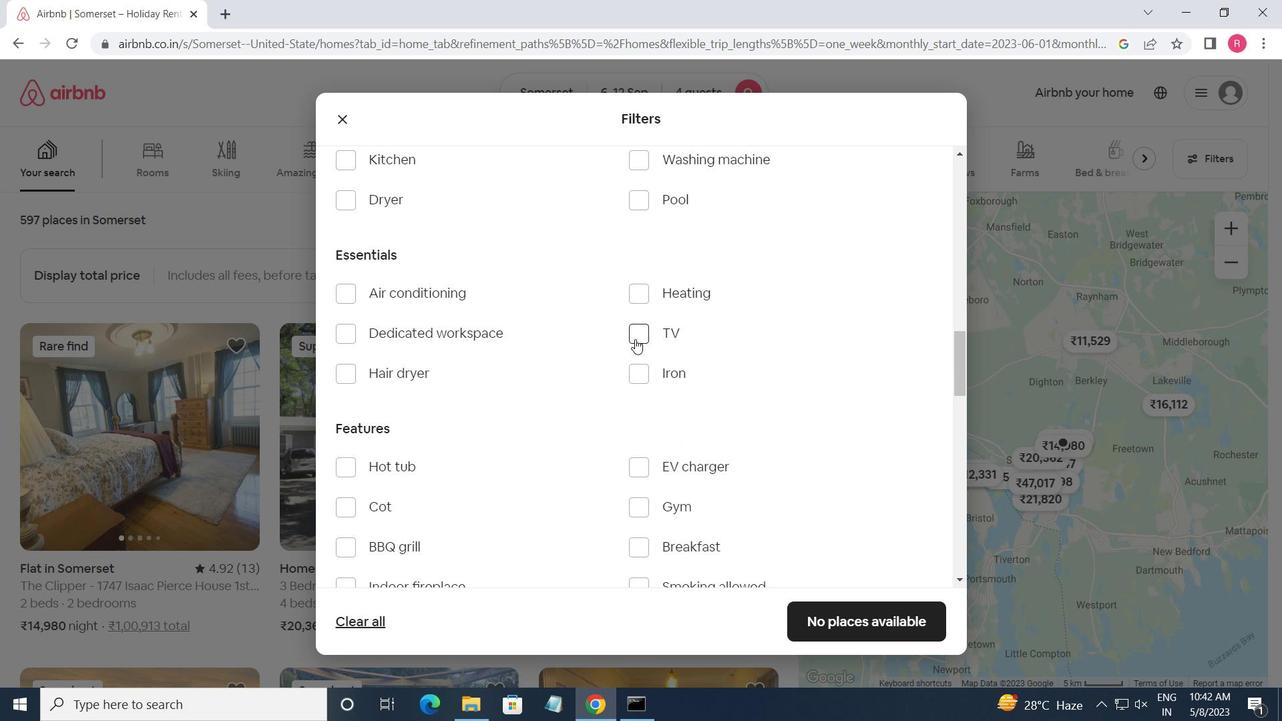 
Action: Mouse moved to (535, 386)
Screenshot: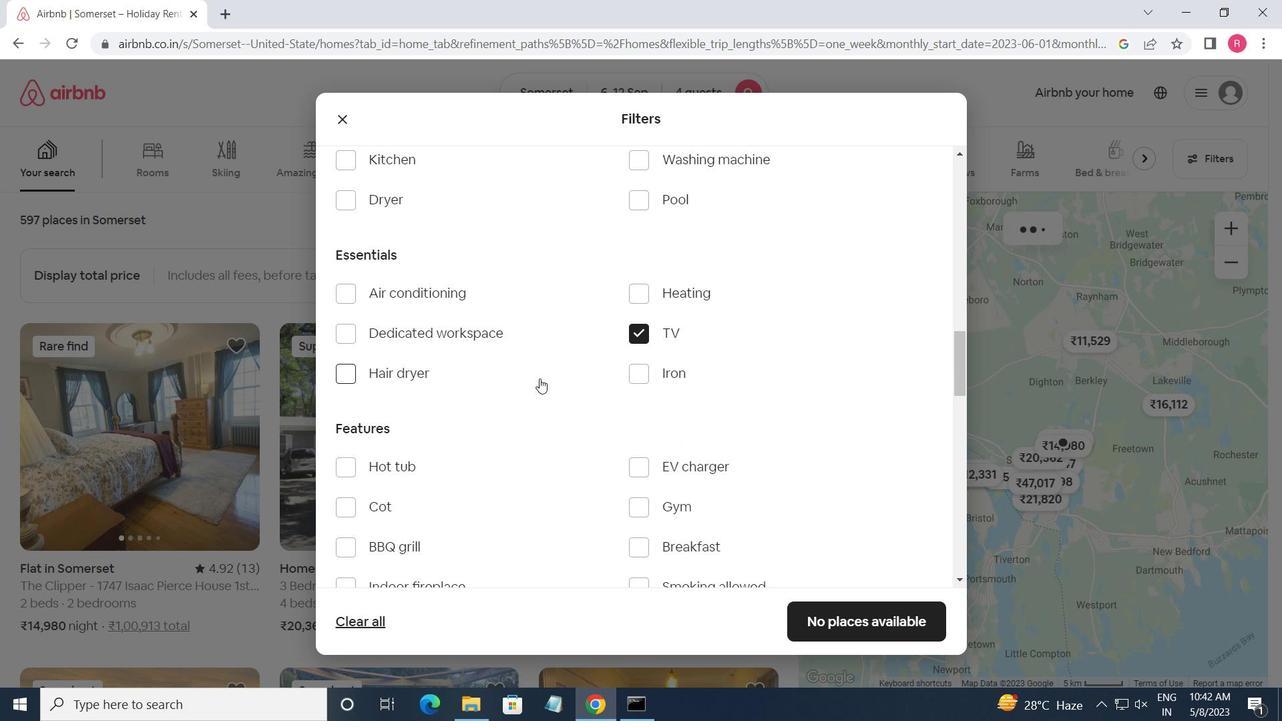 
Action: Mouse scrolled (535, 386) with delta (0, 0)
Screenshot: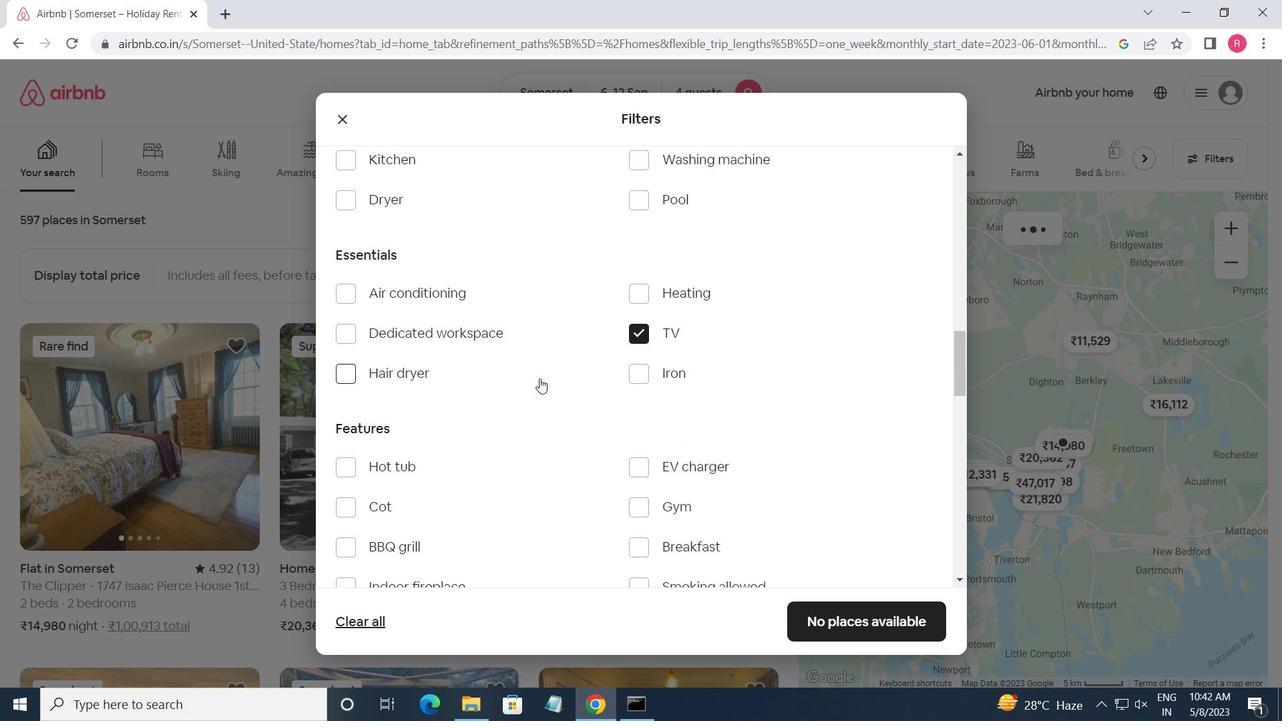 
Action: Mouse moved to (534, 387)
Screenshot: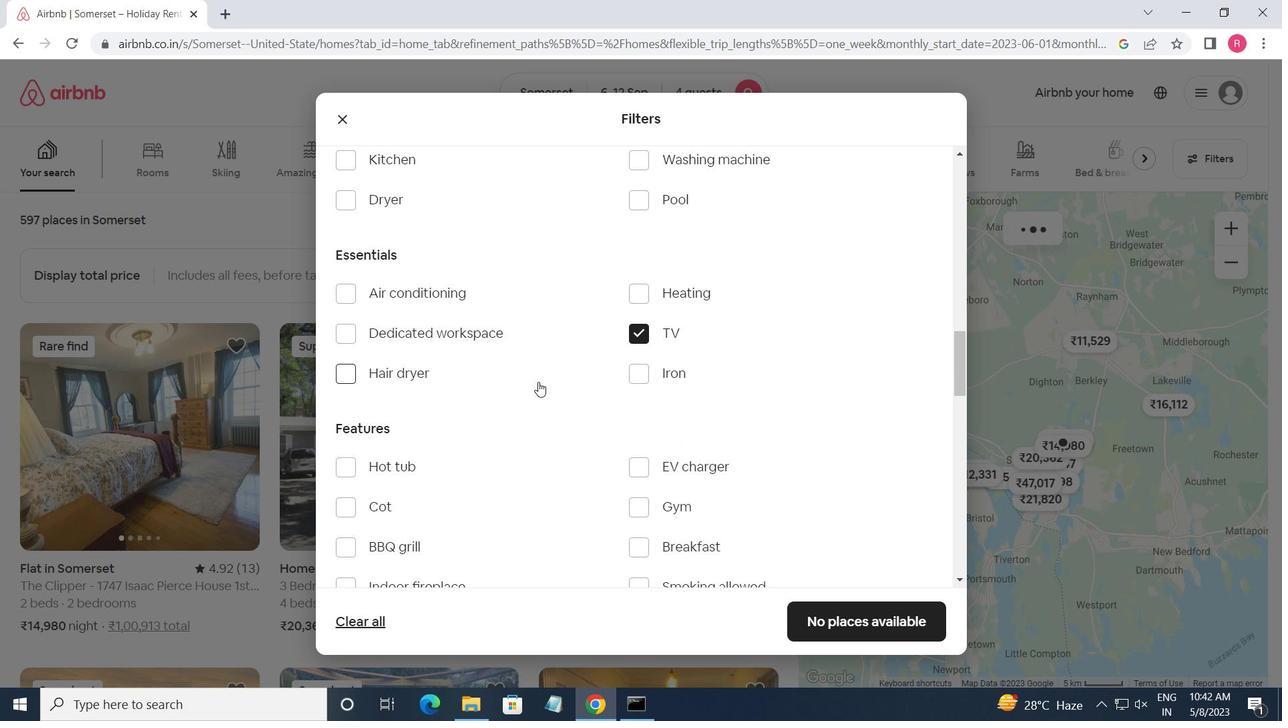 
Action: Mouse scrolled (534, 386) with delta (0, 0)
Screenshot: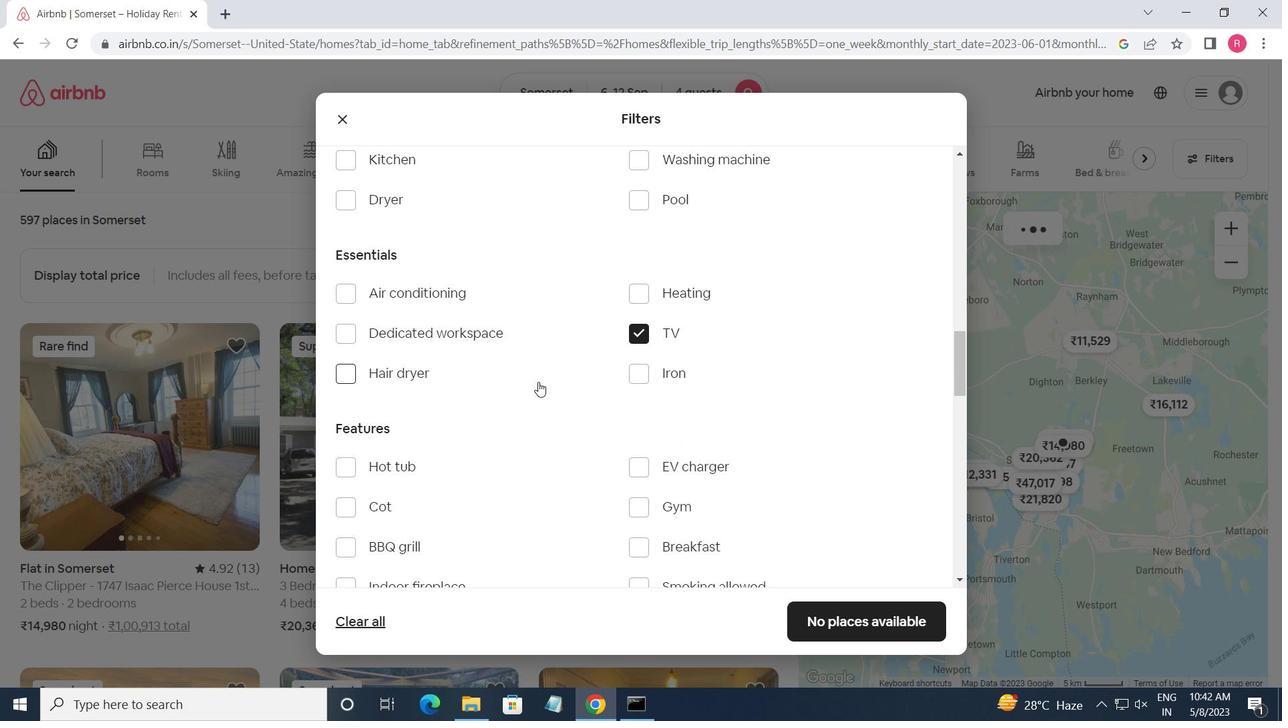 
Action: Mouse scrolled (534, 386) with delta (0, 0)
Screenshot: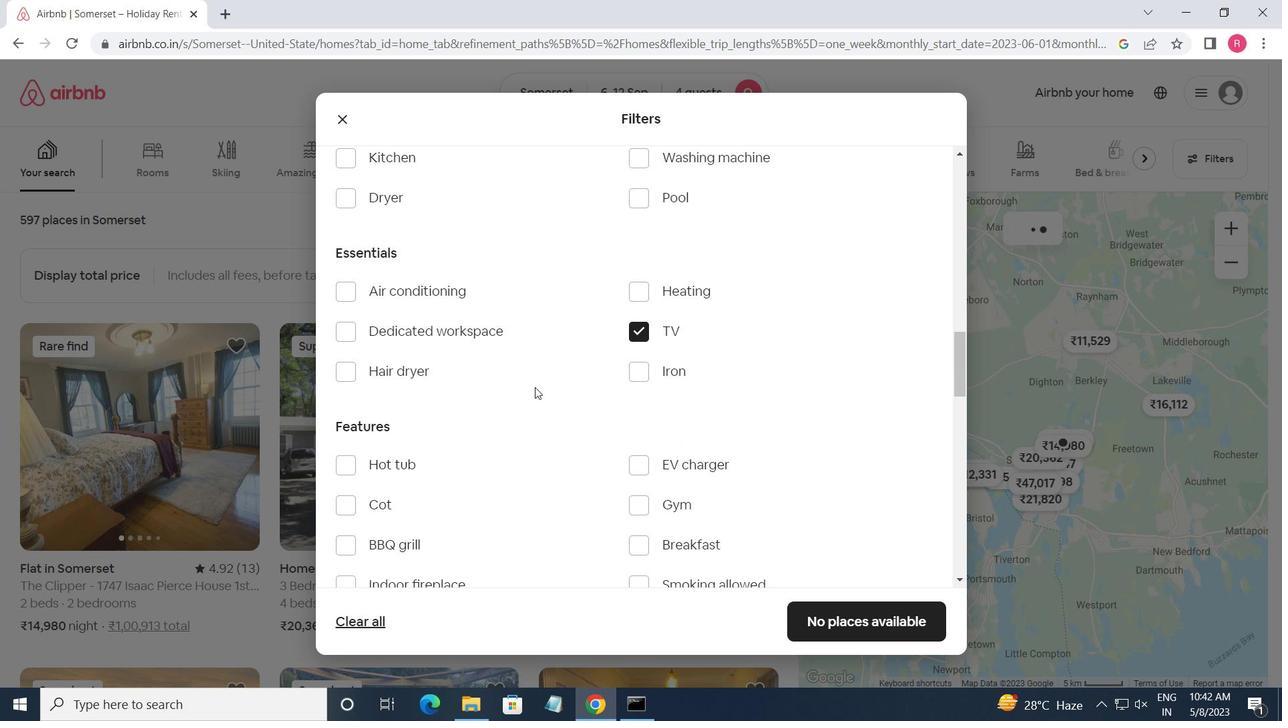 
Action: Mouse scrolled (534, 386) with delta (0, 0)
Screenshot: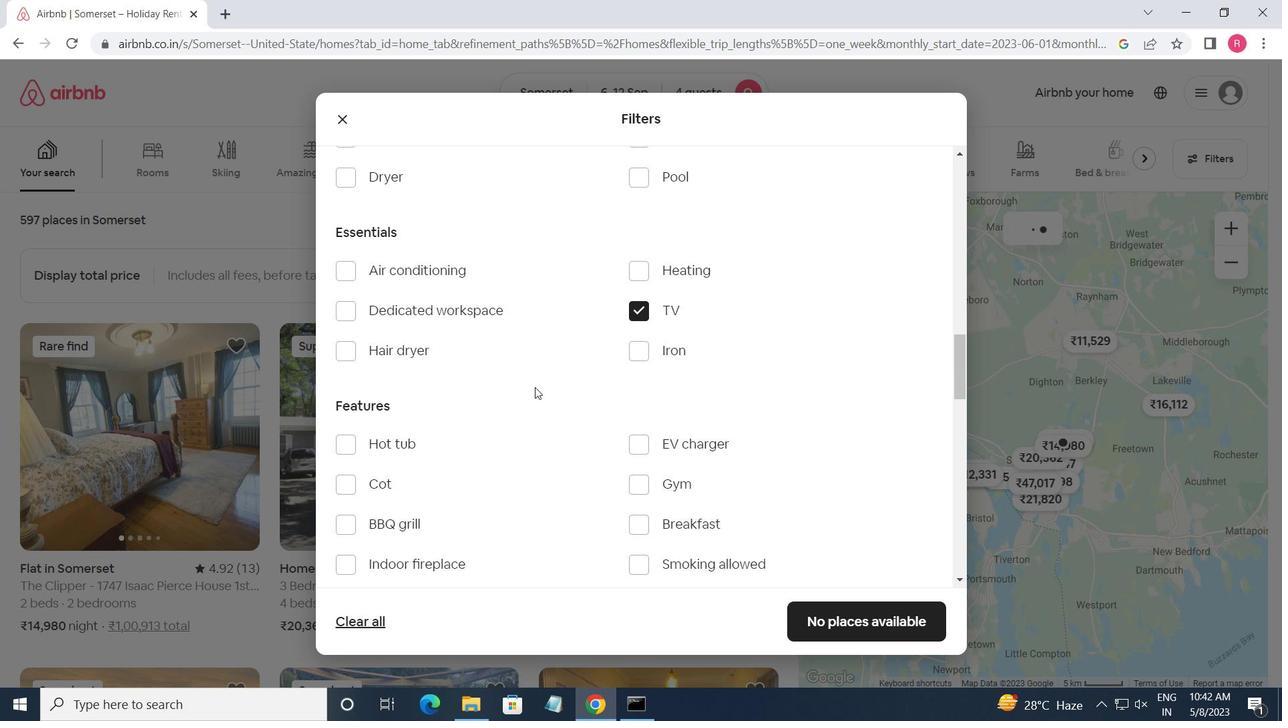 
Action: Mouse scrolled (534, 386) with delta (0, 0)
Screenshot: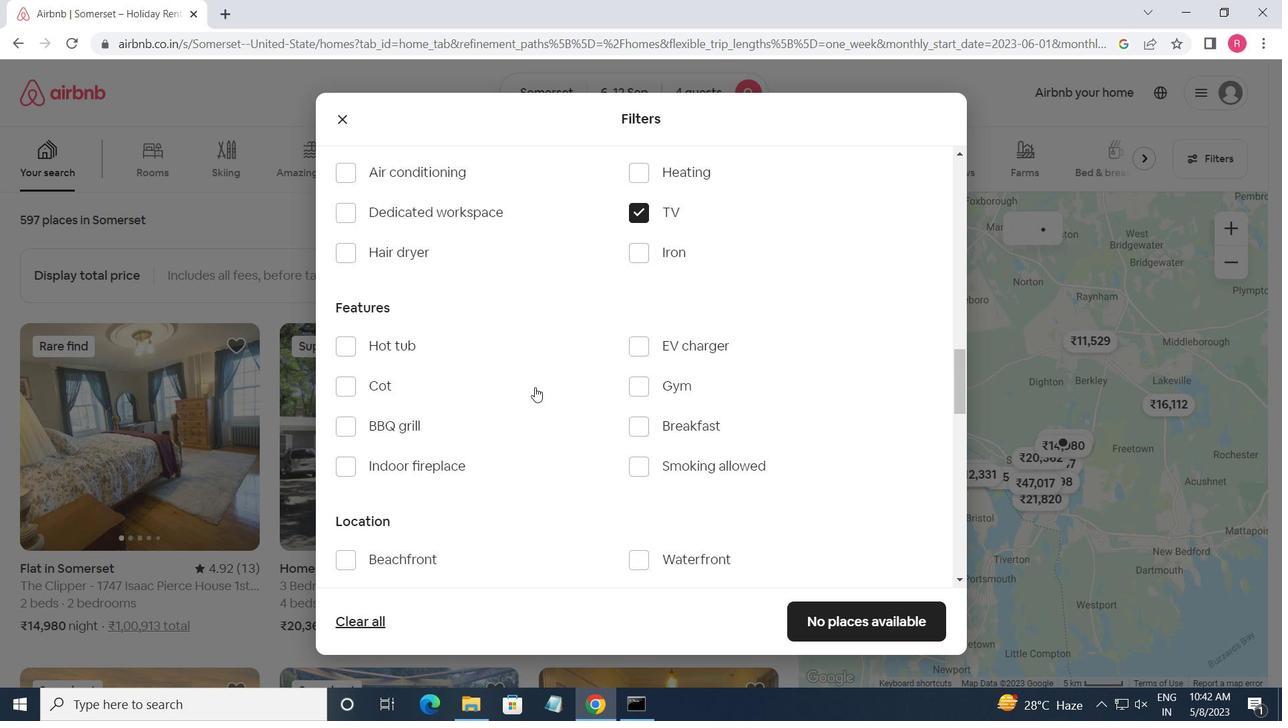 
Action: Mouse moved to (490, 364)
Screenshot: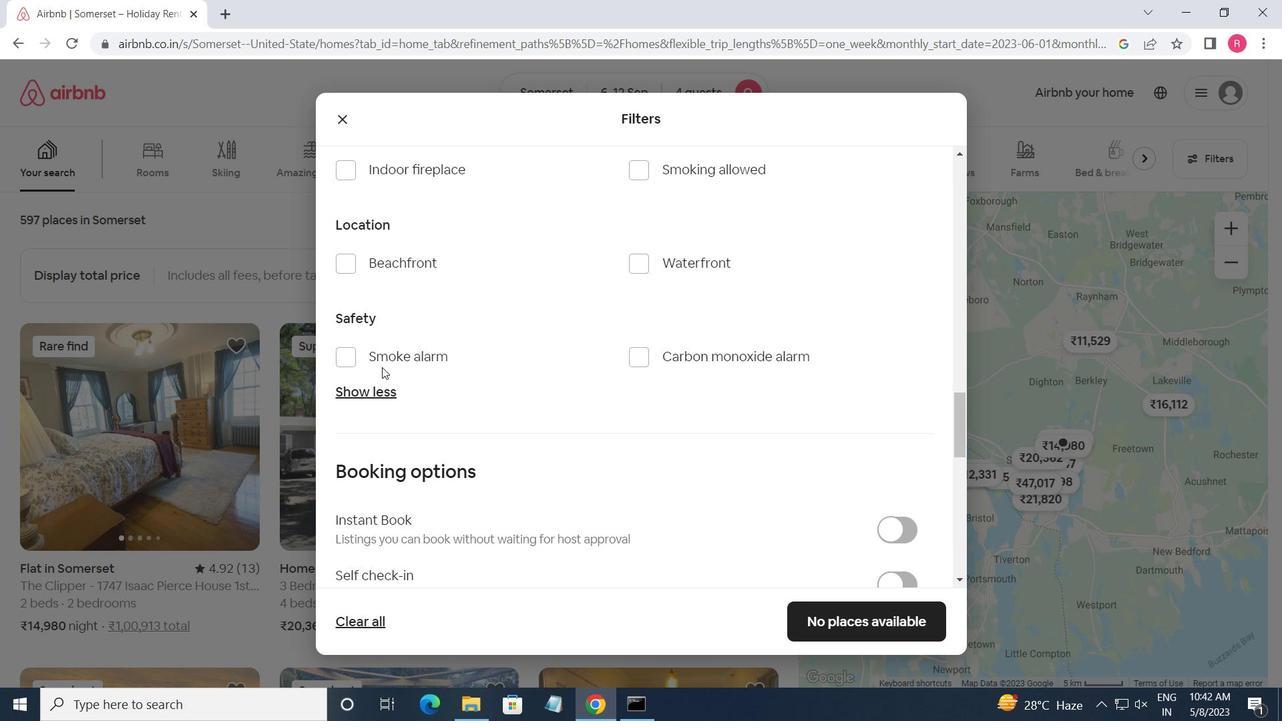 
Action: Mouse scrolled (490, 365) with delta (0, 0)
Screenshot: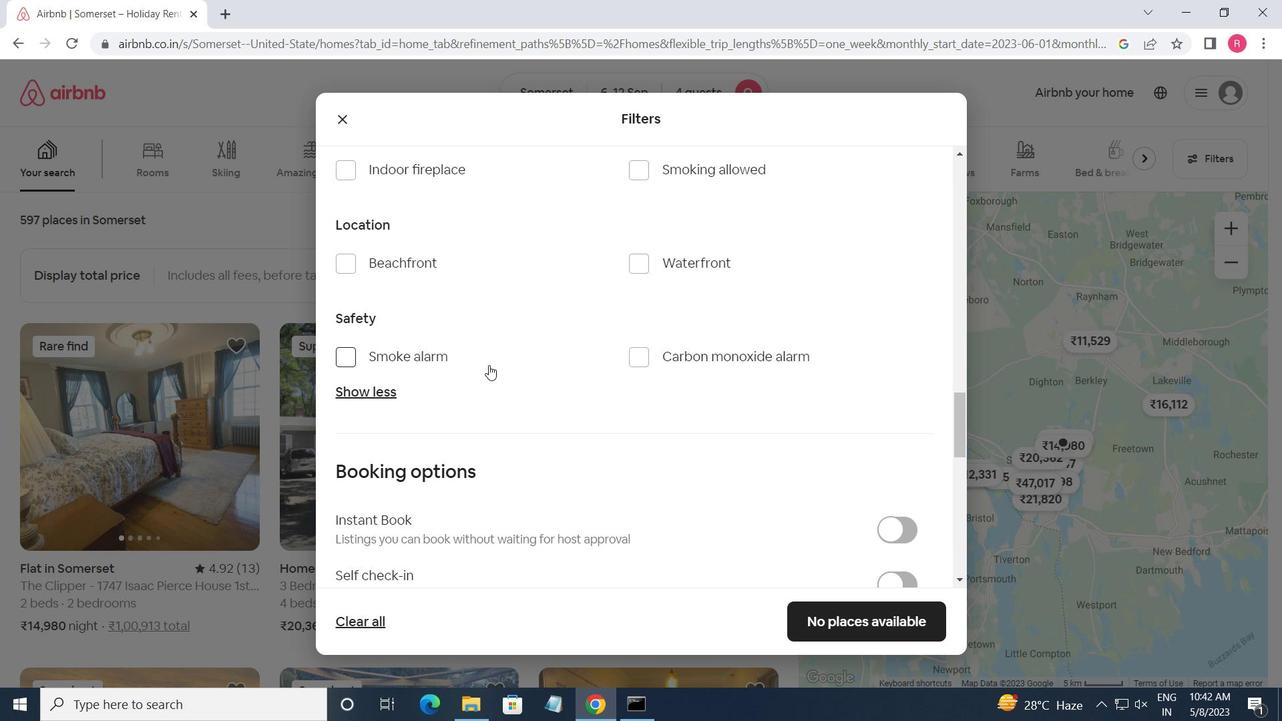 
Action: Mouse scrolled (490, 365) with delta (0, 0)
Screenshot: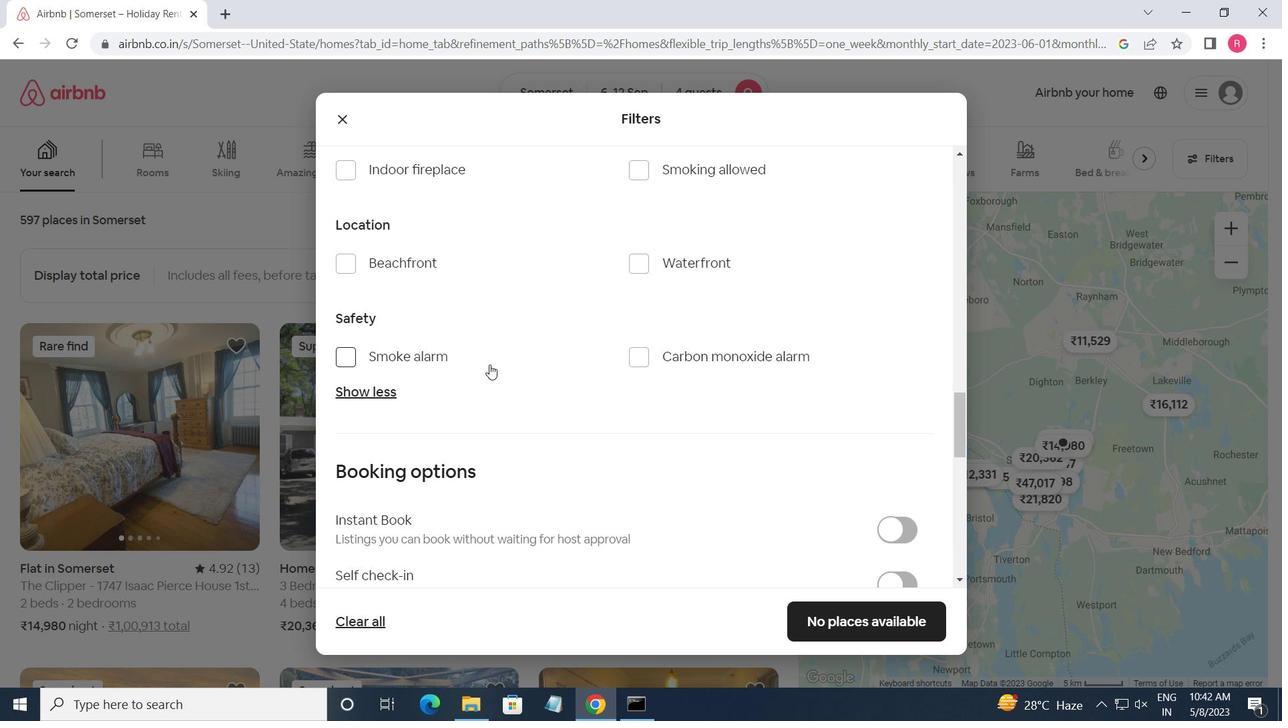 
Action: Mouse scrolled (490, 365) with delta (0, 0)
Screenshot: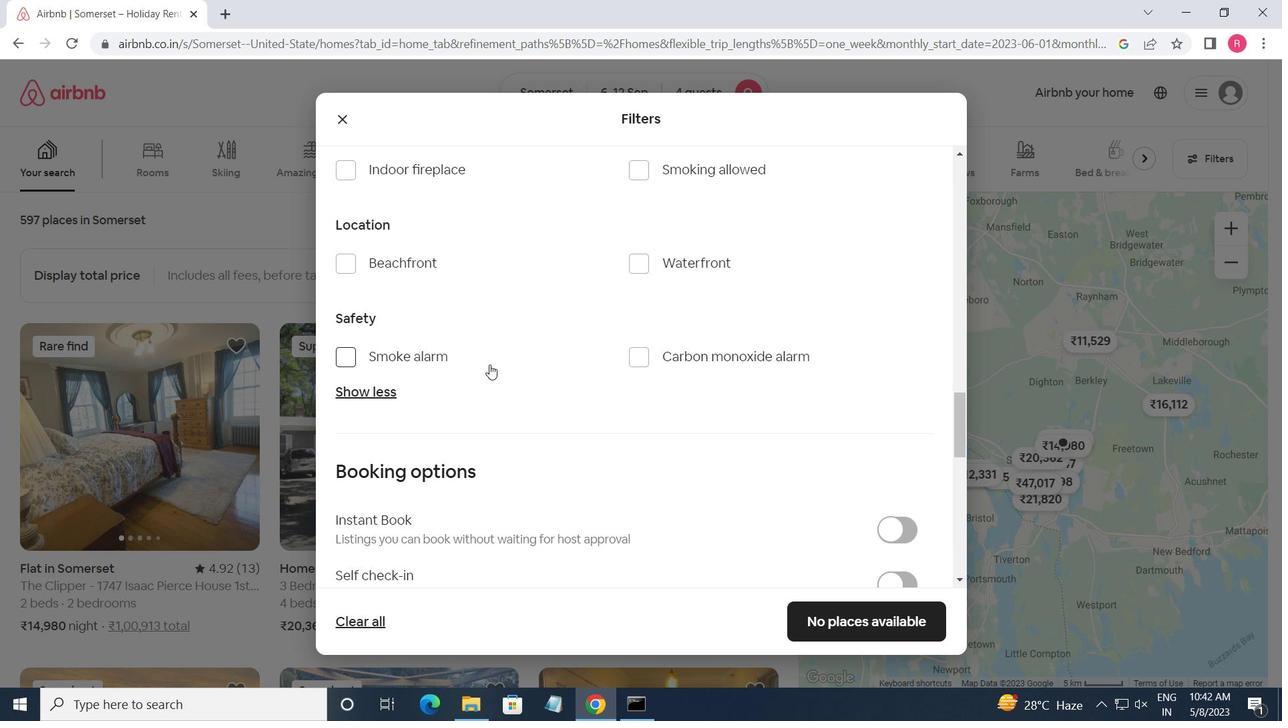 
Action: Mouse moved to (637, 341)
Screenshot: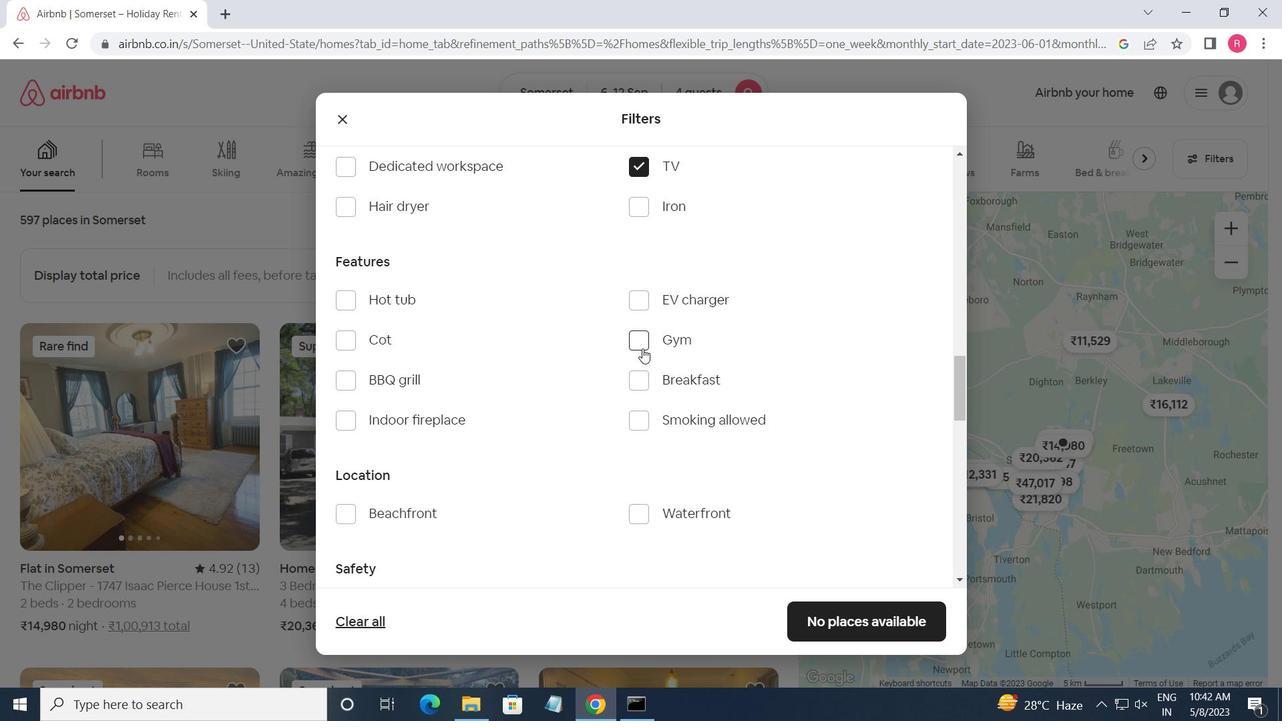 
Action: Mouse pressed left at (637, 341)
Screenshot: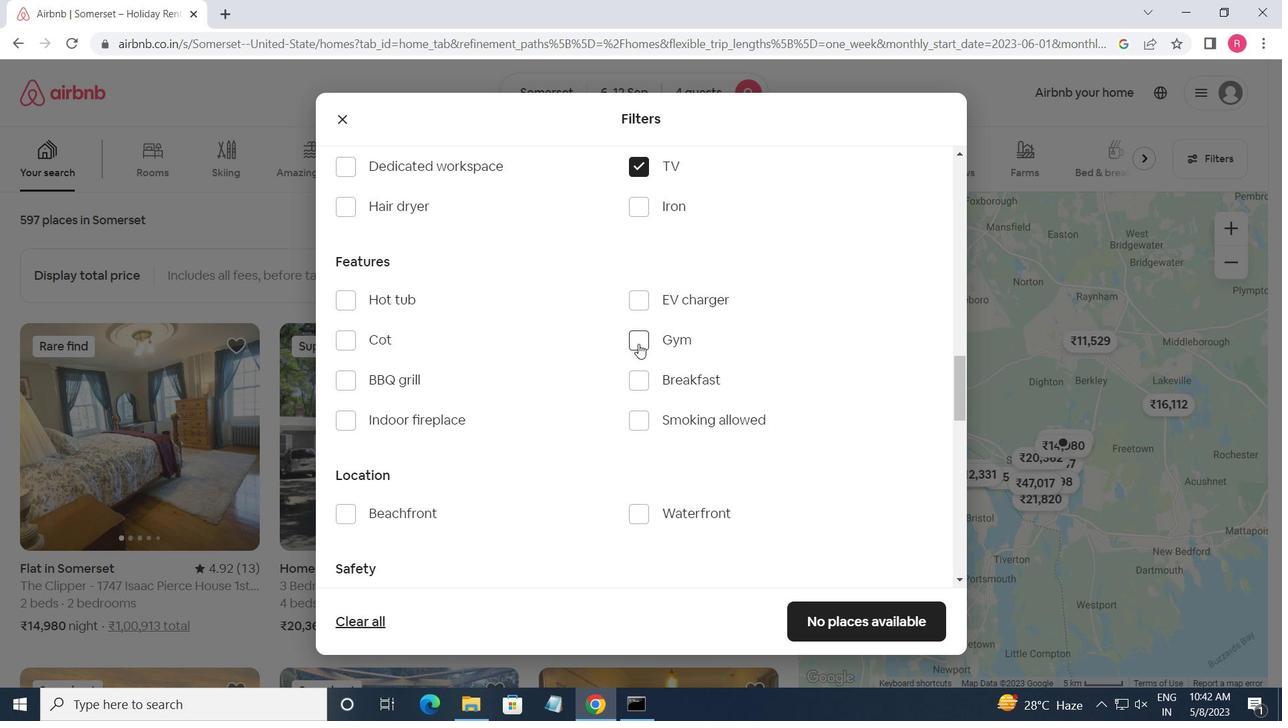 
Action: Mouse moved to (637, 380)
Screenshot: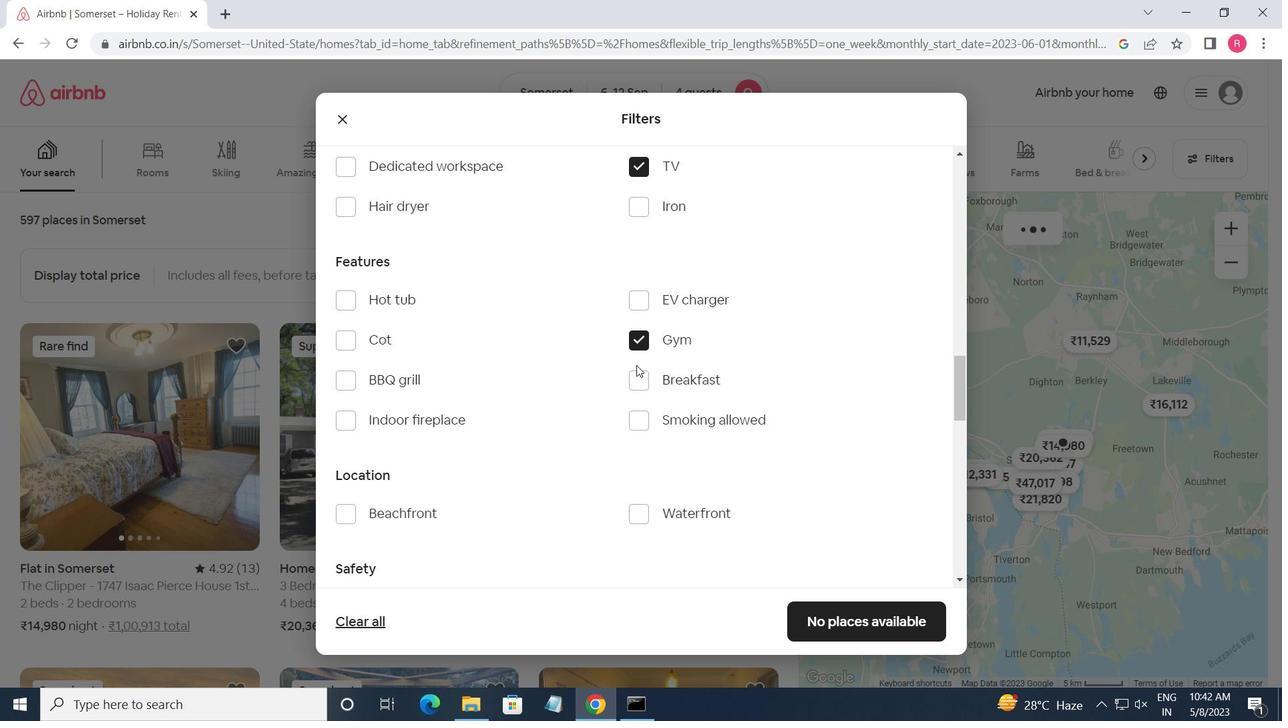 
Action: Mouse pressed left at (637, 380)
Screenshot: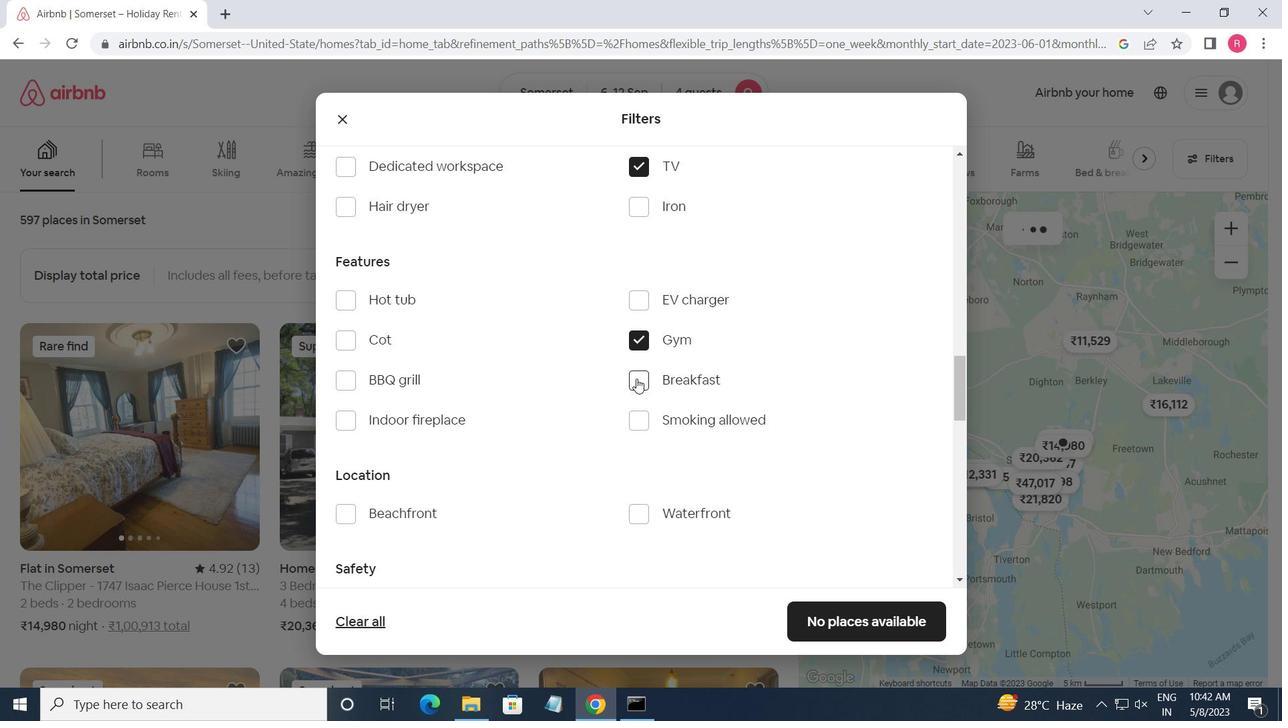 
Action: Mouse scrolled (637, 380) with delta (0, 0)
Screenshot: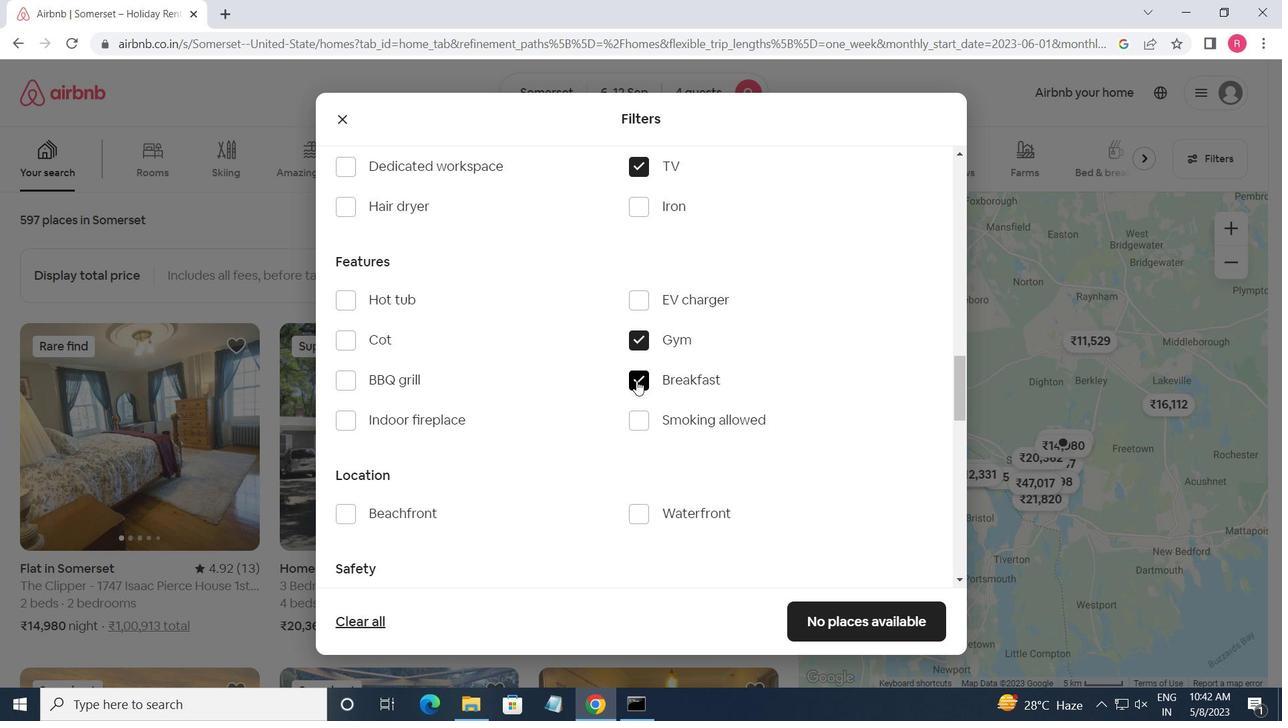 
Action: Mouse scrolled (637, 380) with delta (0, 0)
Screenshot: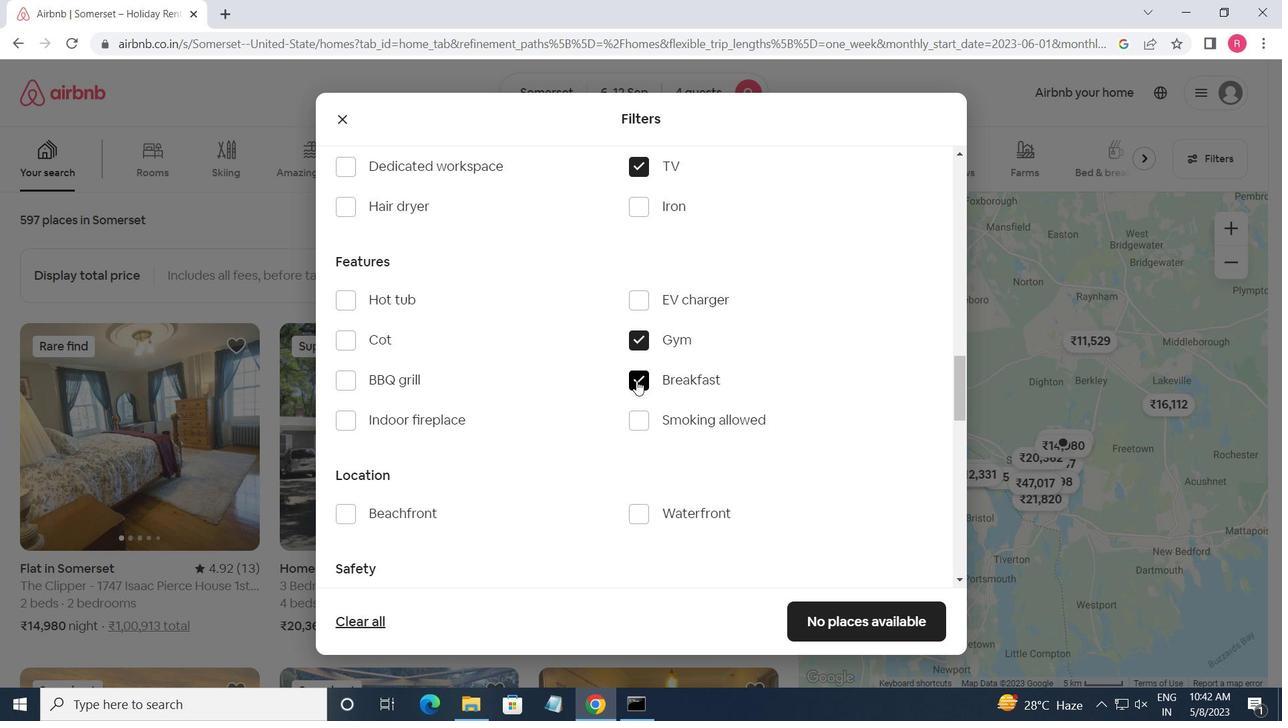 
Action: Mouse moved to (637, 381)
Screenshot: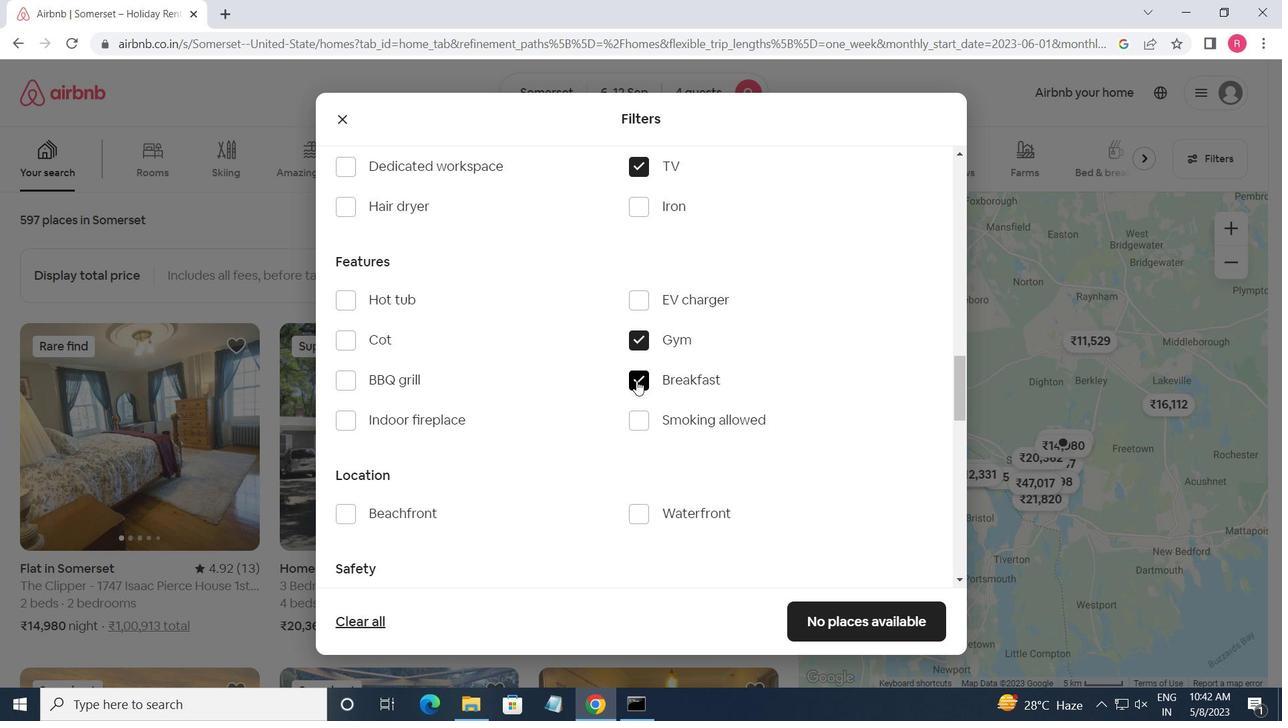 
Action: Mouse scrolled (637, 380) with delta (0, 0)
Screenshot: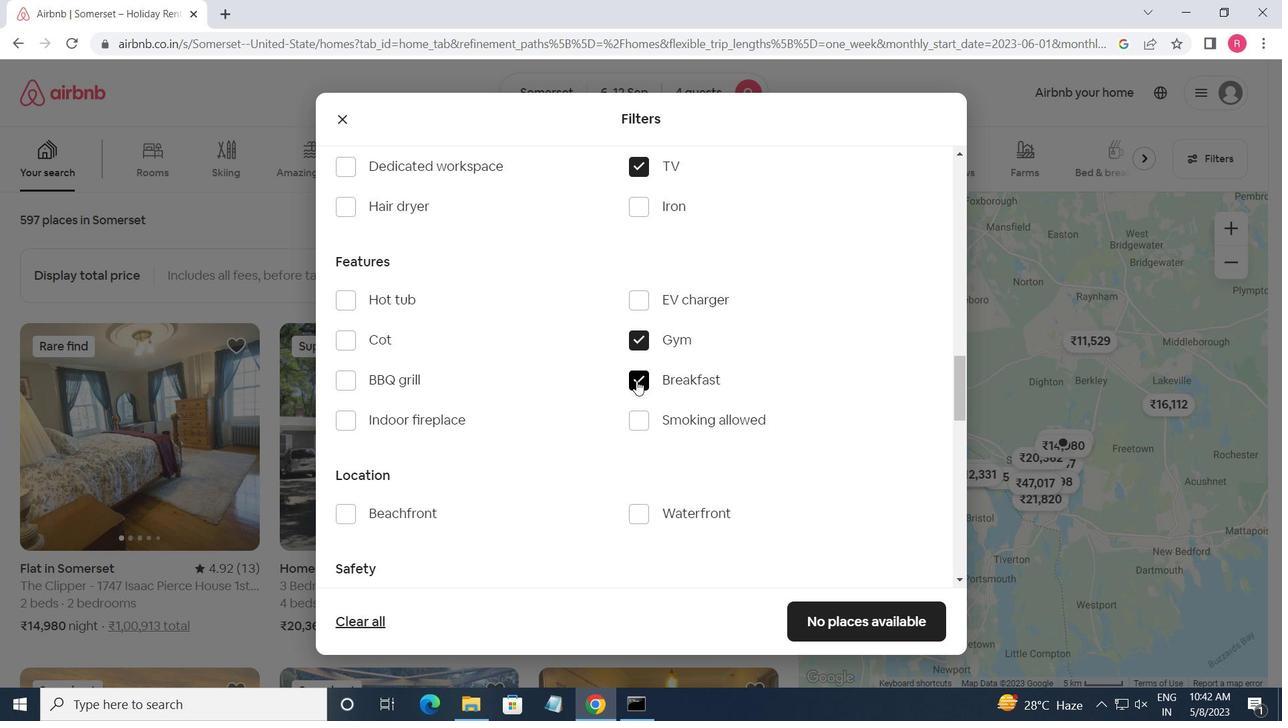 
Action: Mouse scrolled (637, 380) with delta (0, 0)
Screenshot: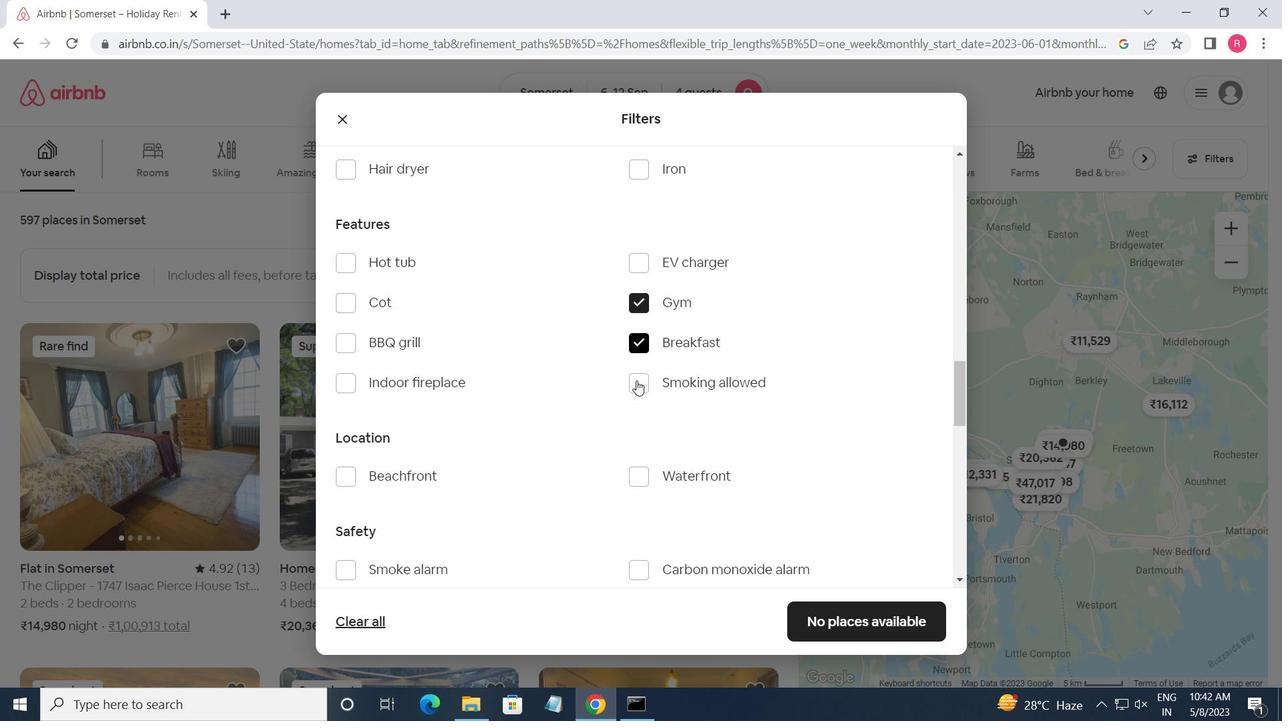 
Action: Mouse moved to (893, 503)
Screenshot: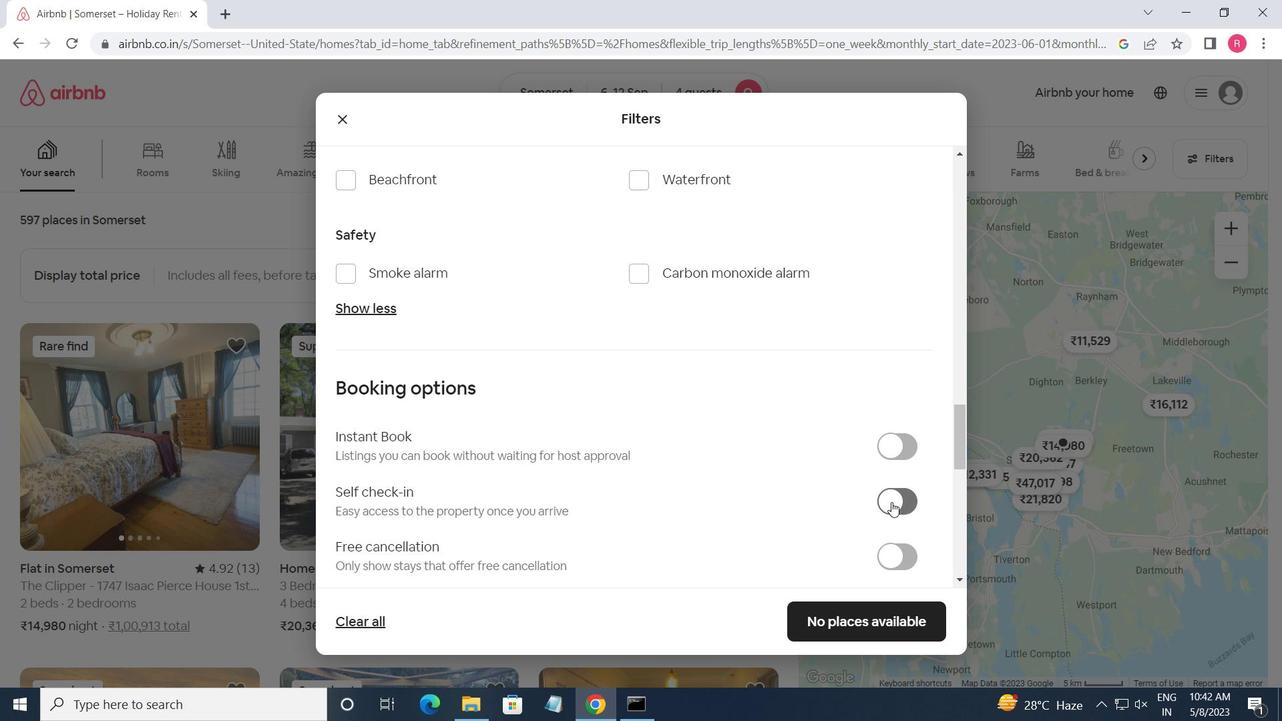 
Action: Mouse pressed left at (893, 503)
Screenshot: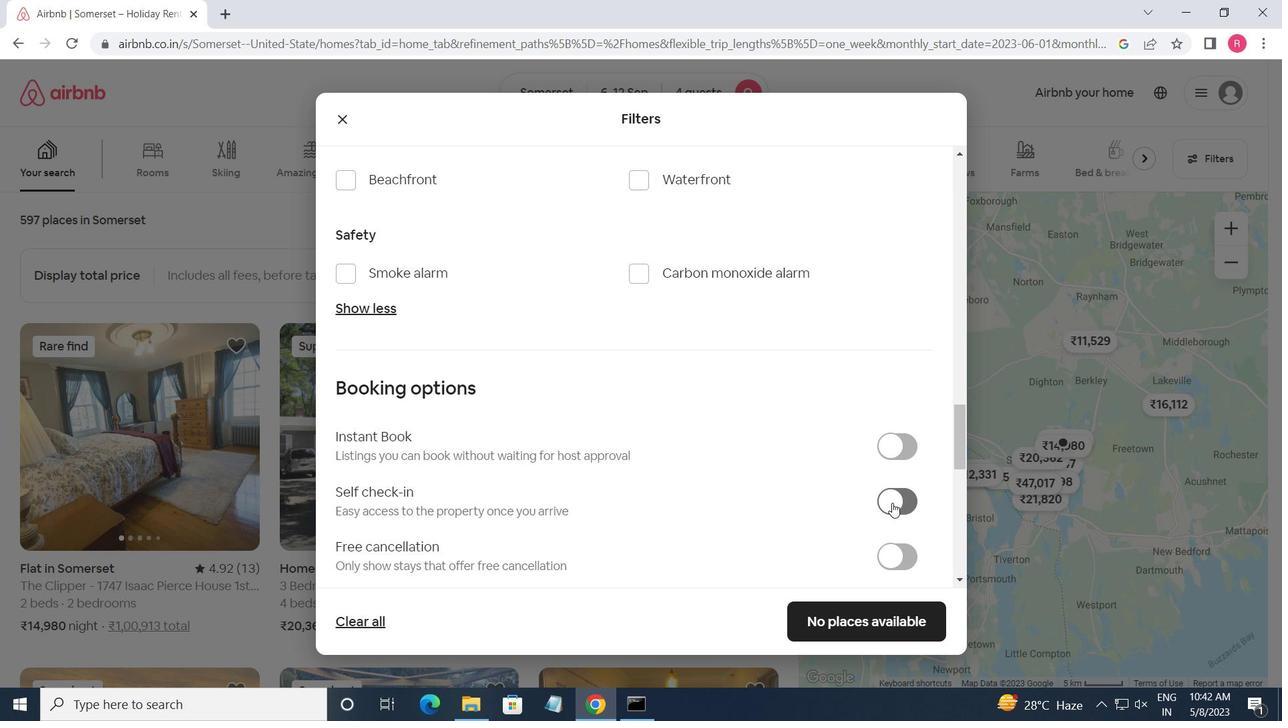 
Action: Mouse moved to (735, 422)
Screenshot: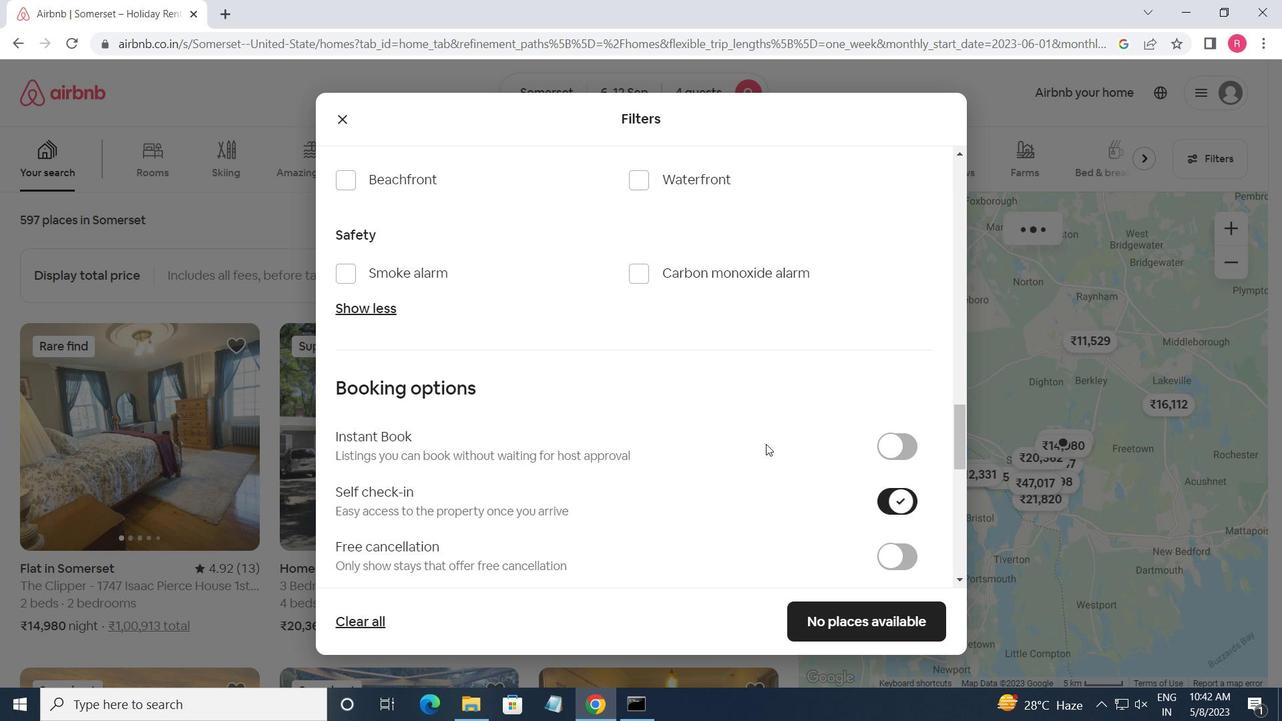 
Action: Mouse scrolled (735, 422) with delta (0, 0)
Screenshot: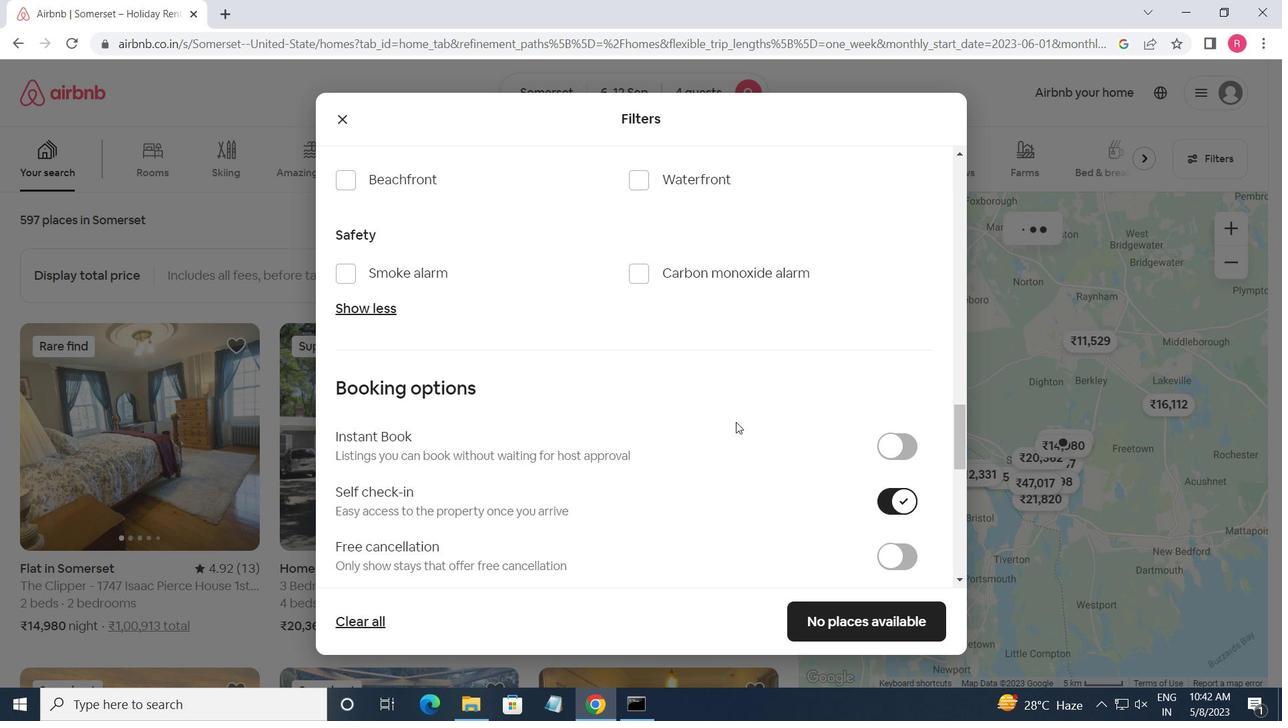 
Action: Mouse scrolled (735, 422) with delta (0, 0)
Screenshot: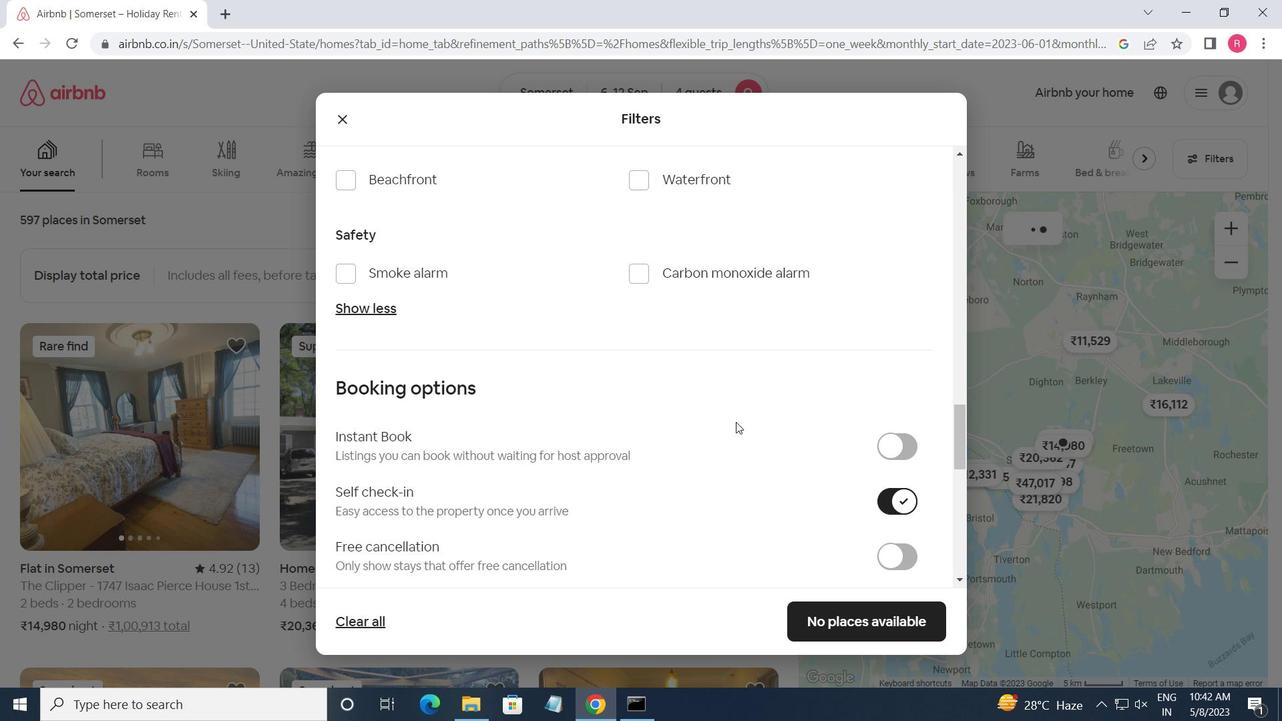 
Action: Mouse scrolled (735, 422) with delta (0, 0)
Screenshot: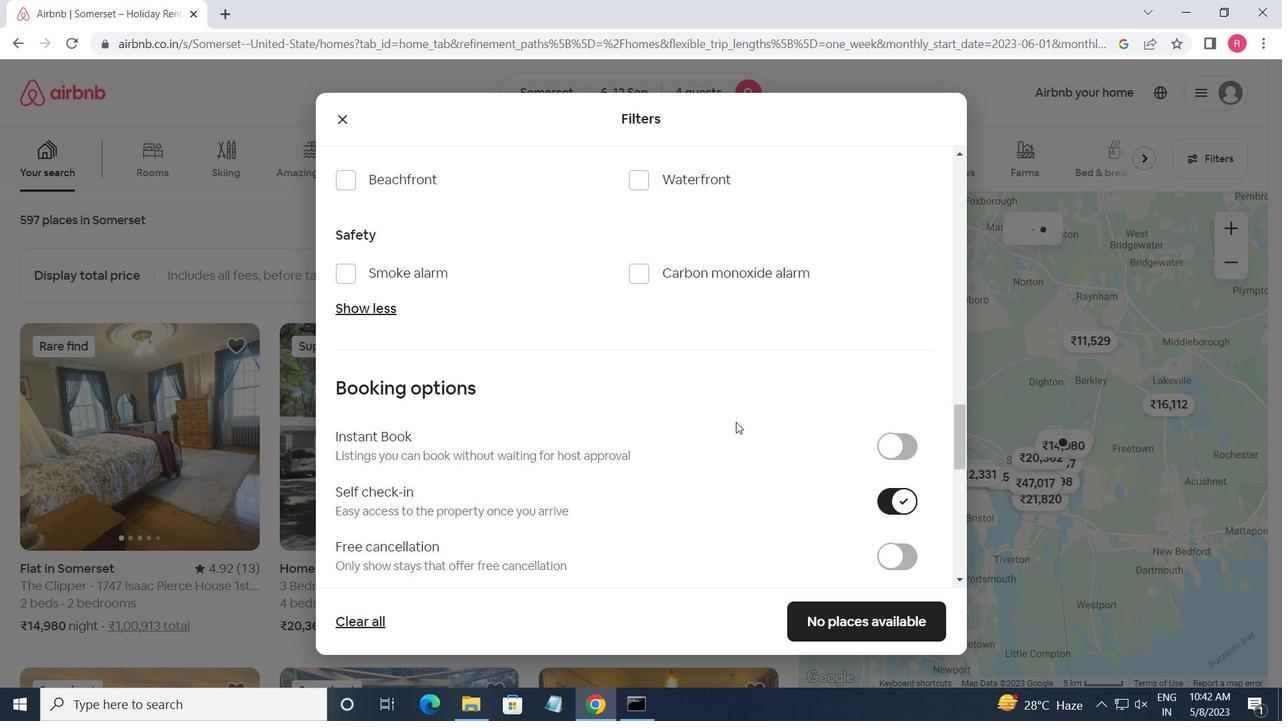 
Action: Mouse moved to (573, 454)
Screenshot: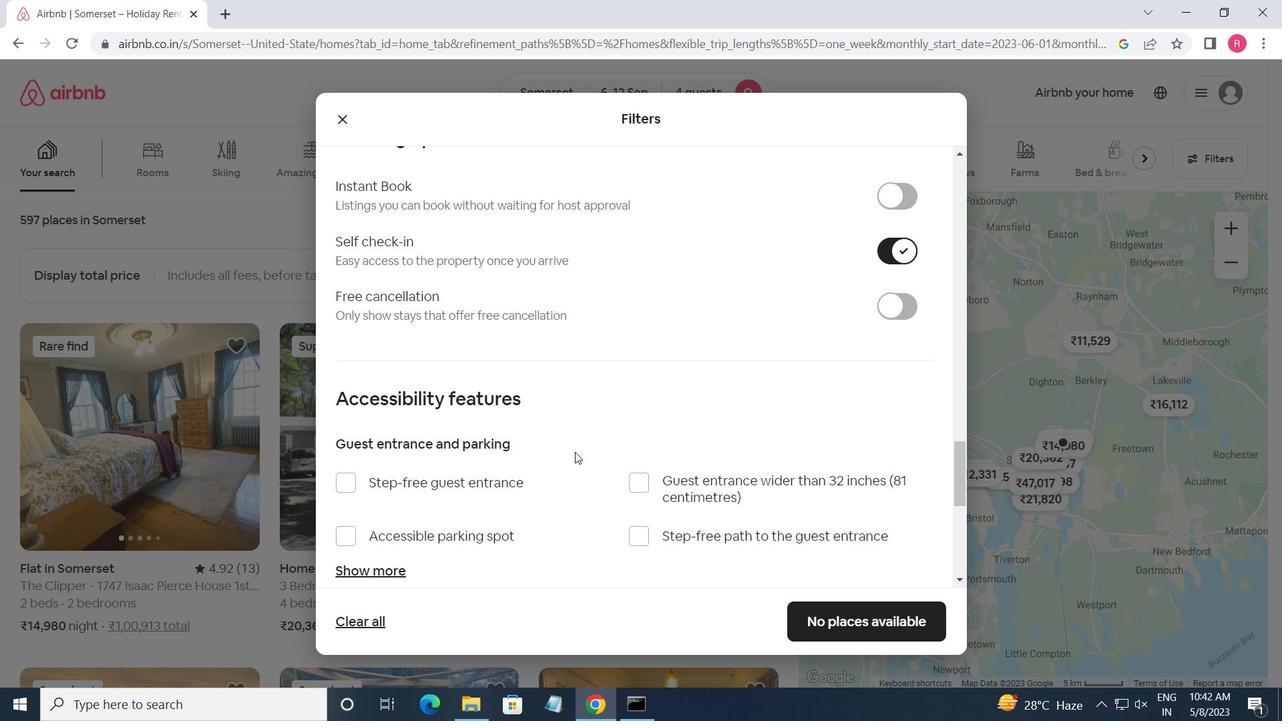 
Action: Mouse scrolled (573, 454) with delta (0, 0)
Screenshot: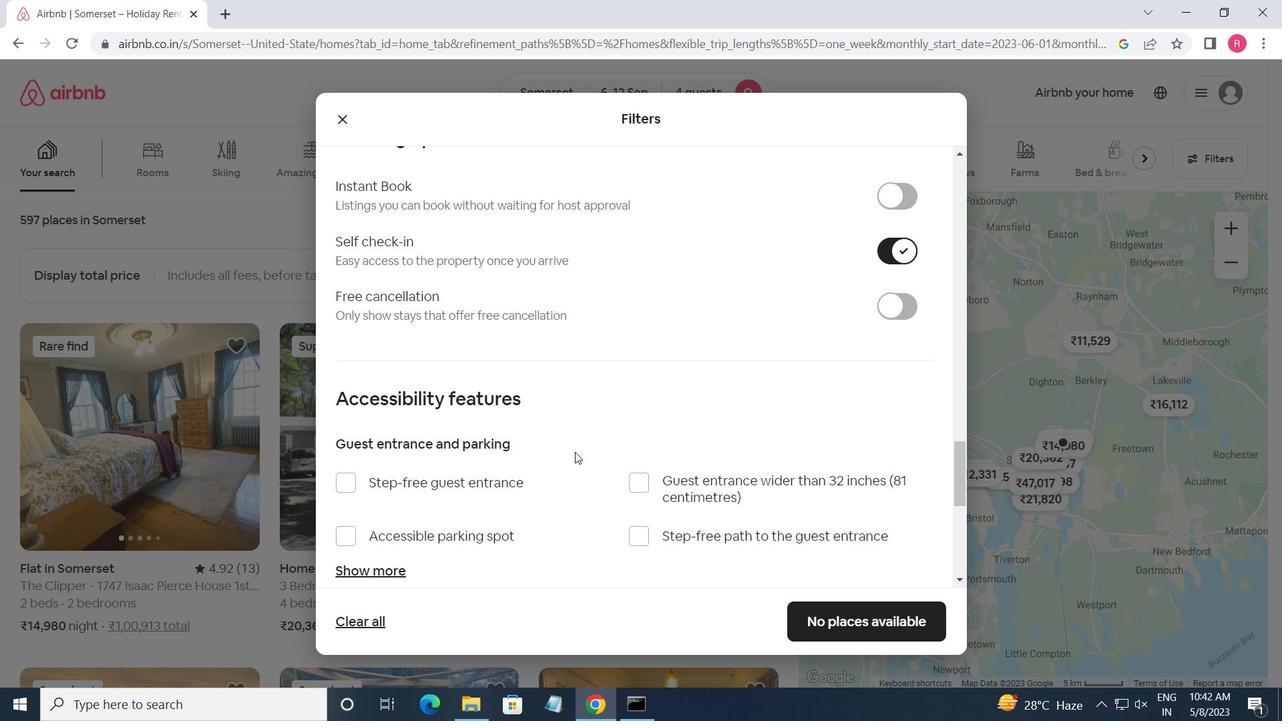 
Action: Mouse scrolled (573, 454) with delta (0, 0)
Screenshot: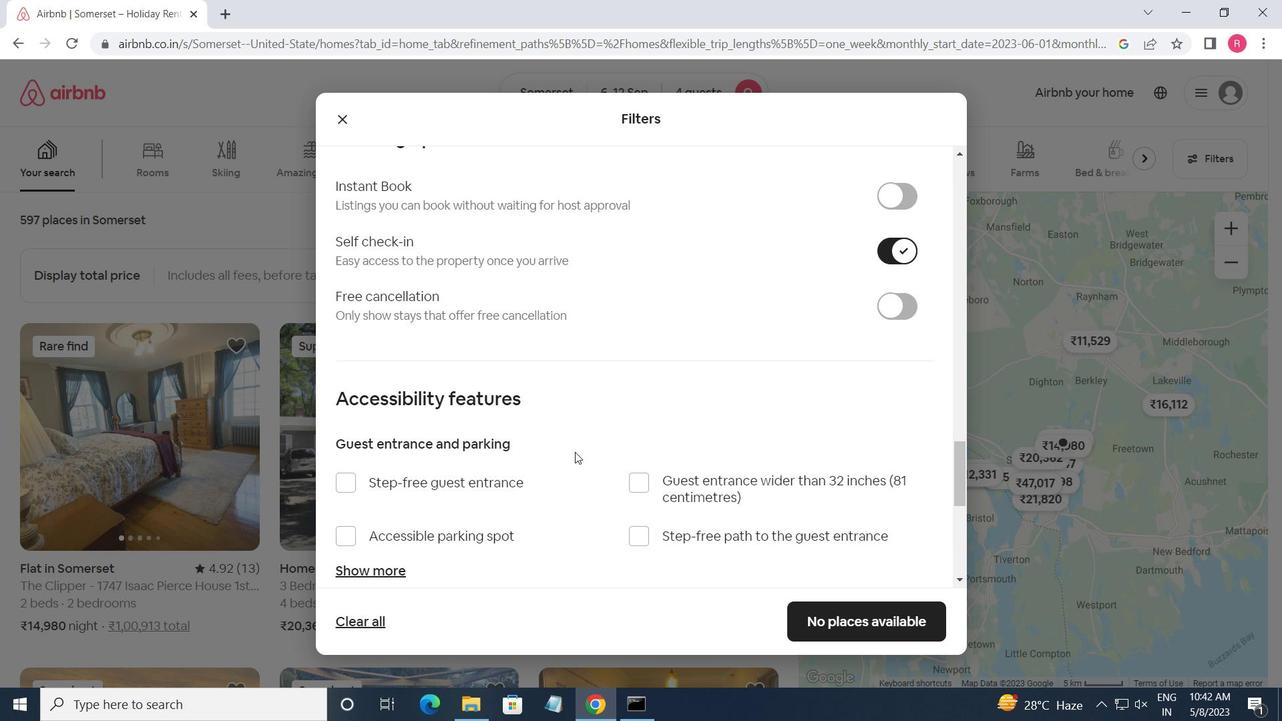 
Action: Mouse moved to (571, 454)
Screenshot: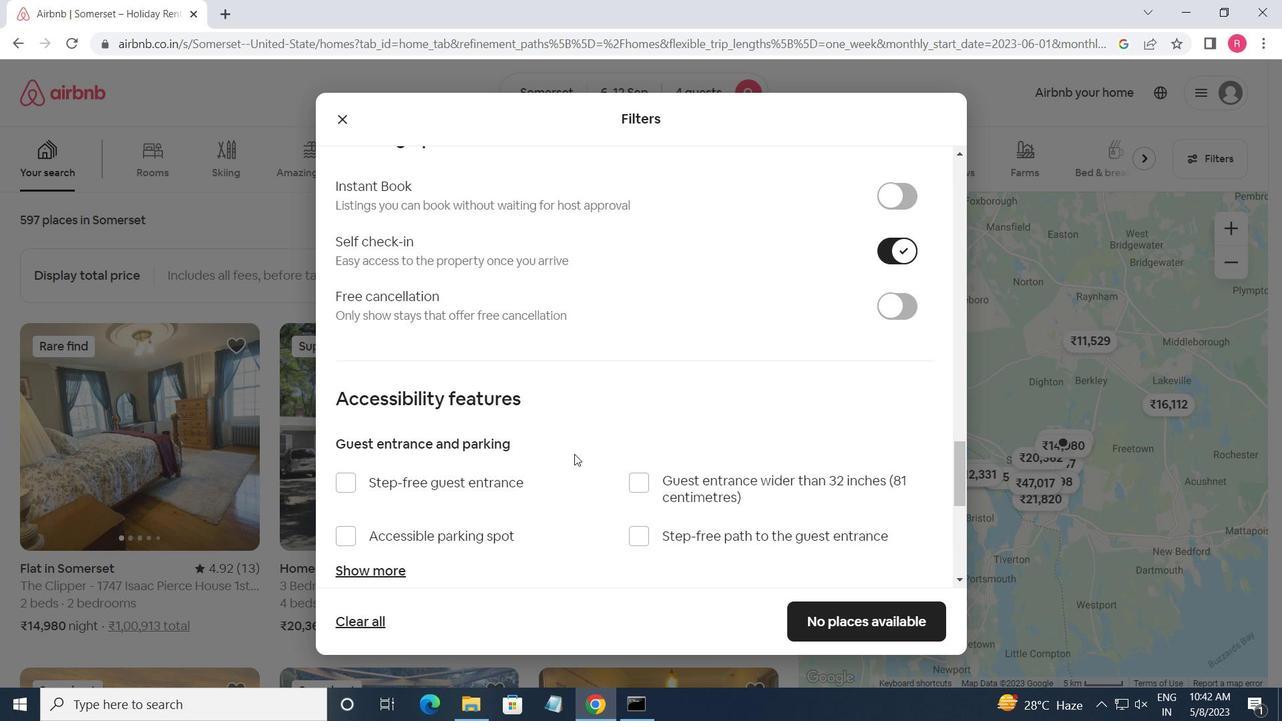 
Action: Mouse scrolled (571, 454) with delta (0, 0)
Screenshot: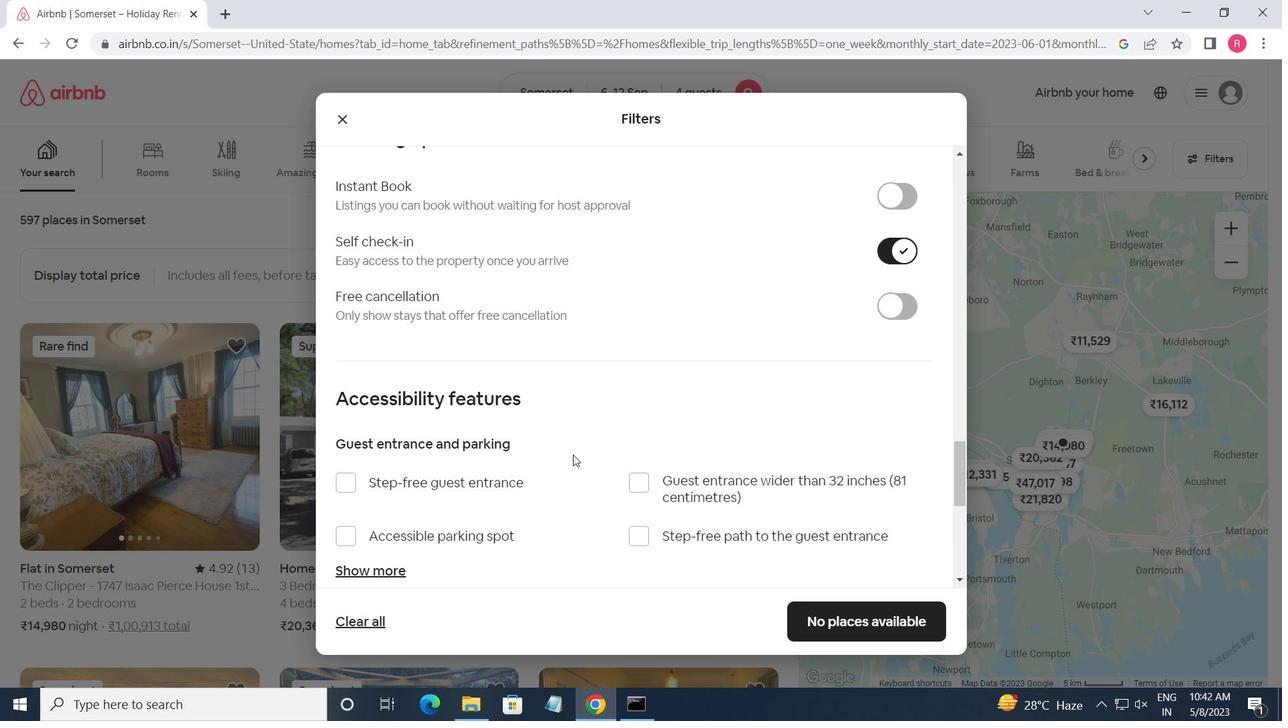 
Action: Mouse moved to (860, 509)
Screenshot: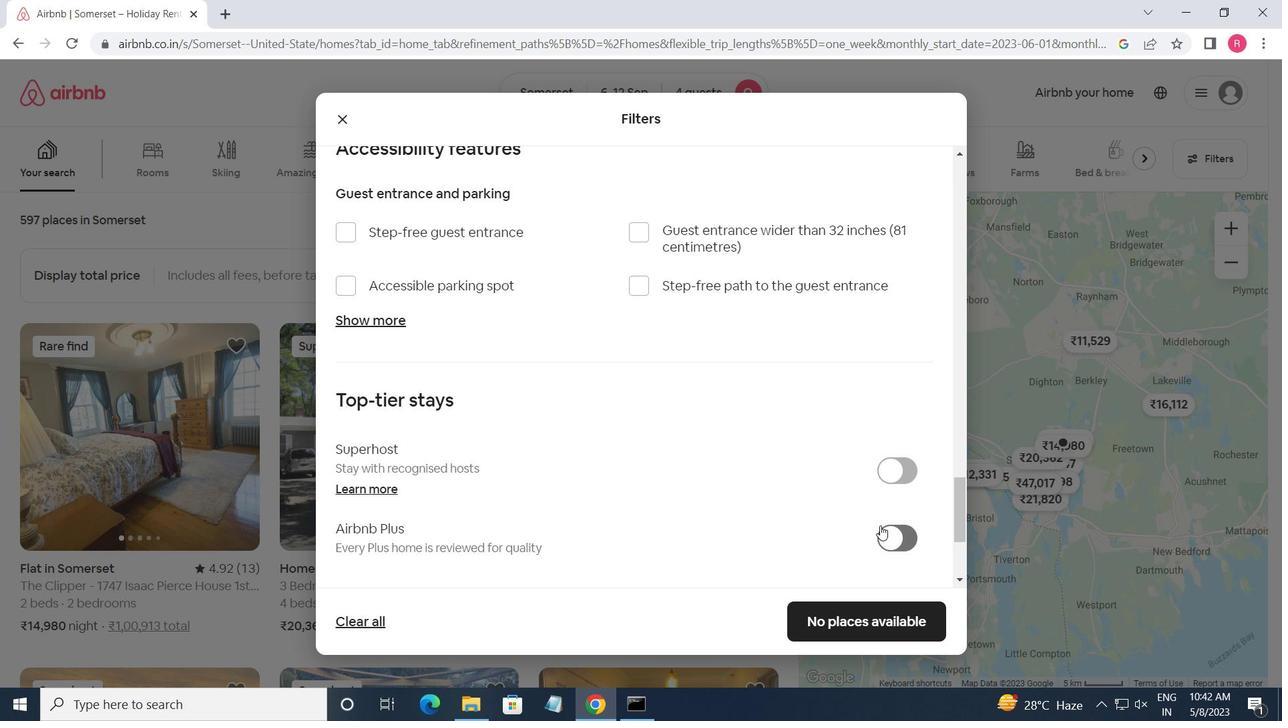 
Action: Mouse scrolled (860, 508) with delta (0, 0)
Screenshot: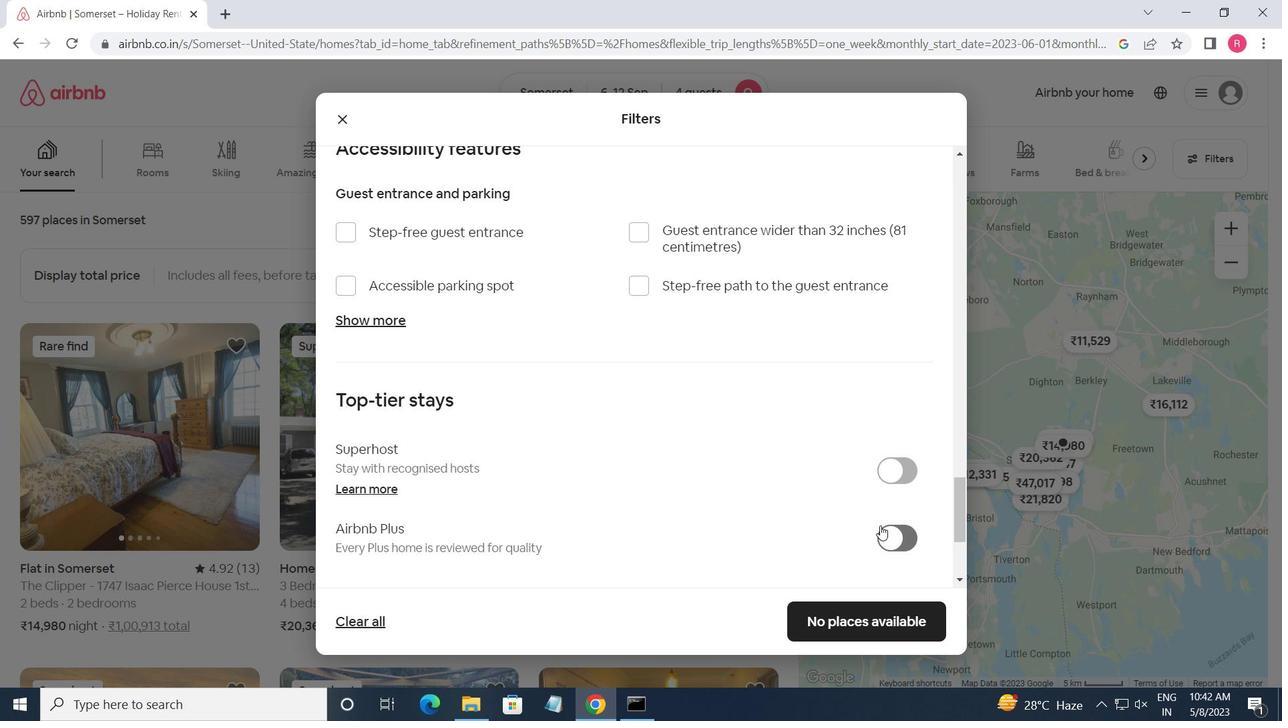 
Action: Mouse moved to (856, 508)
Screenshot: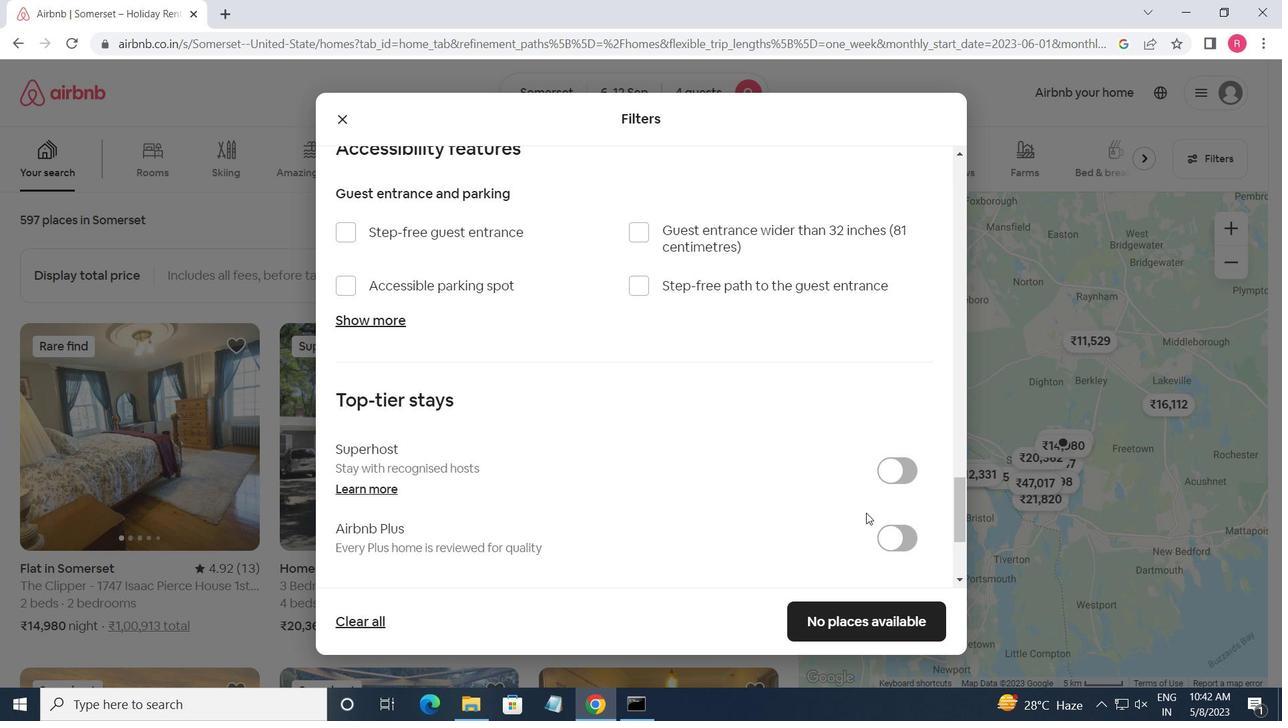 
Action: Mouse scrolled (856, 507) with delta (0, 0)
Screenshot: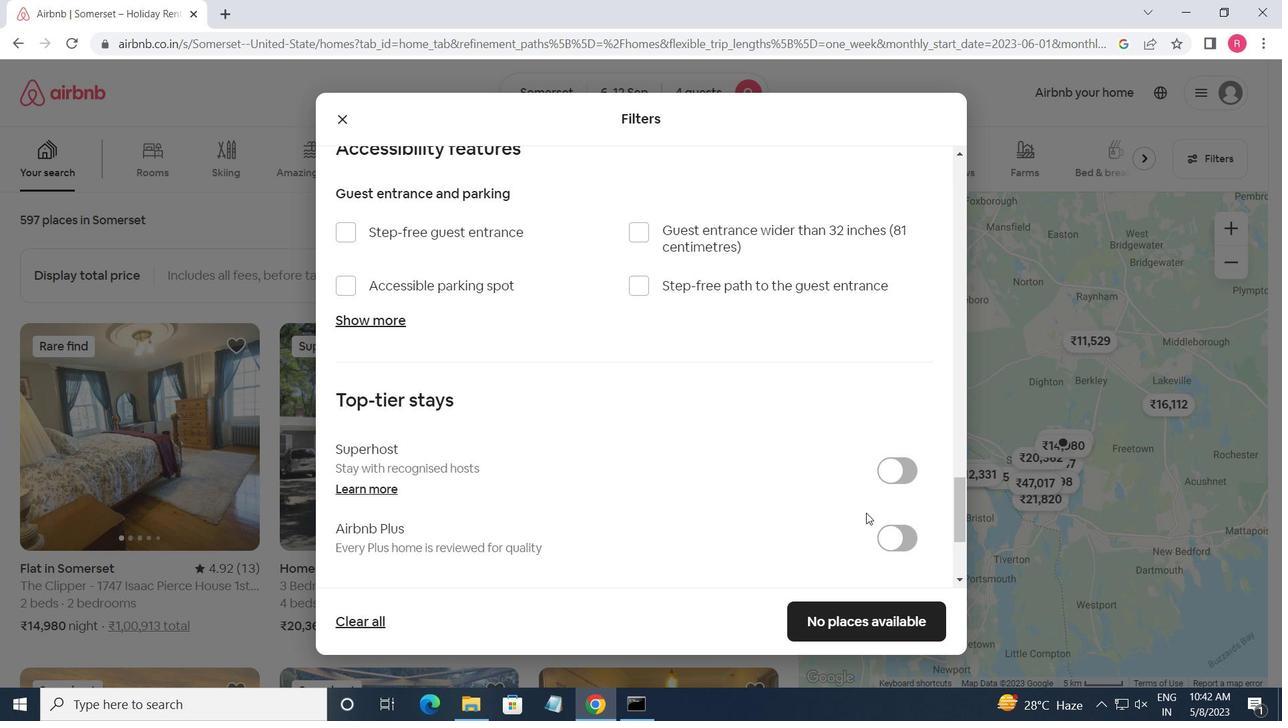 
Action: Mouse moved to (855, 506)
Screenshot: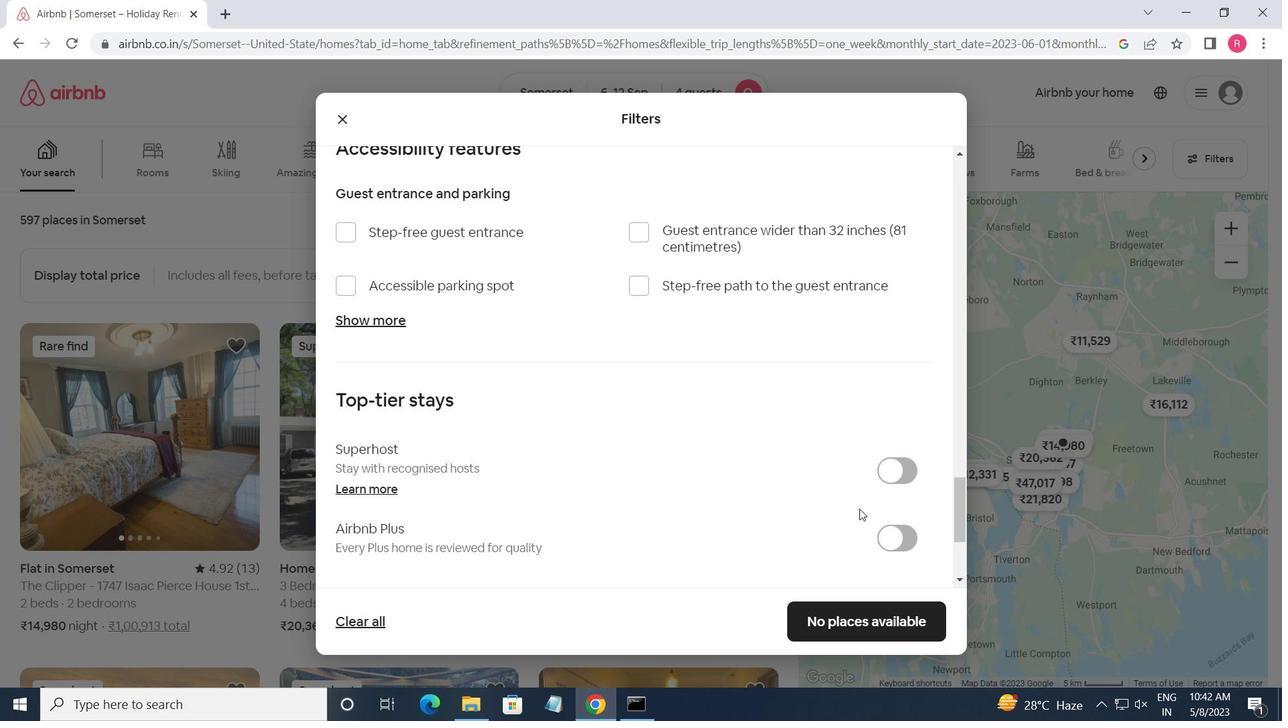 
Action: Mouse scrolled (855, 506) with delta (0, 0)
Screenshot: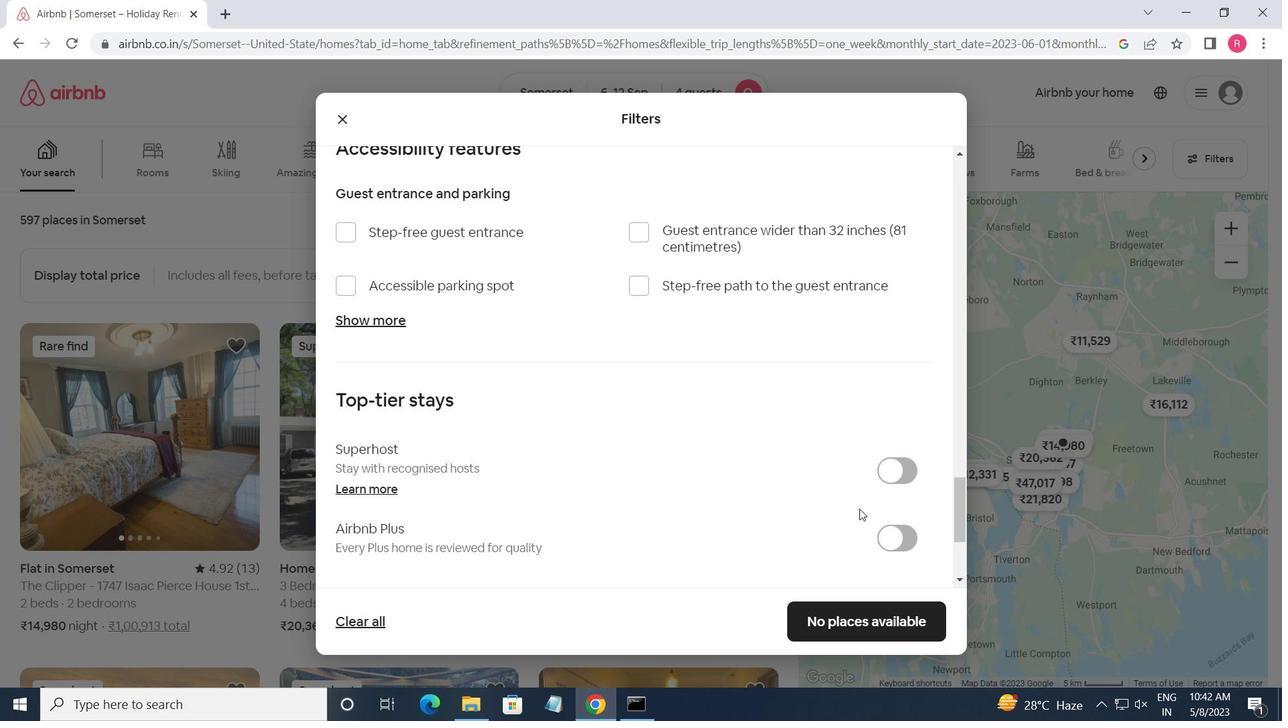 
Action: Mouse moved to (345, 462)
Screenshot: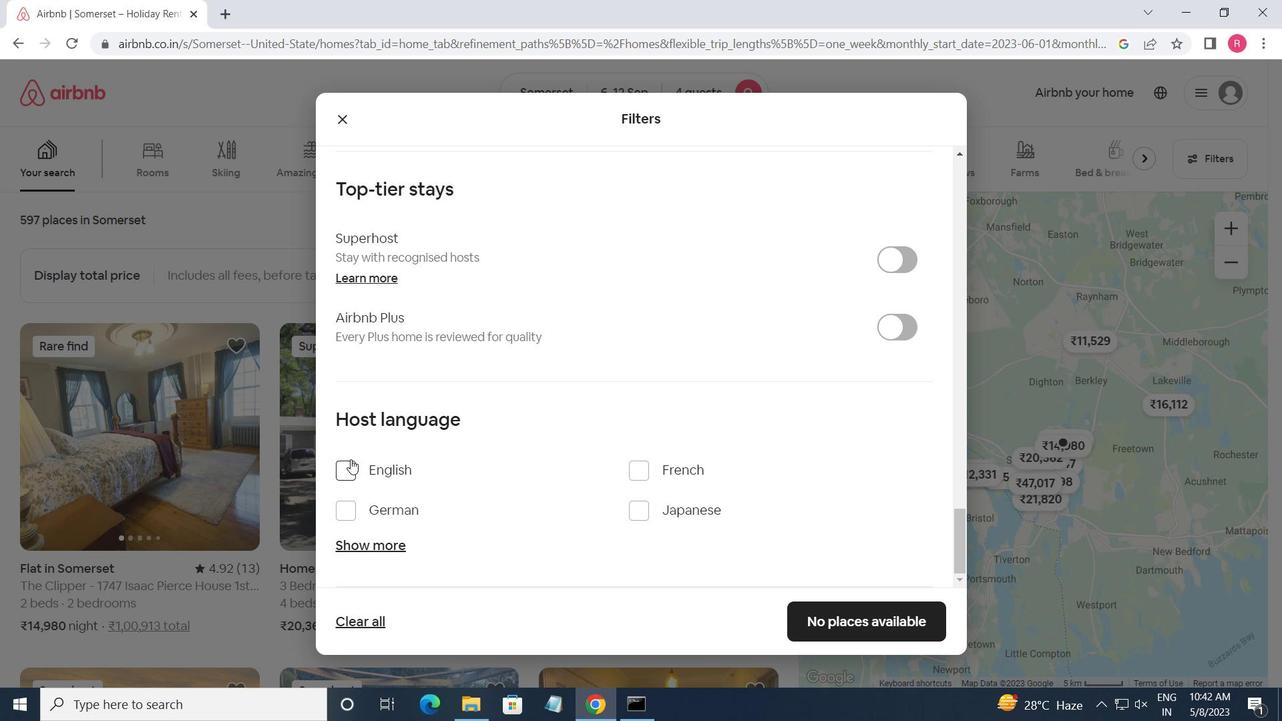 
Action: Mouse pressed left at (345, 462)
Screenshot: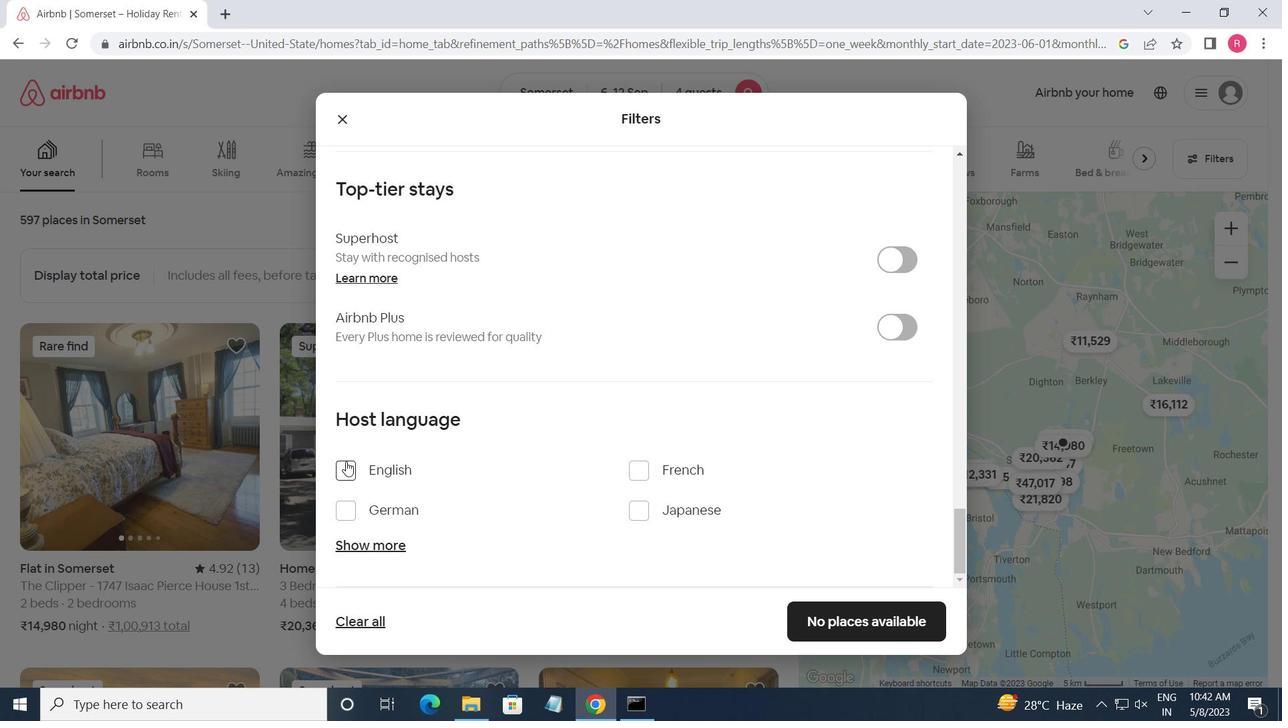 
Action: Mouse moved to (861, 623)
Screenshot: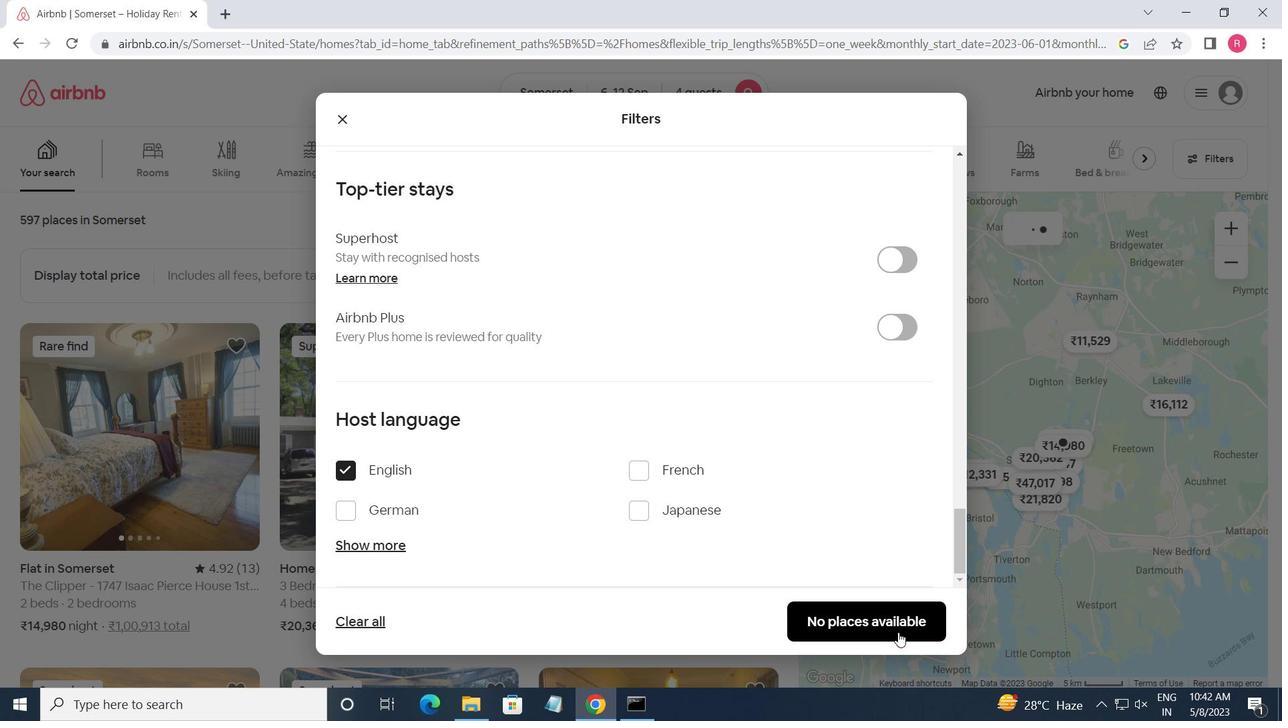 
Action: Mouse pressed left at (861, 623)
Screenshot: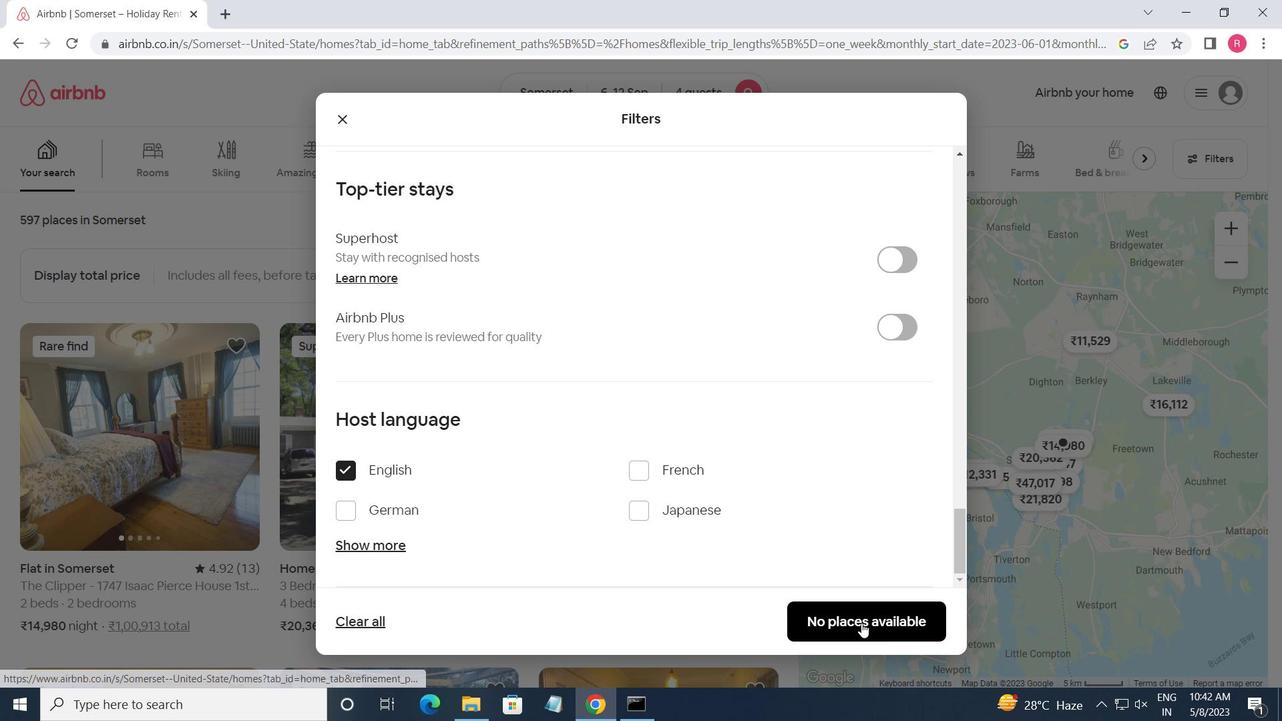 
Action: Mouse moved to (860, 621)
Screenshot: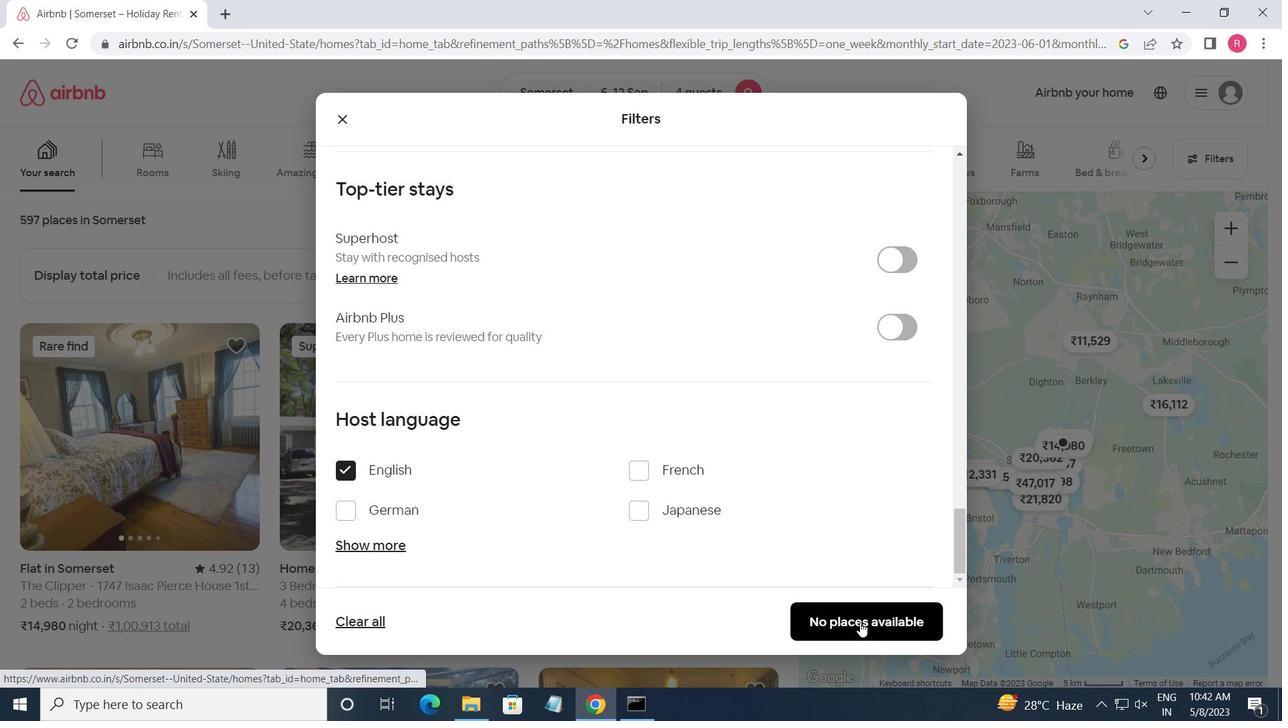 
